 Task: Look for Airbnb options in Ambalavao, Madagascar from 12th December, 2023 to 16th December, 2023 for 8 adults. Place can be private room with 8 bedrooms having 8 beds and 8 bathrooms. Property type can be hotel. Amenities needed are: wifi, TV, free parkinig on premises, gym, breakfast.
Action: Mouse moved to (515, 89)
Screenshot: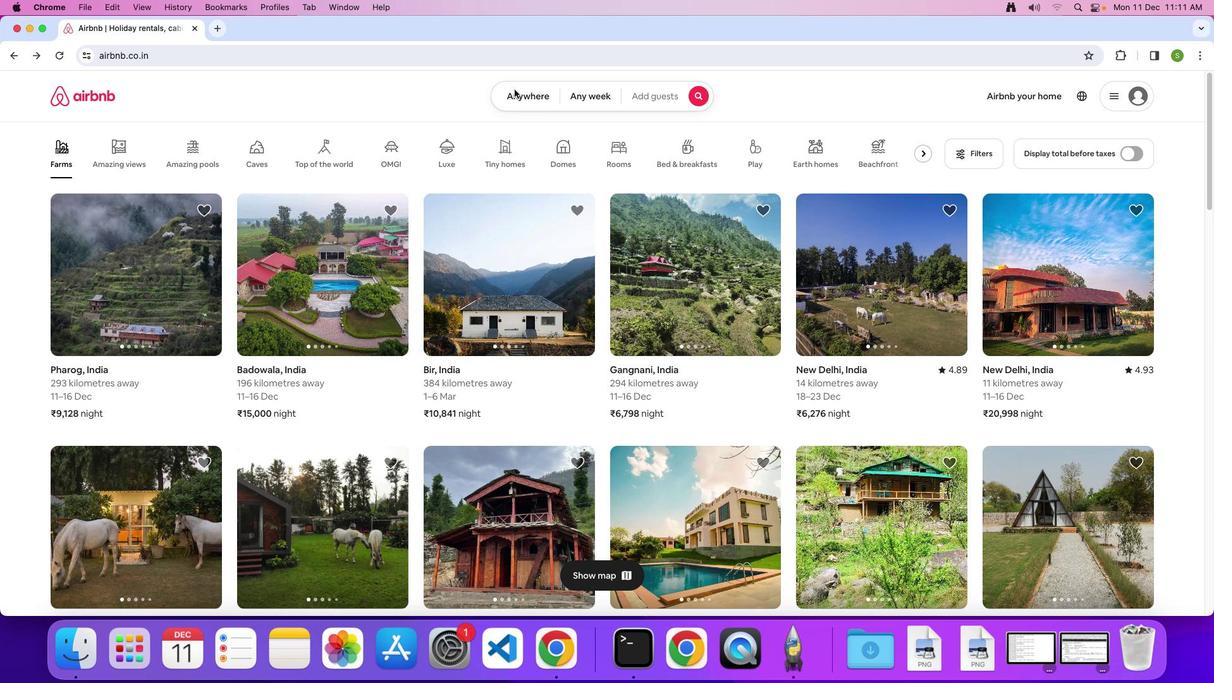 
Action: Mouse pressed left at (515, 89)
Screenshot: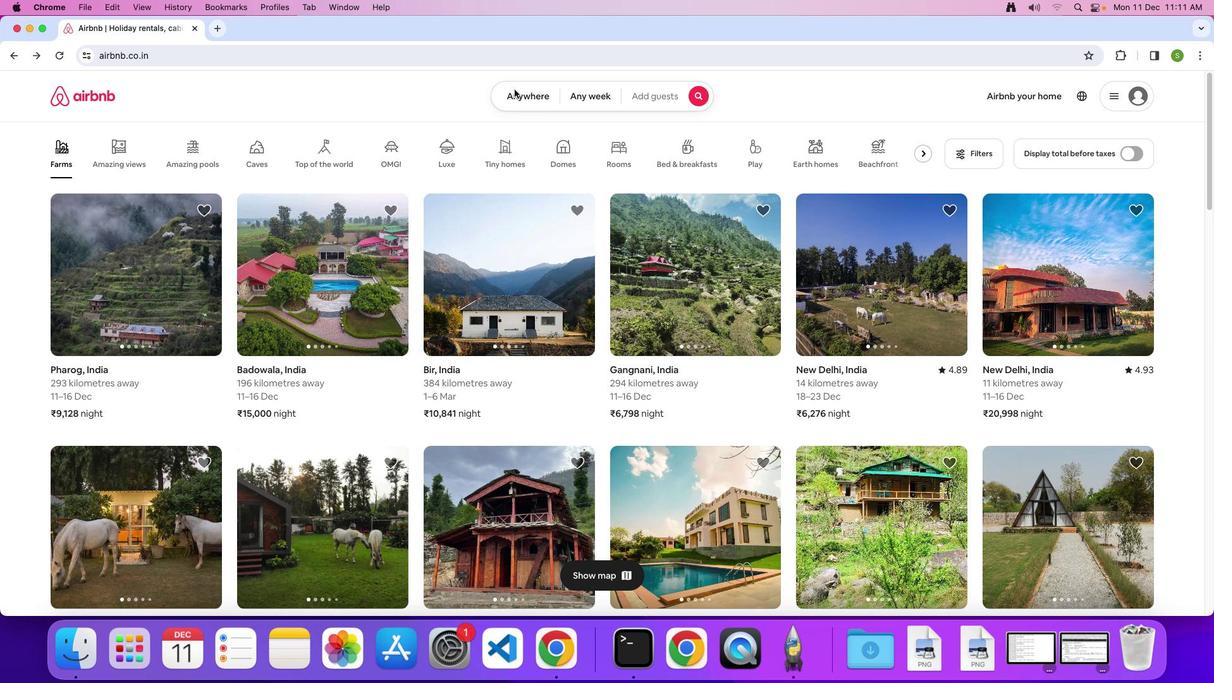 
Action: Mouse moved to (506, 99)
Screenshot: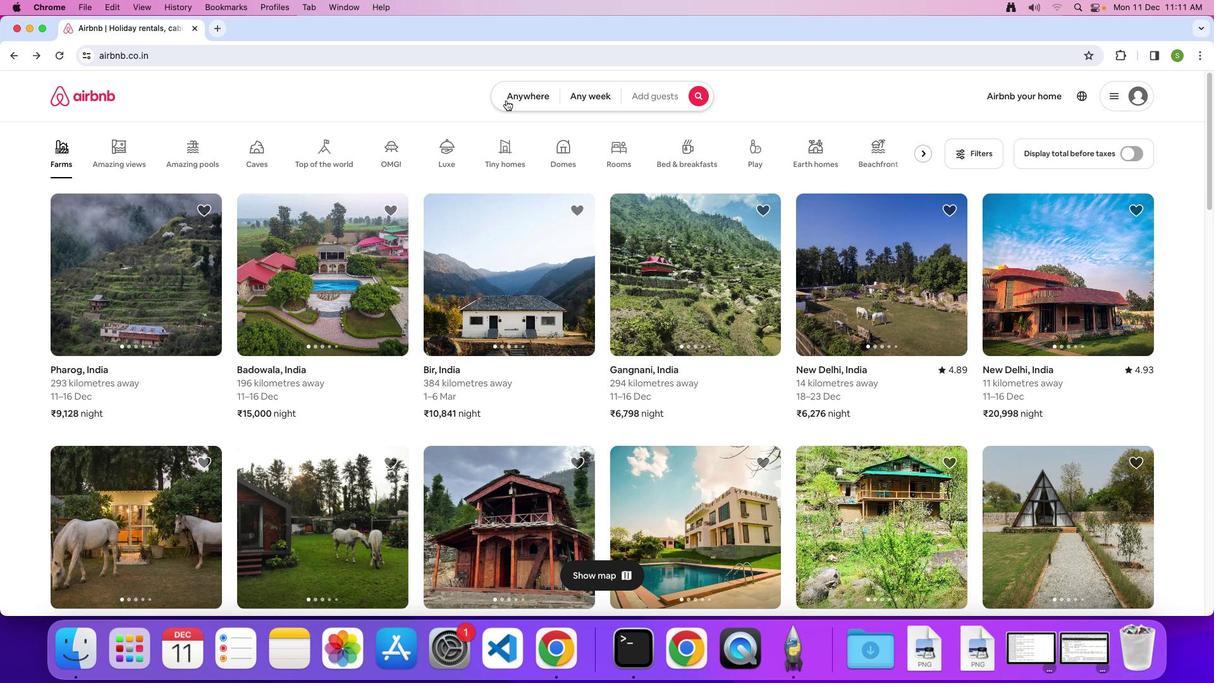 
Action: Mouse pressed left at (506, 99)
Screenshot: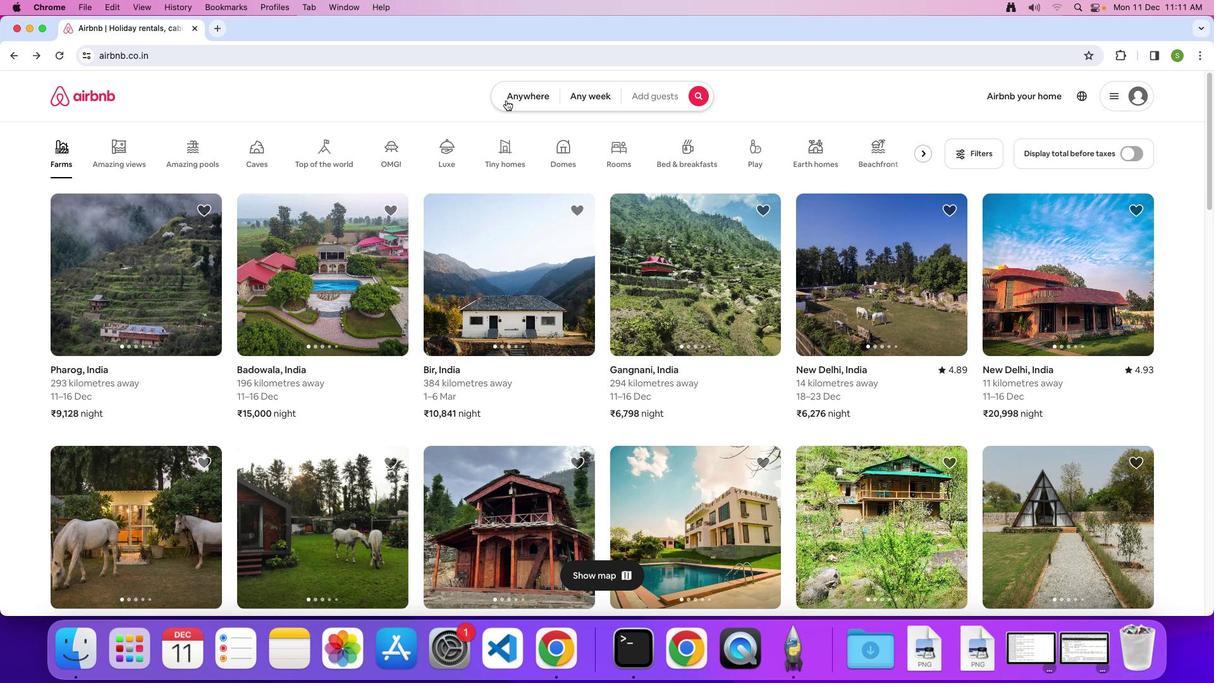 
Action: Mouse moved to (442, 136)
Screenshot: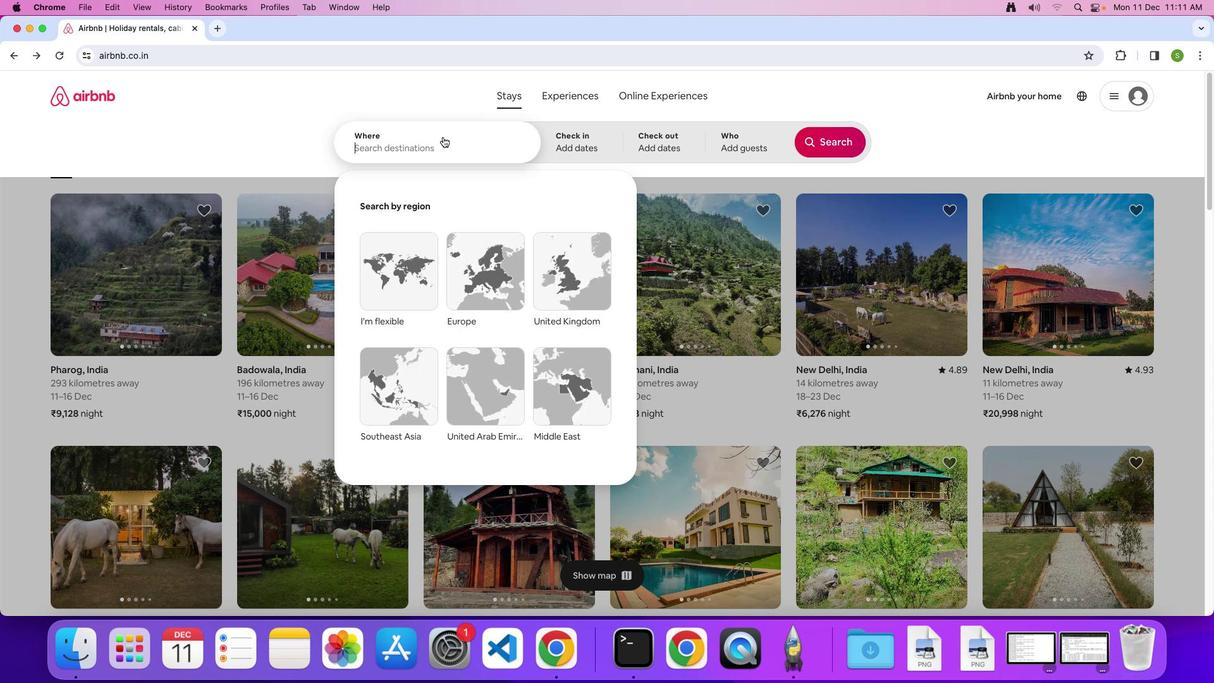 
Action: Mouse pressed left at (442, 136)
Screenshot: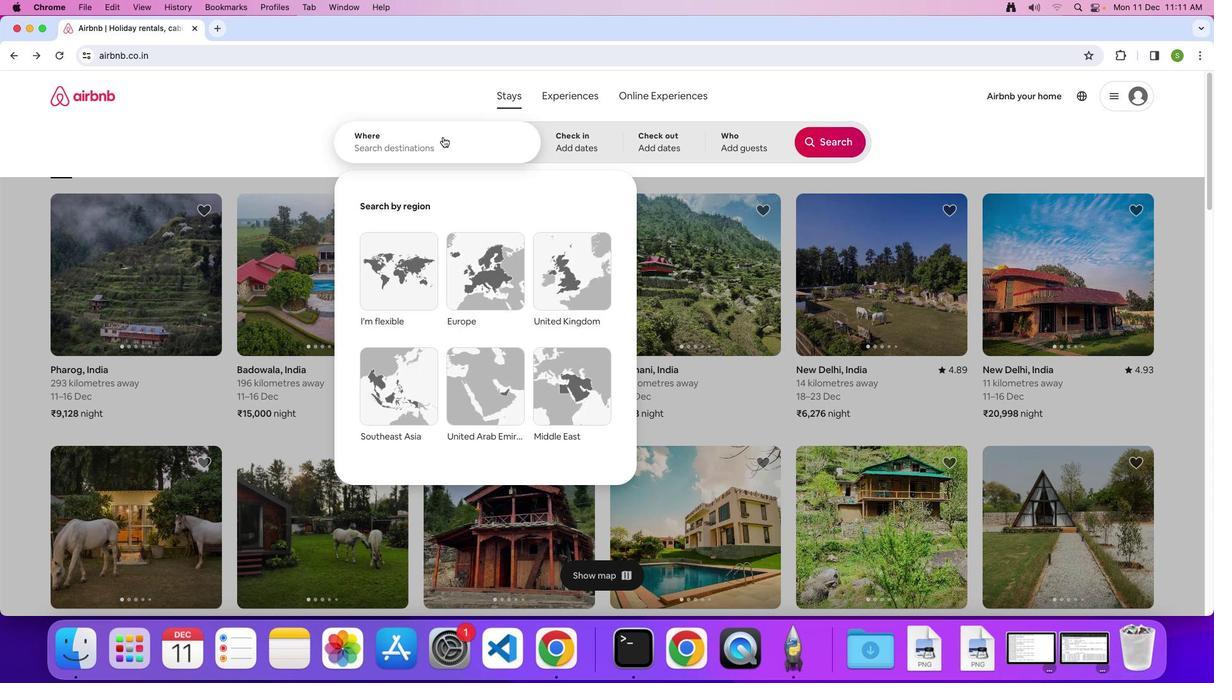 
Action: Key pressed 'A'Key.caps_lock'm''b''a''l''a''v''o'Key.backspace'a''o'','Key.spaceKey.shift'M''a''d''a''g''a''s''c''a''r'Key.enter
Screenshot: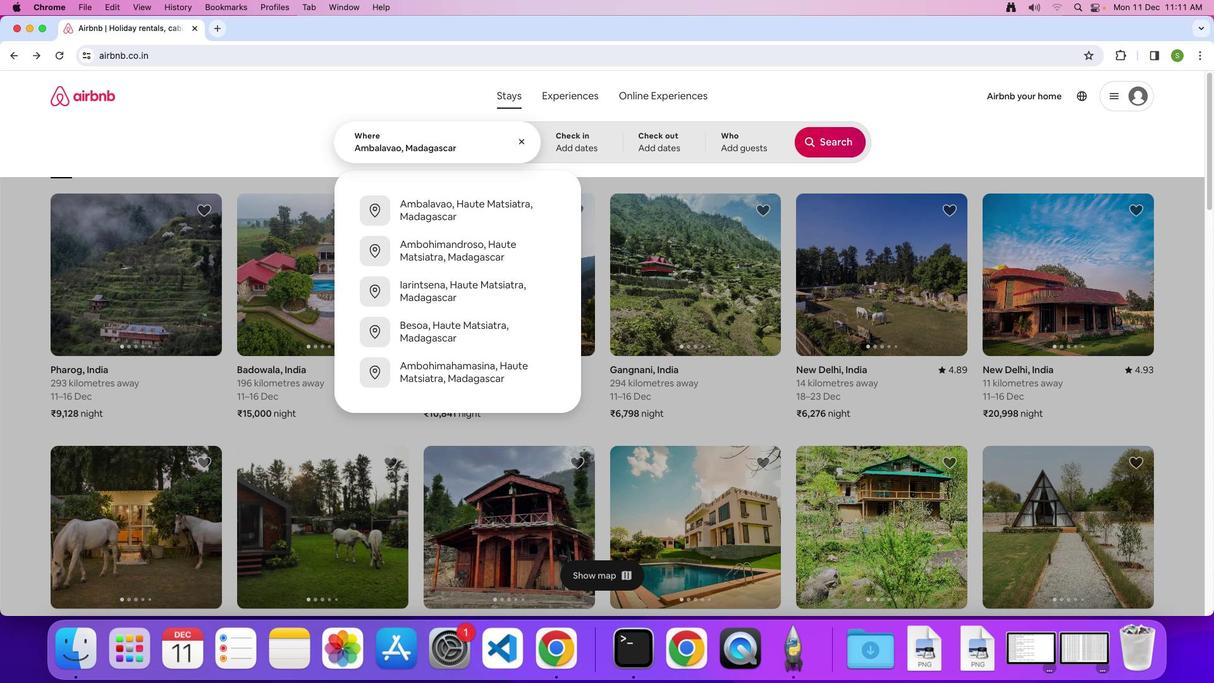 
Action: Mouse moved to (451, 361)
Screenshot: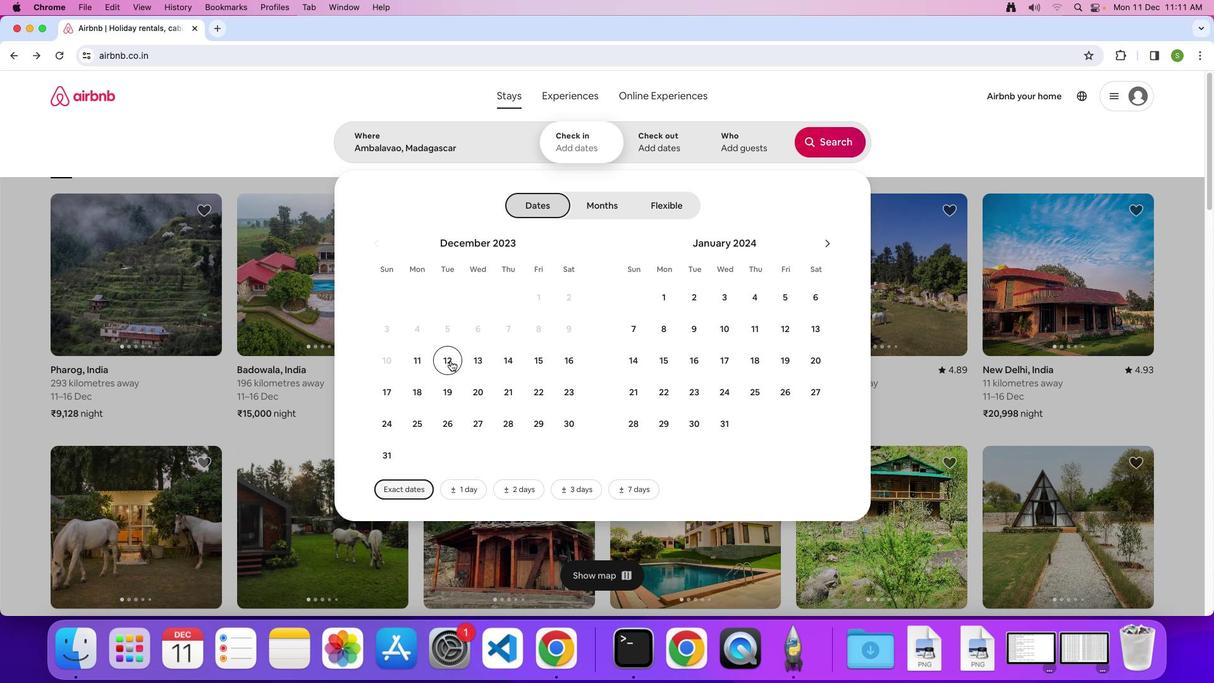 
Action: Mouse pressed left at (451, 361)
Screenshot: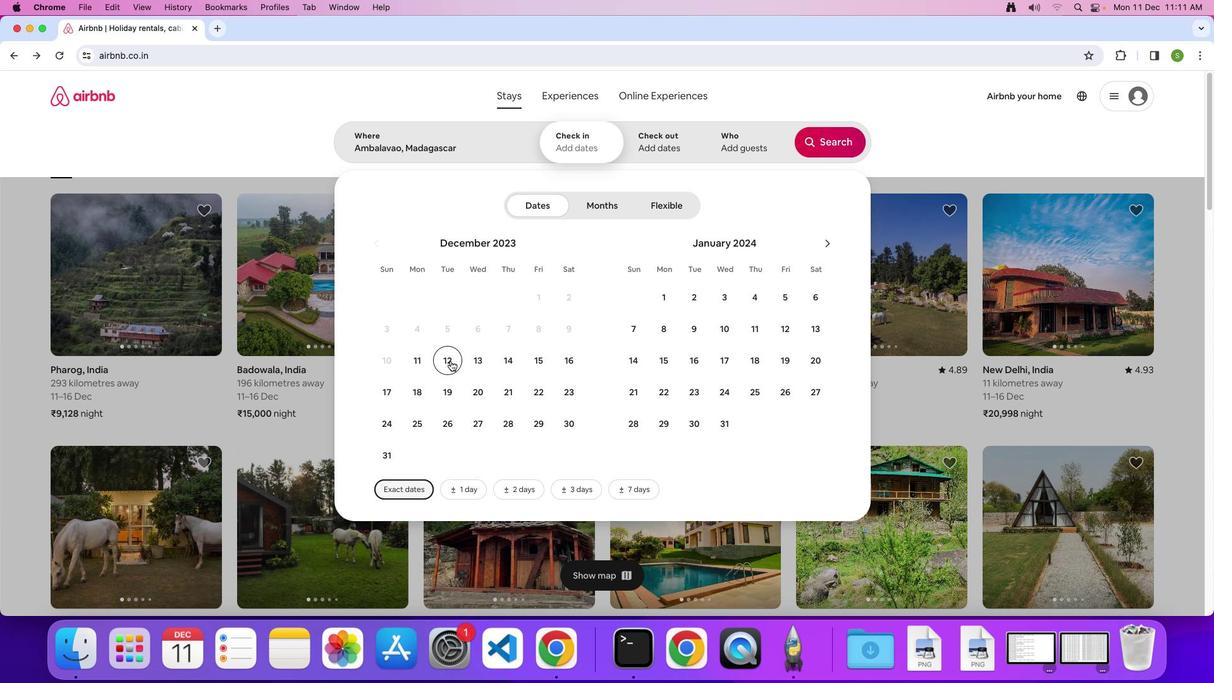 
Action: Mouse moved to (568, 364)
Screenshot: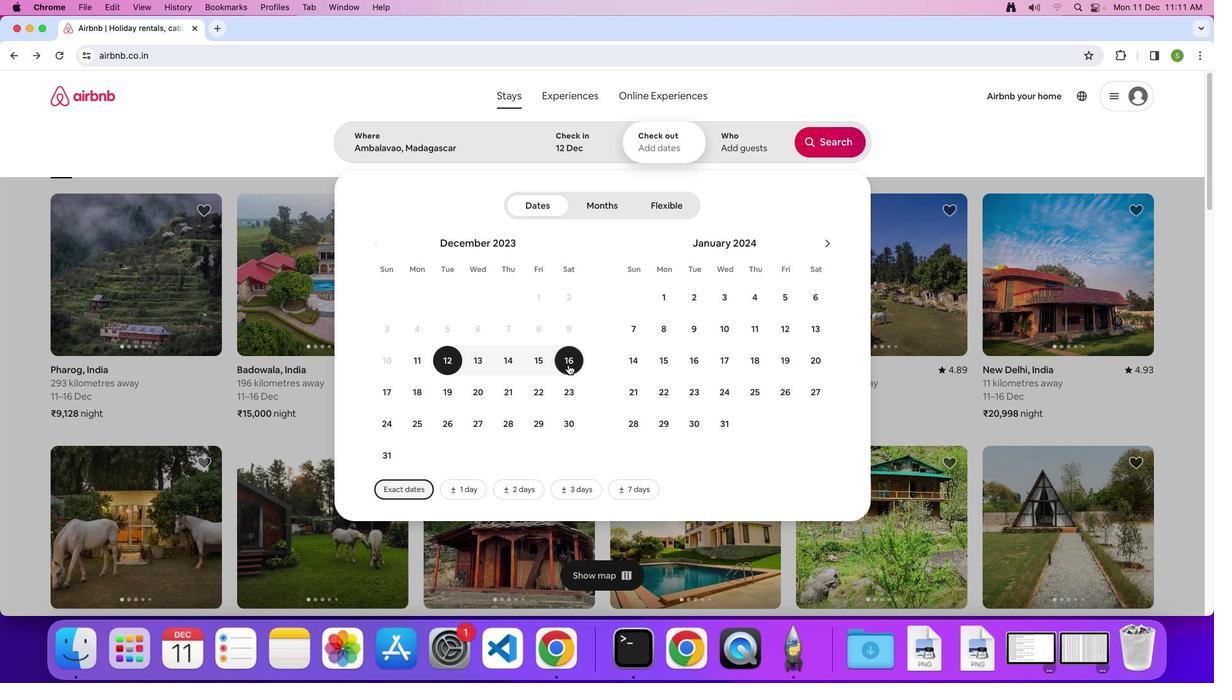 
Action: Mouse pressed left at (568, 364)
Screenshot: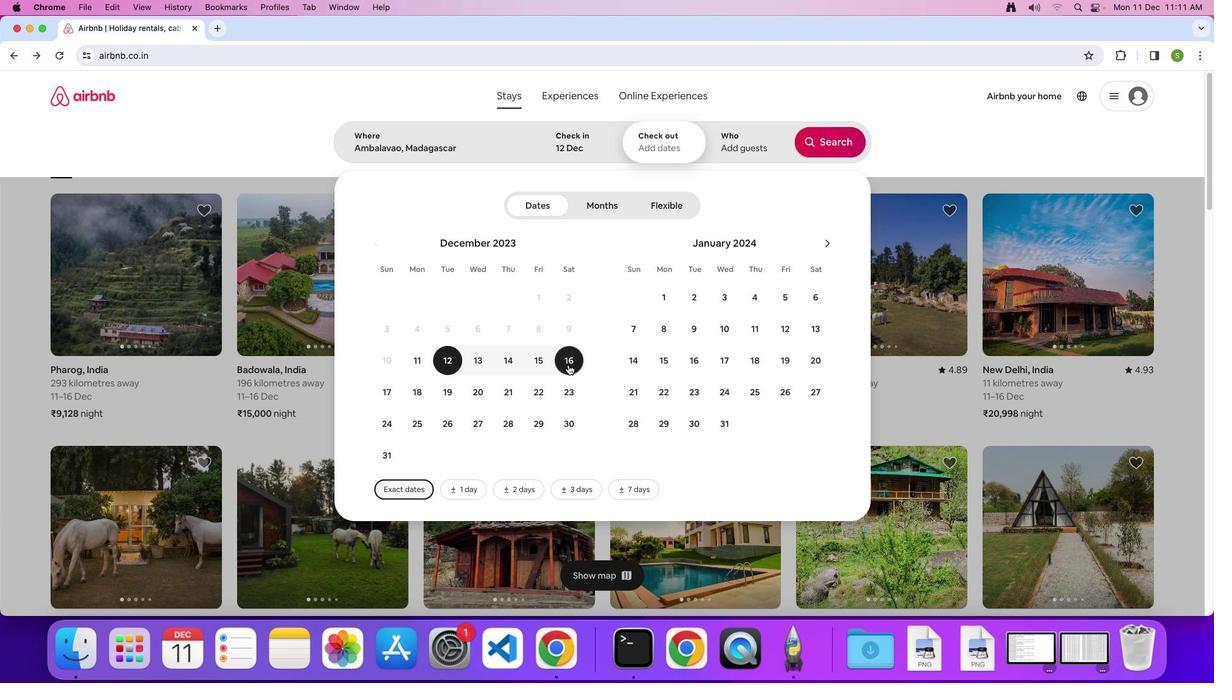 
Action: Mouse moved to (738, 152)
Screenshot: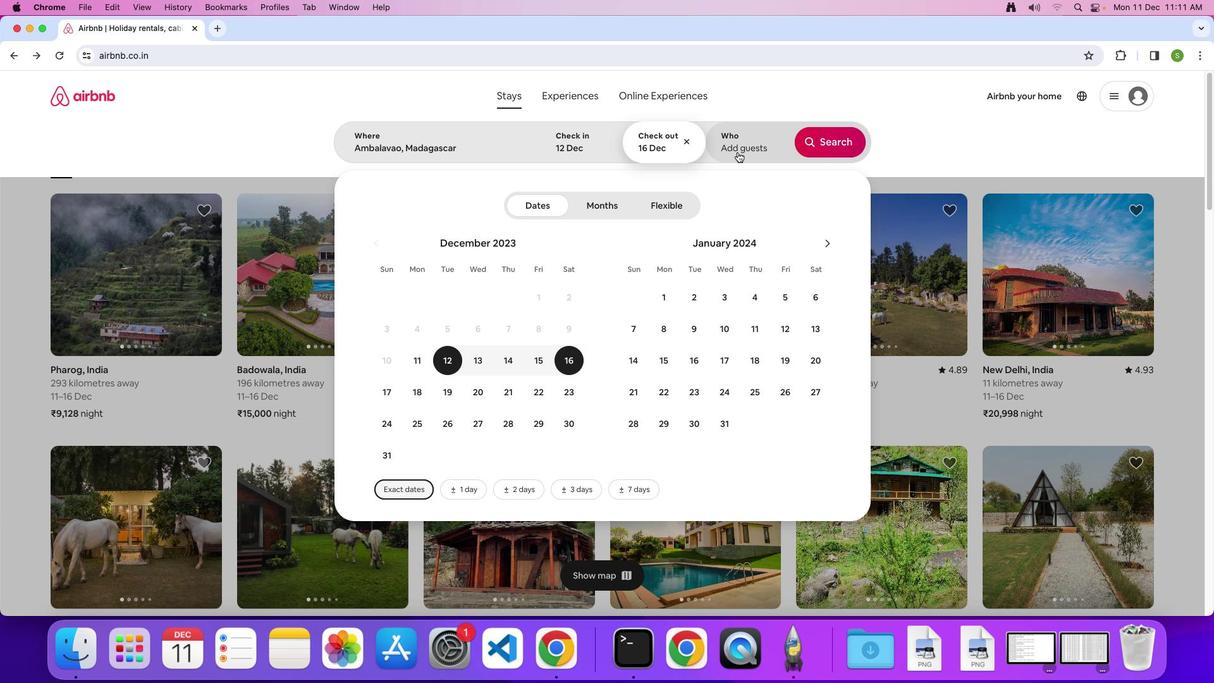 
Action: Mouse pressed left at (738, 152)
Screenshot: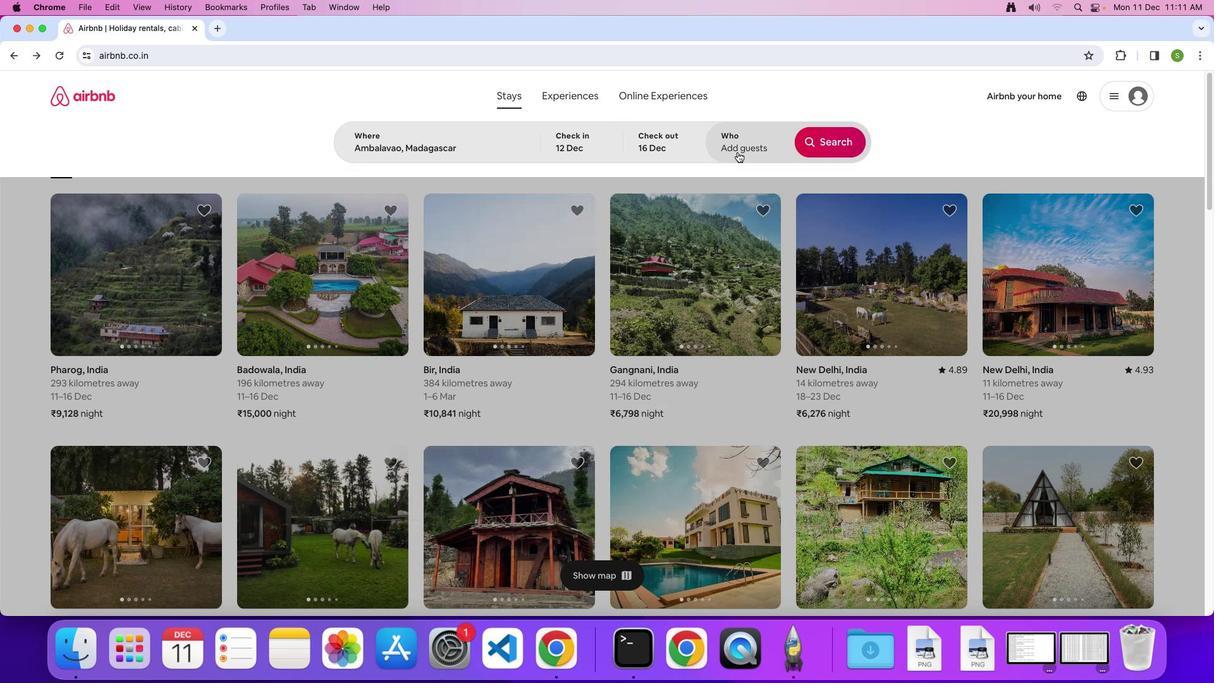 
Action: Mouse moved to (830, 205)
Screenshot: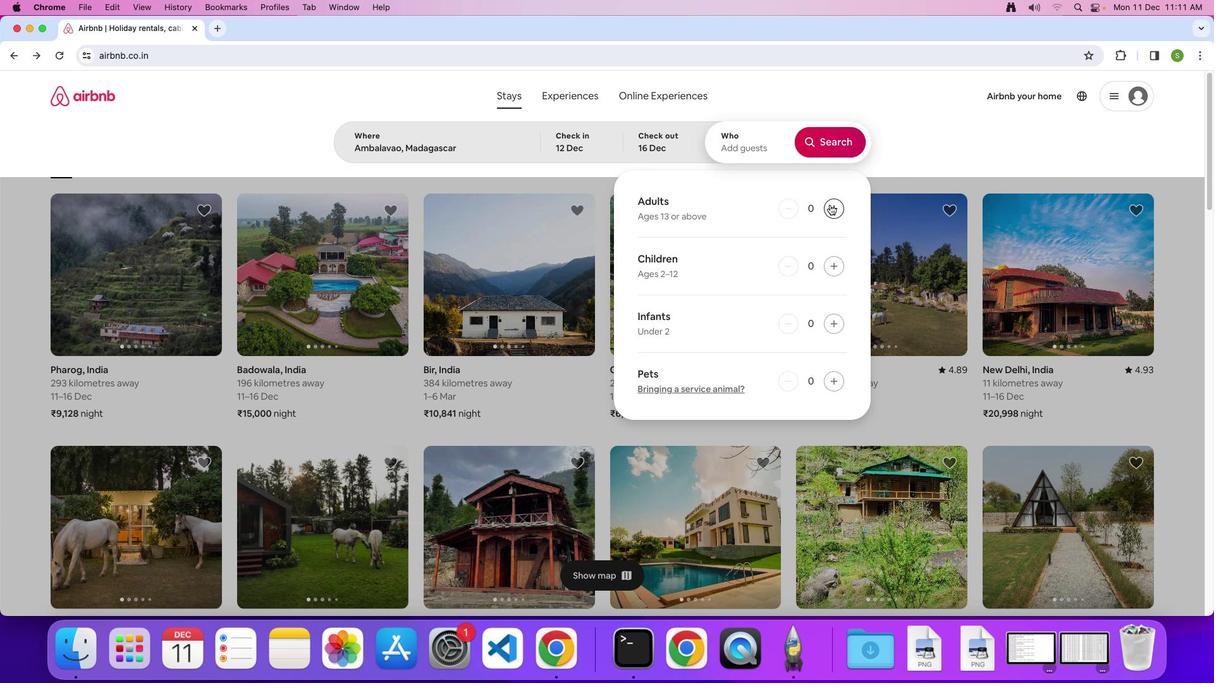 
Action: Mouse pressed left at (830, 205)
Screenshot: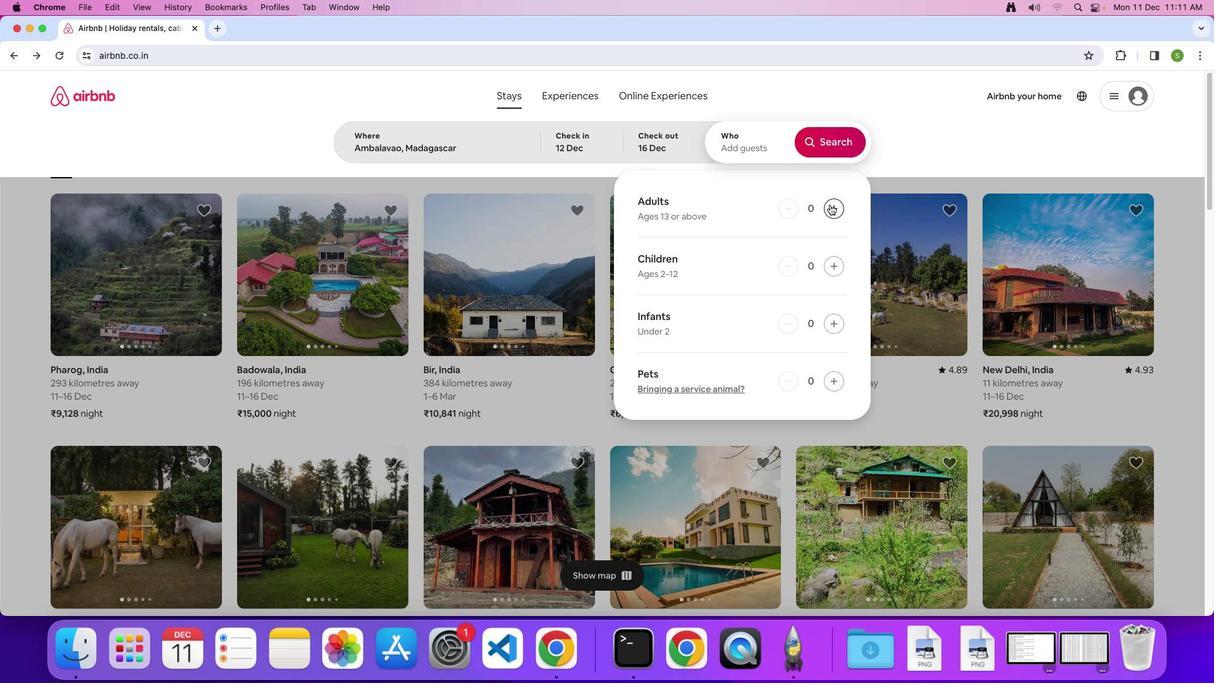 
Action: Mouse pressed left at (830, 205)
Screenshot: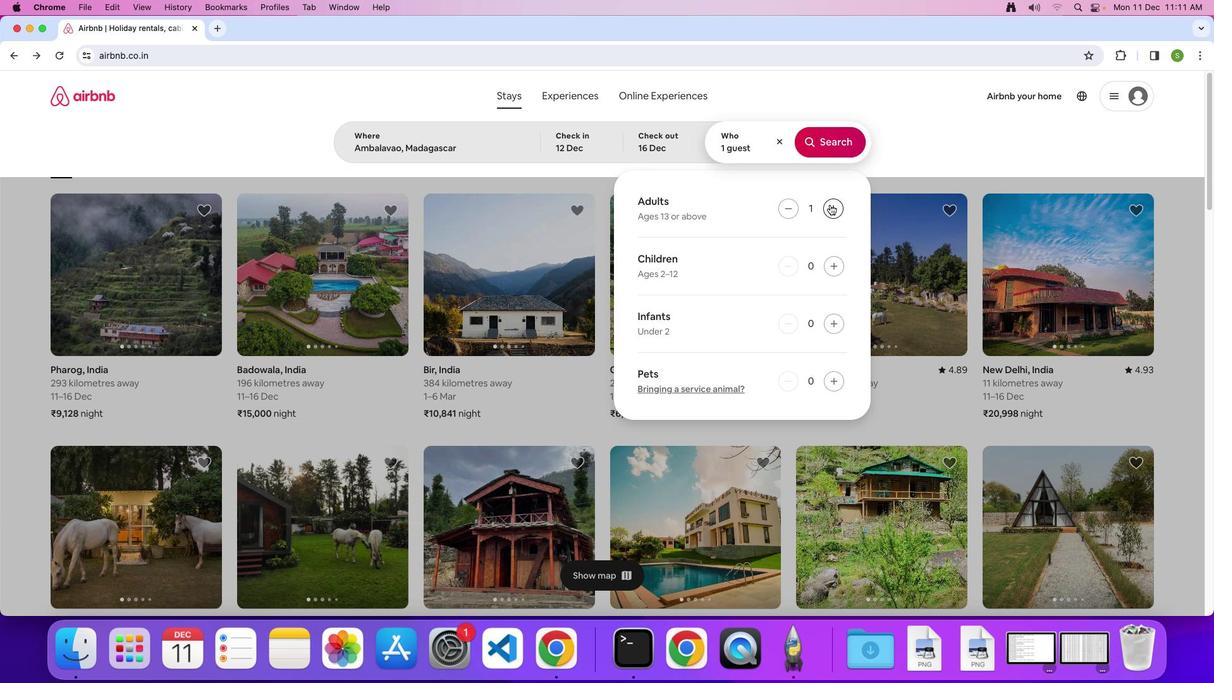 
Action: Mouse pressed left at (830, 205)
Screenshot: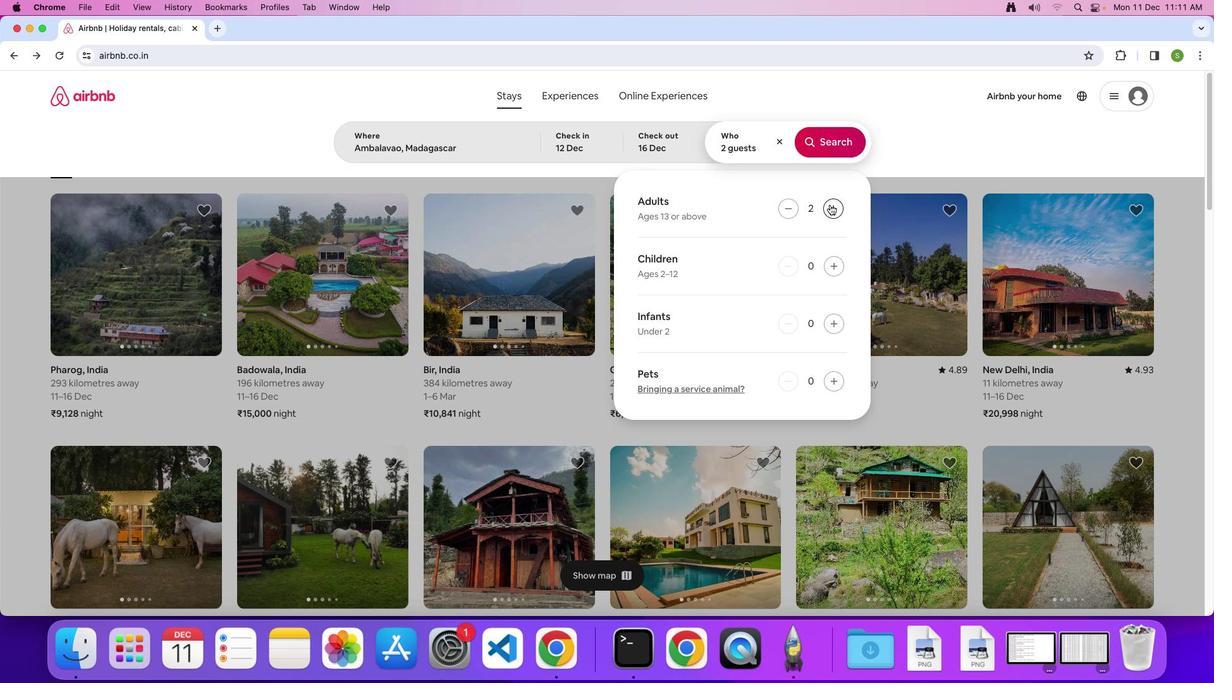 
Action: Mouse pressed left at (830, 205)
Screenshot: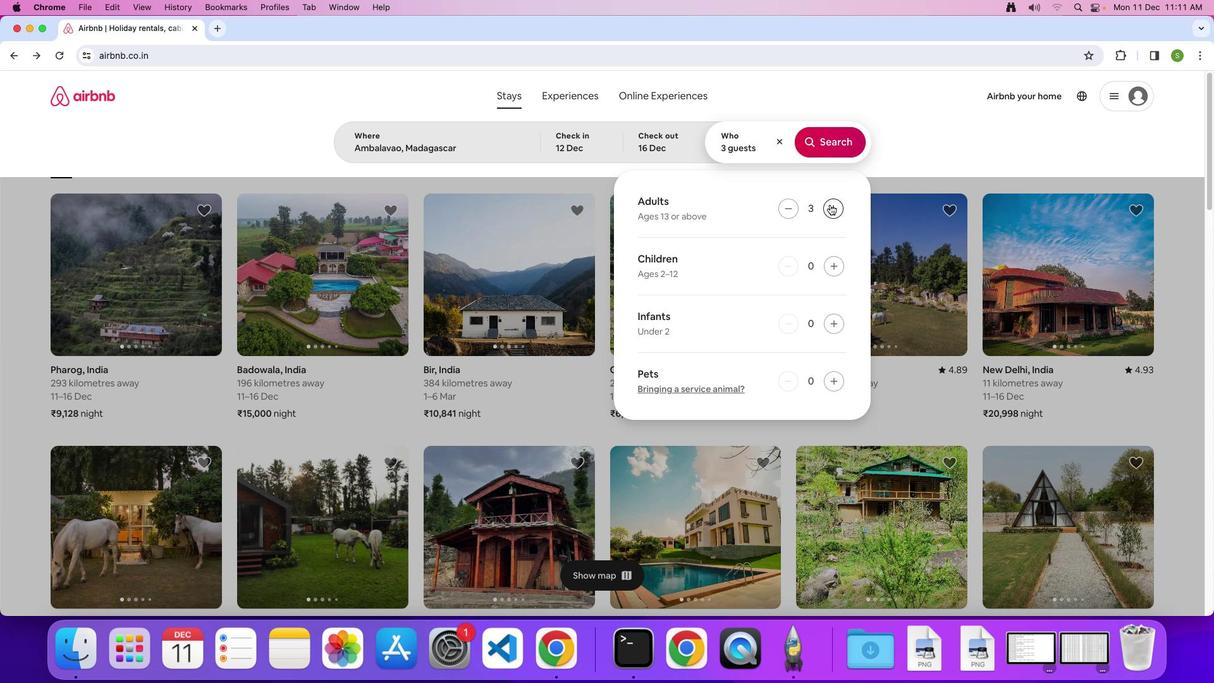 
Action: Mouse pressed left at (830, 205)
Screenshot: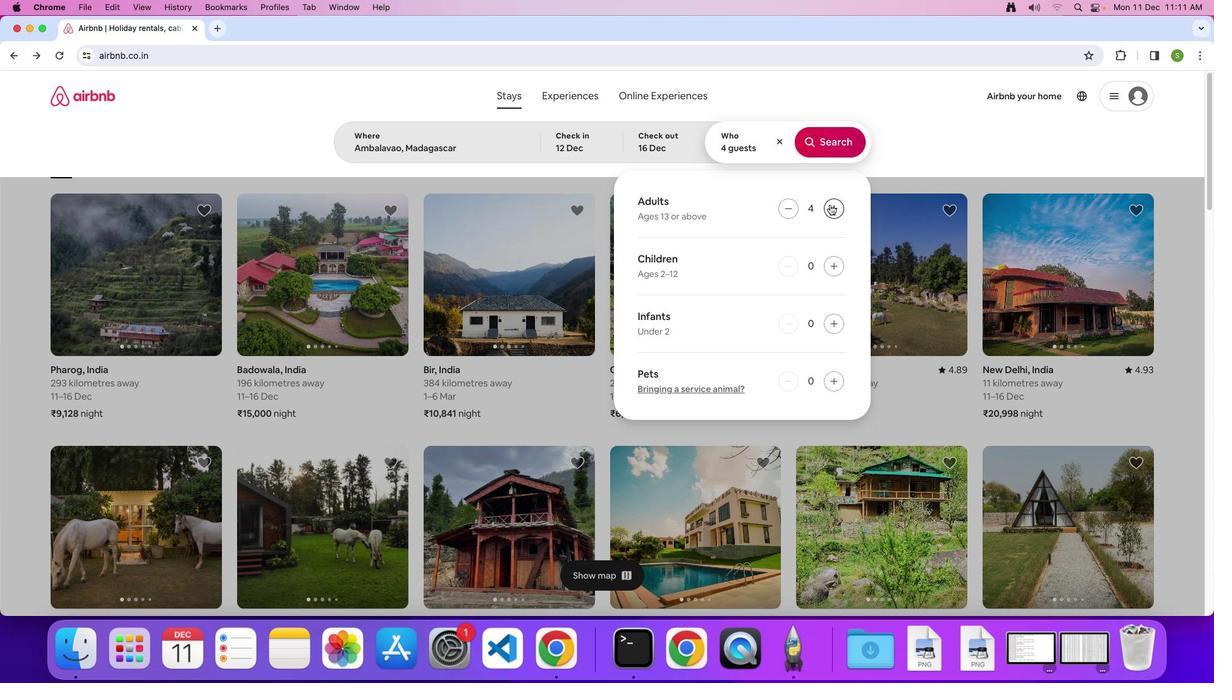
Action: Mouse pressed left at (830, 205)
Screenshot: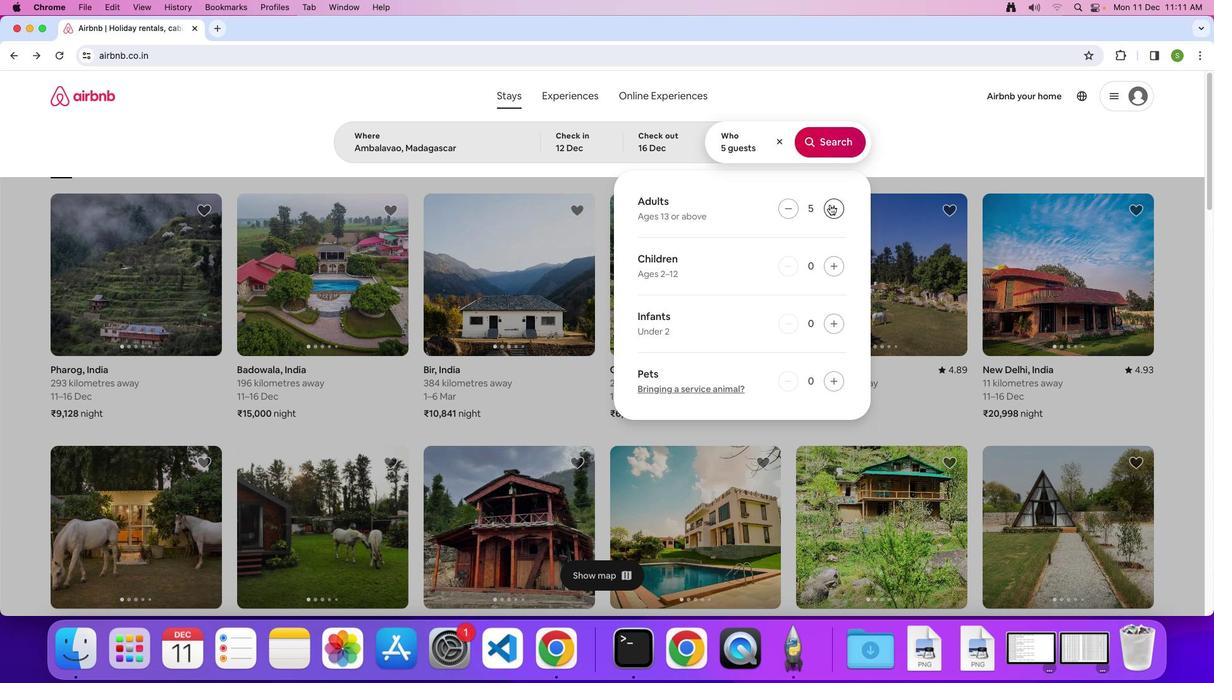 
Action: Mouse pressed left at (830, 205)
Screenshot: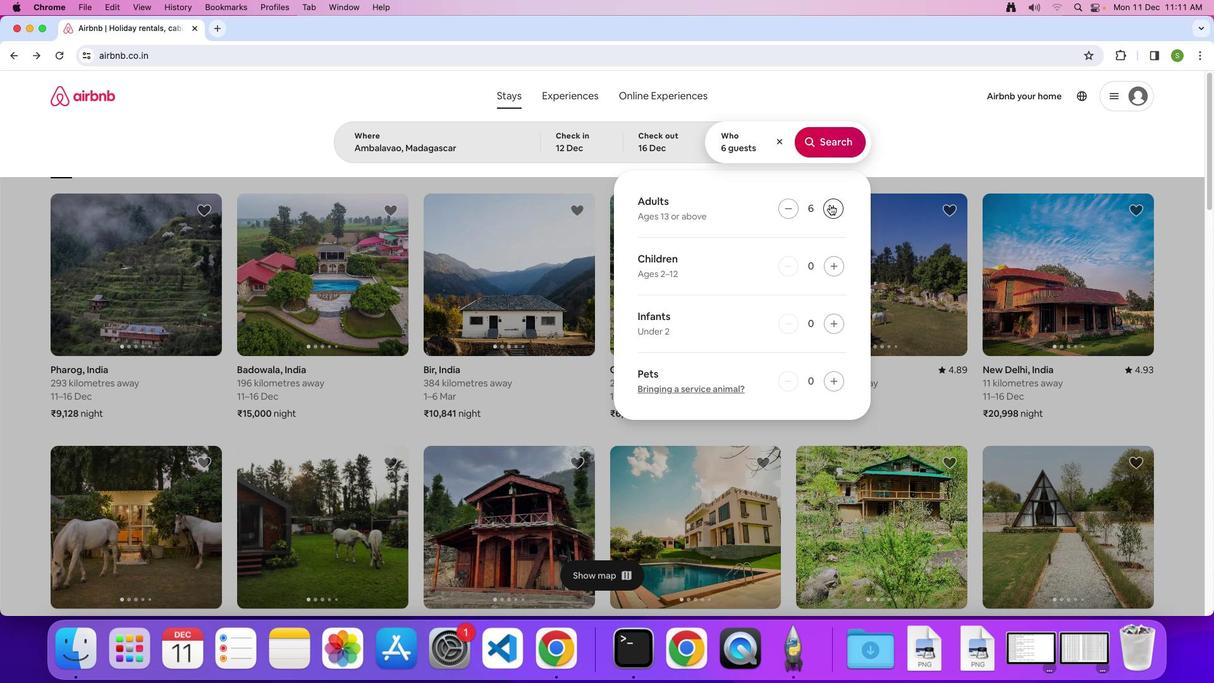 
Action: Mouse pressed left at (830, 205)
Screenshot: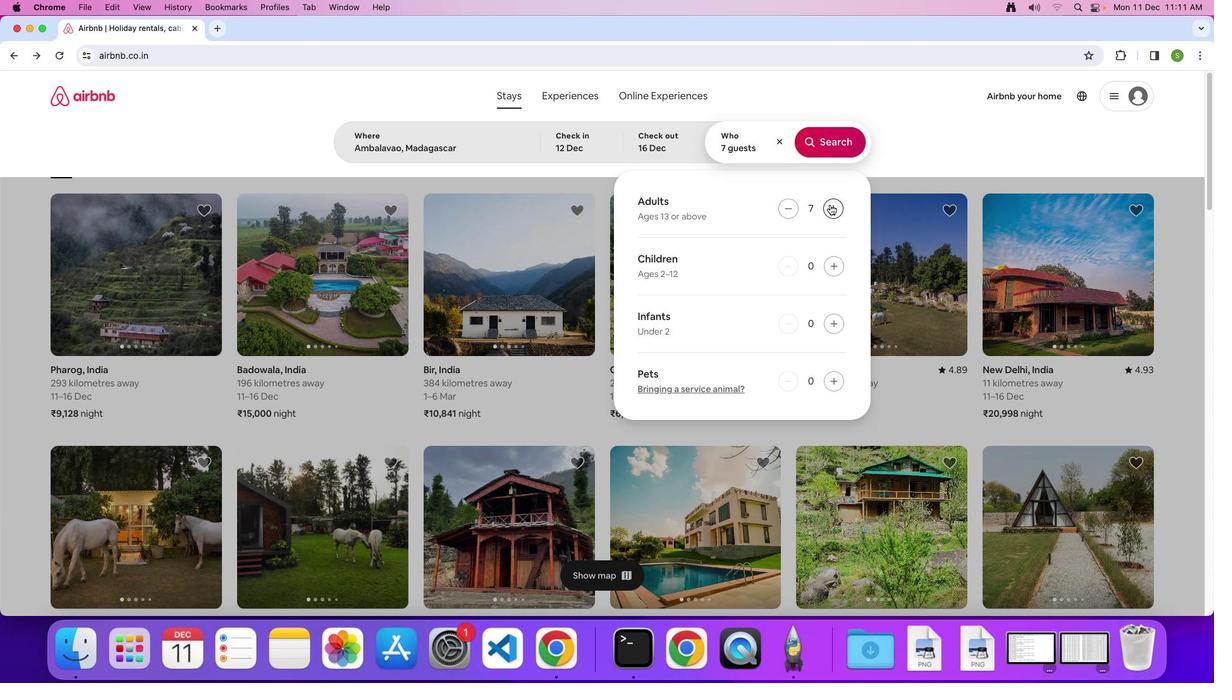 
Action: Mouse moved to (832, 153)
Screenshot: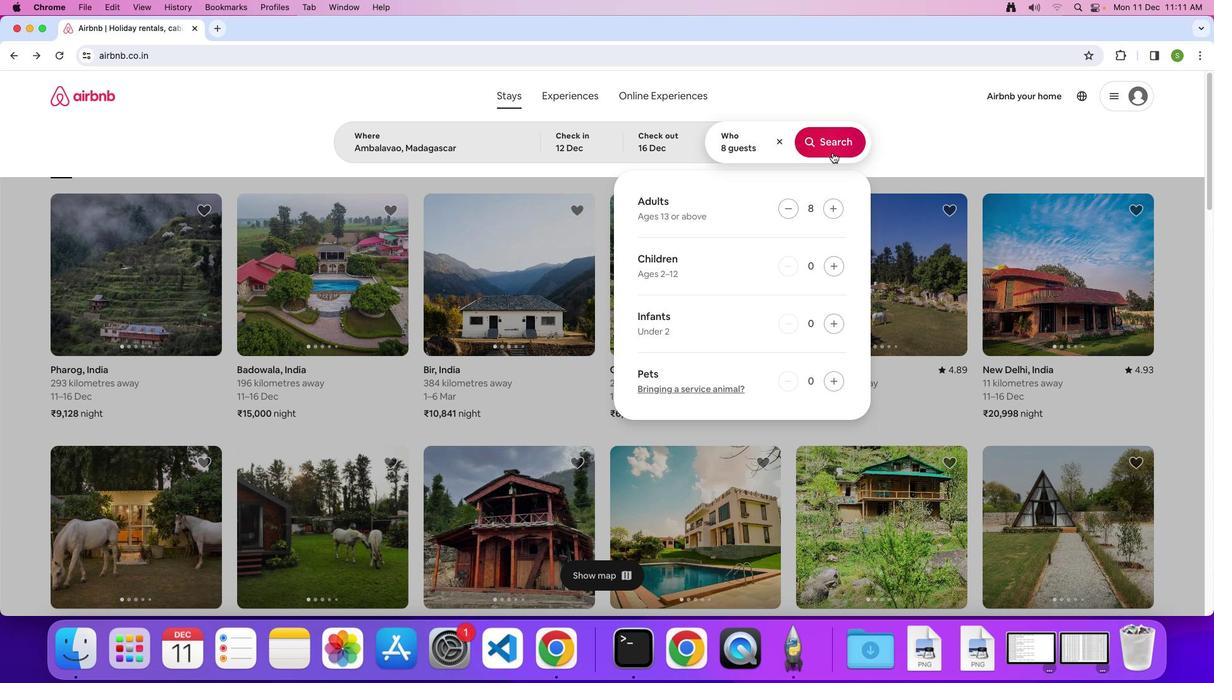 
Action: Mouse pressed left at (832, 153)
Screenshot: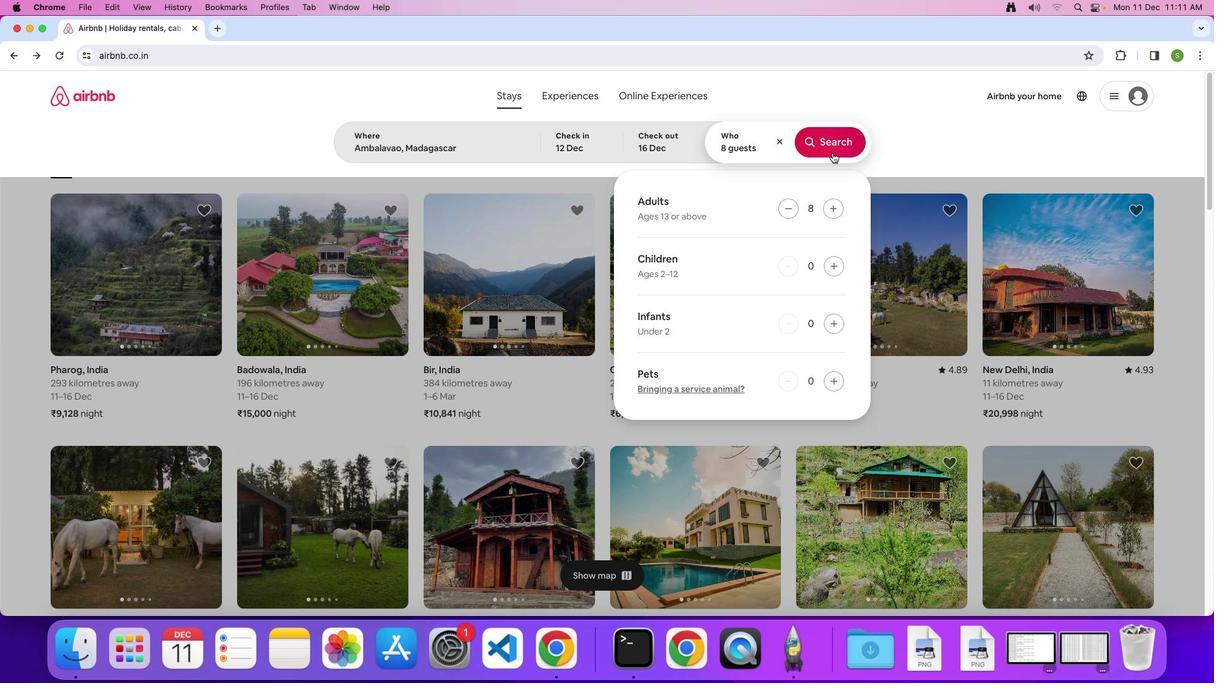 
Action: Mouse moved to (1000, 149)
Screenshot: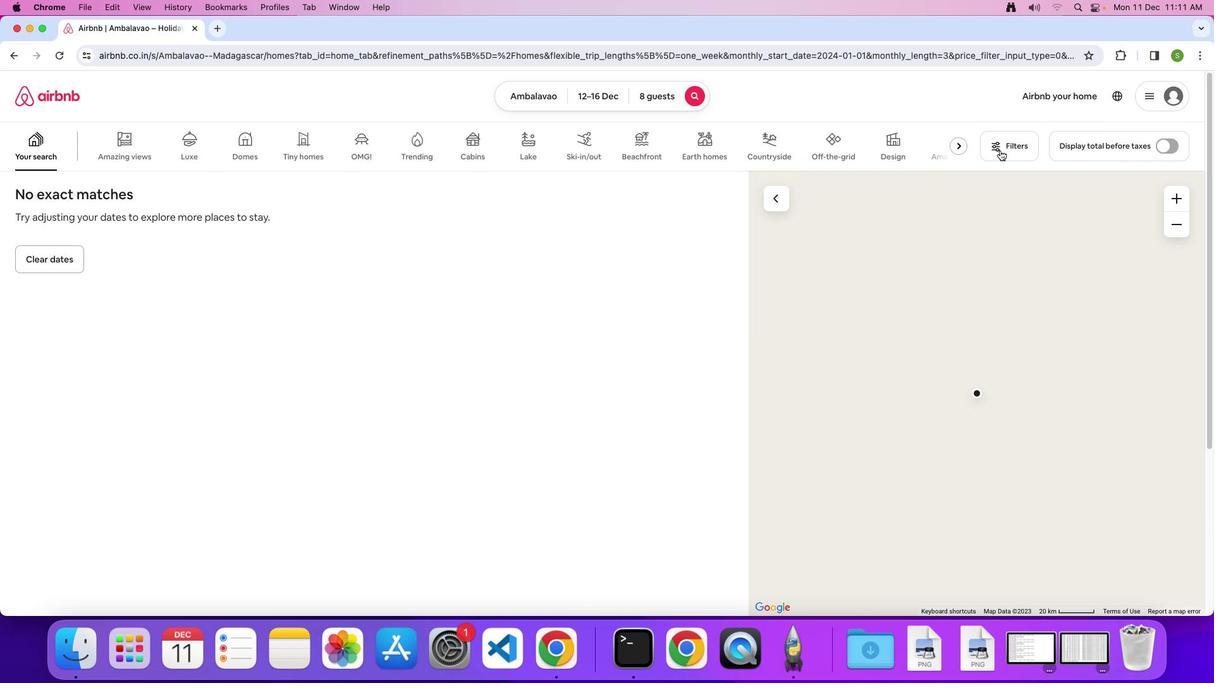 
Action: Mouse pressed left at (1000, 149)
Screenshot: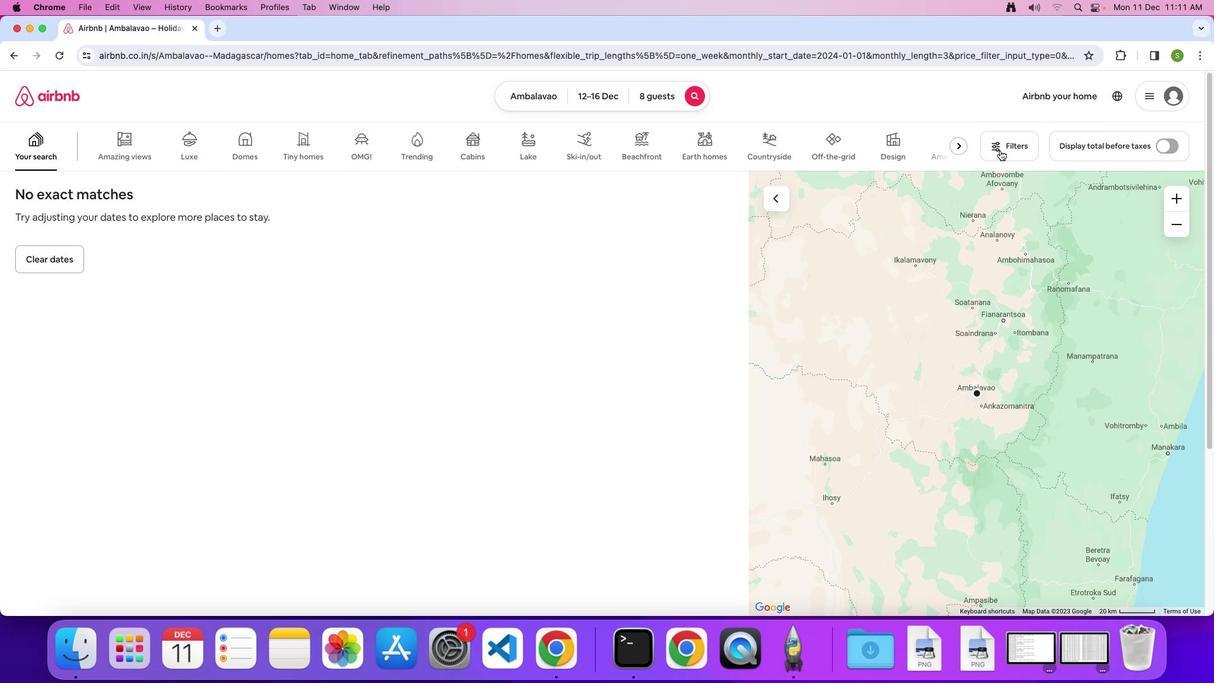 
Action: Mouse moved to (625, 421)
Screenshot: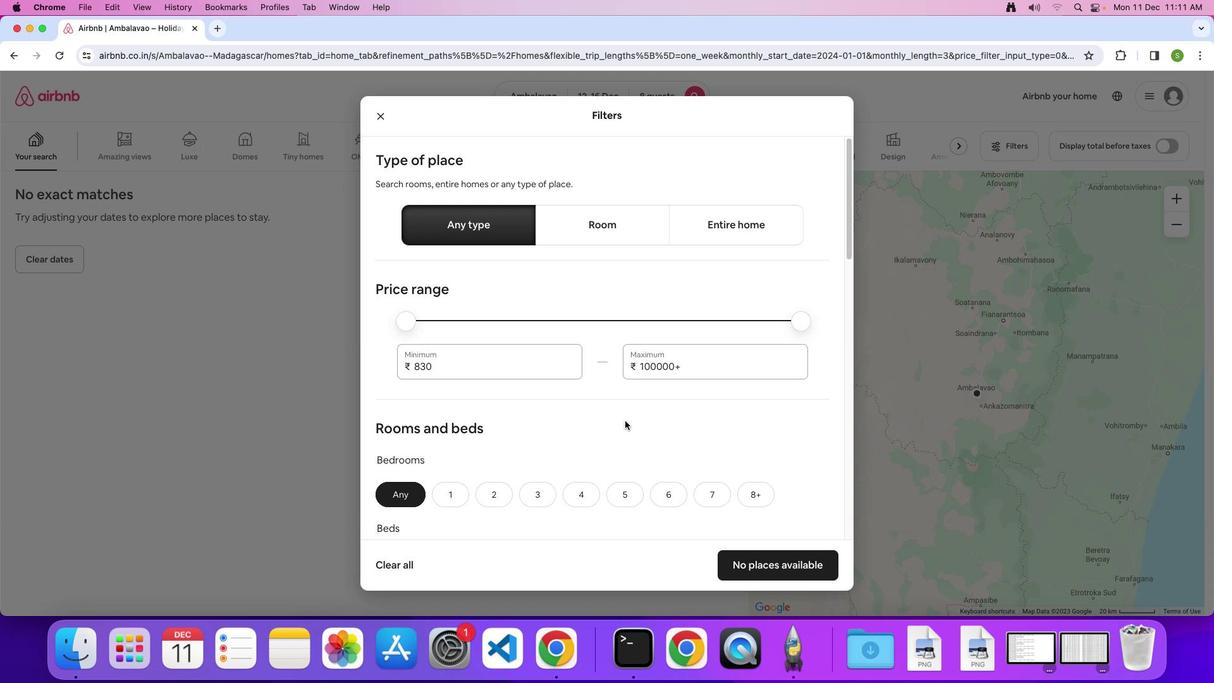 
Action: Mouse scrolled (625, 421) with delta (0, 0)
Screenshot: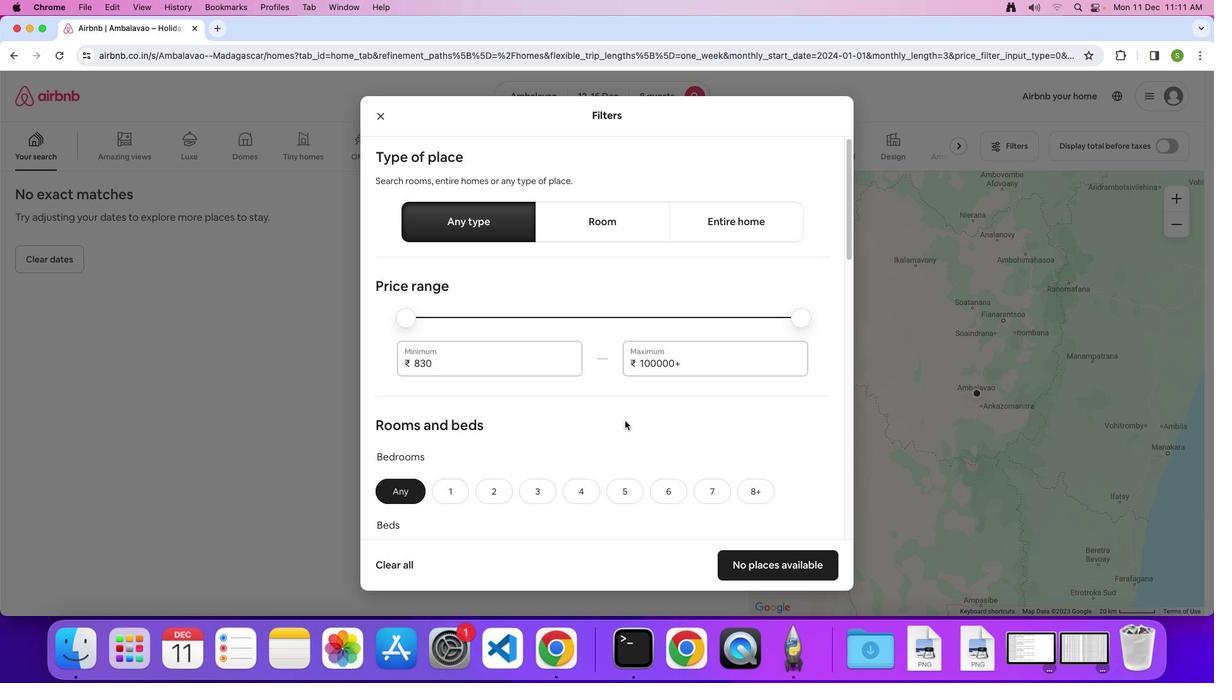 
Action: Mouse scrolled (625, 421) with delta (0, 0)
Screenshot: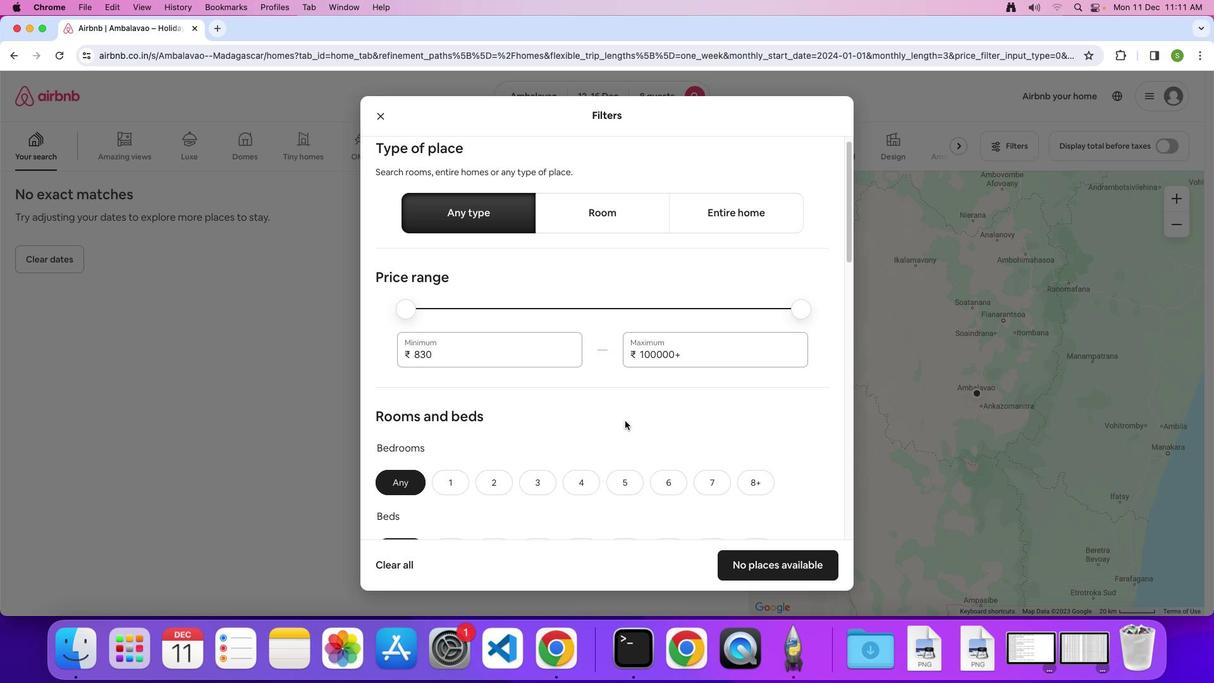 
Action: Mouse scrolled (625, 421) with delta (0, 0)
Screenshot: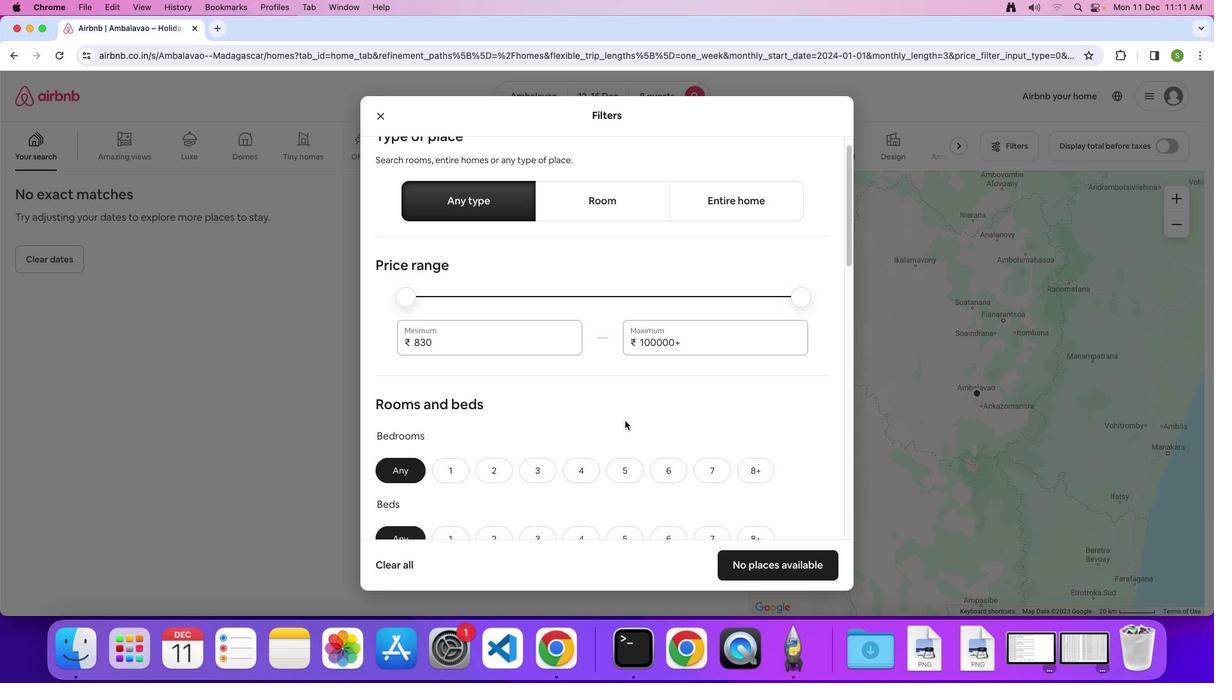 
Action: Mouse scrolled (625, 421) with delta (0, 0)
Screenshot: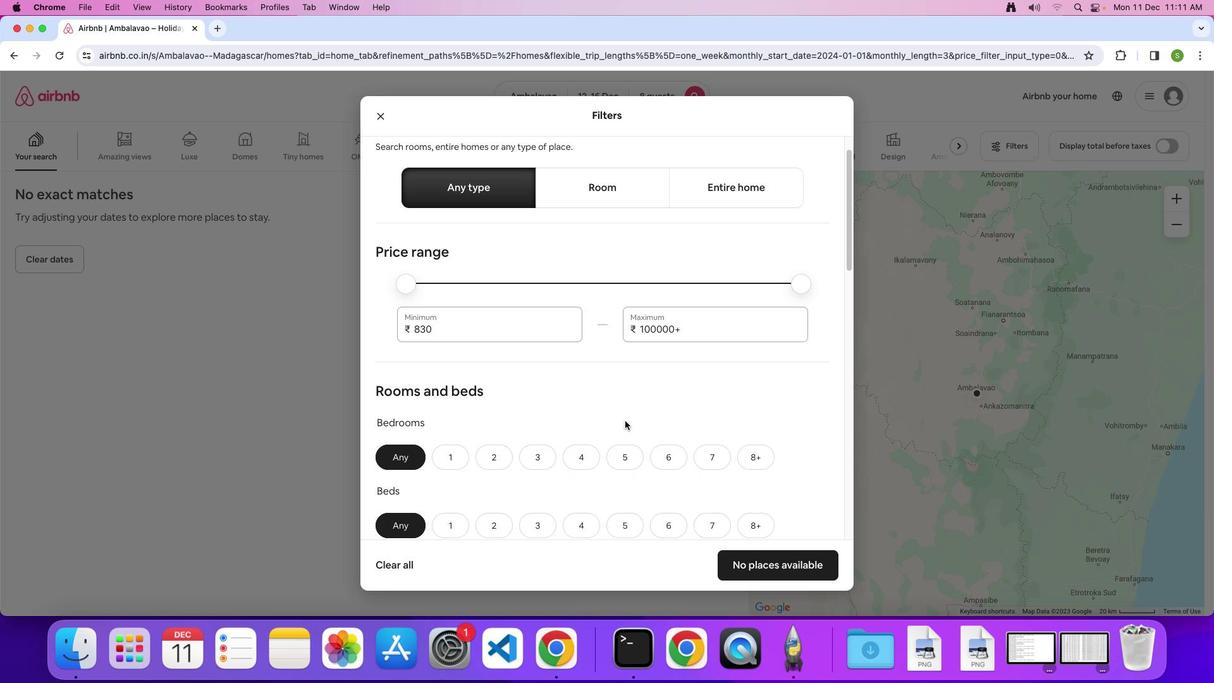 
Action: Mouse scrolled (625, 421) with delta (0, 0)
Screenshot: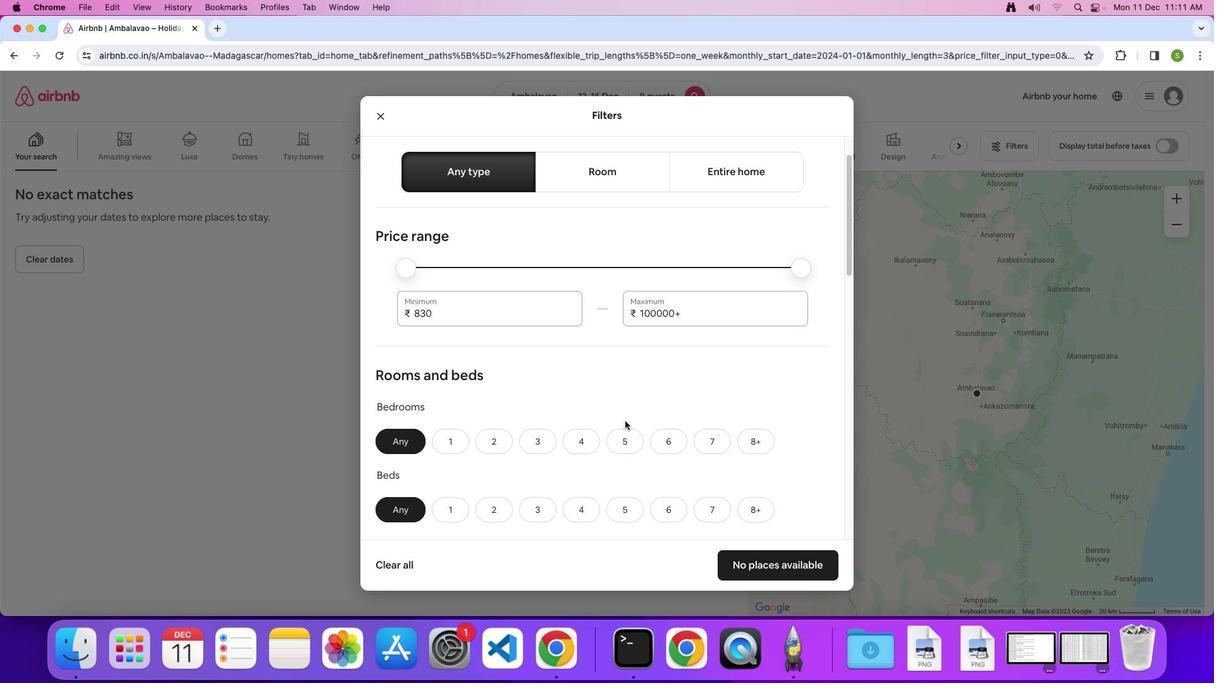 
Action: Mouse scrolled (625, 421) with delta (0, 0)
Screenshot: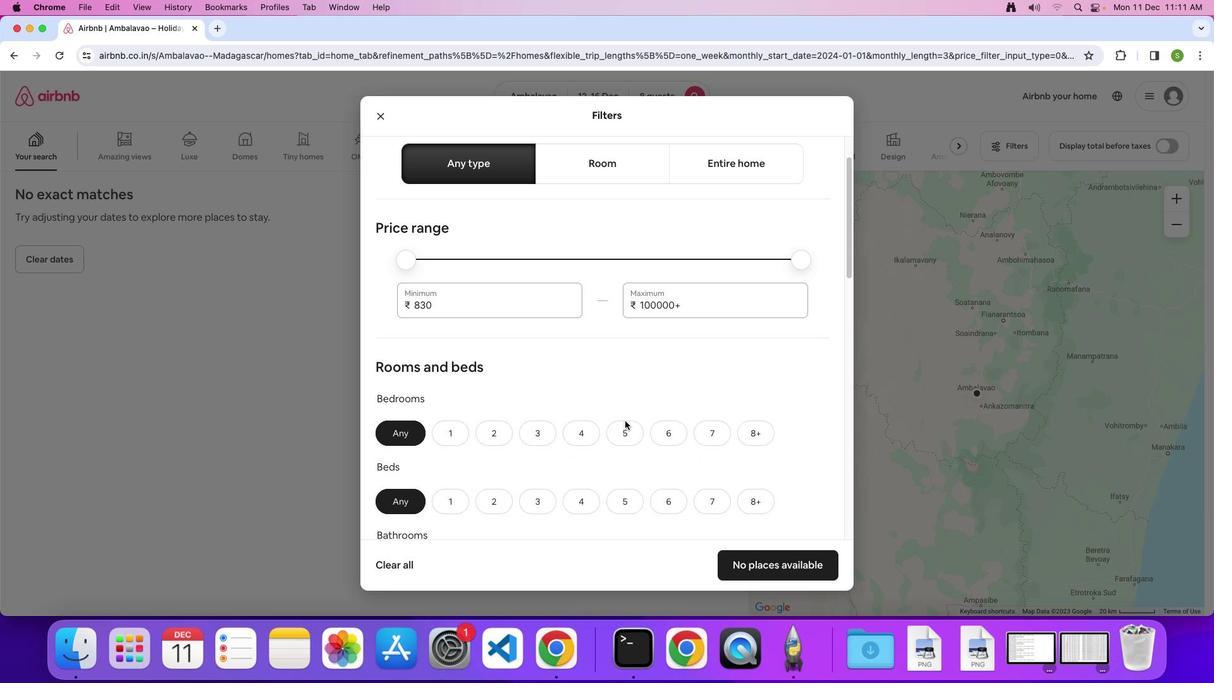 
Action: Mouse scrolled (625, 421) with delta (0, 0)
Screenshot: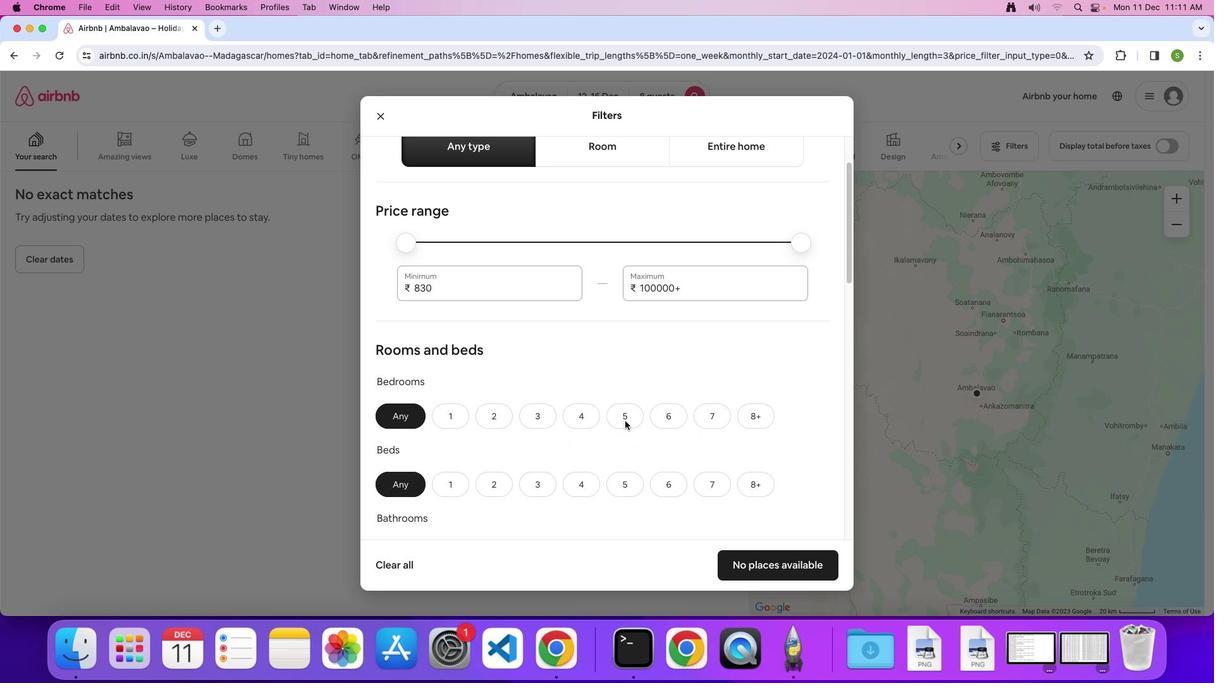 
Action: Mouse scrolled (625, 421) with delta (0, 0)
Screenshot: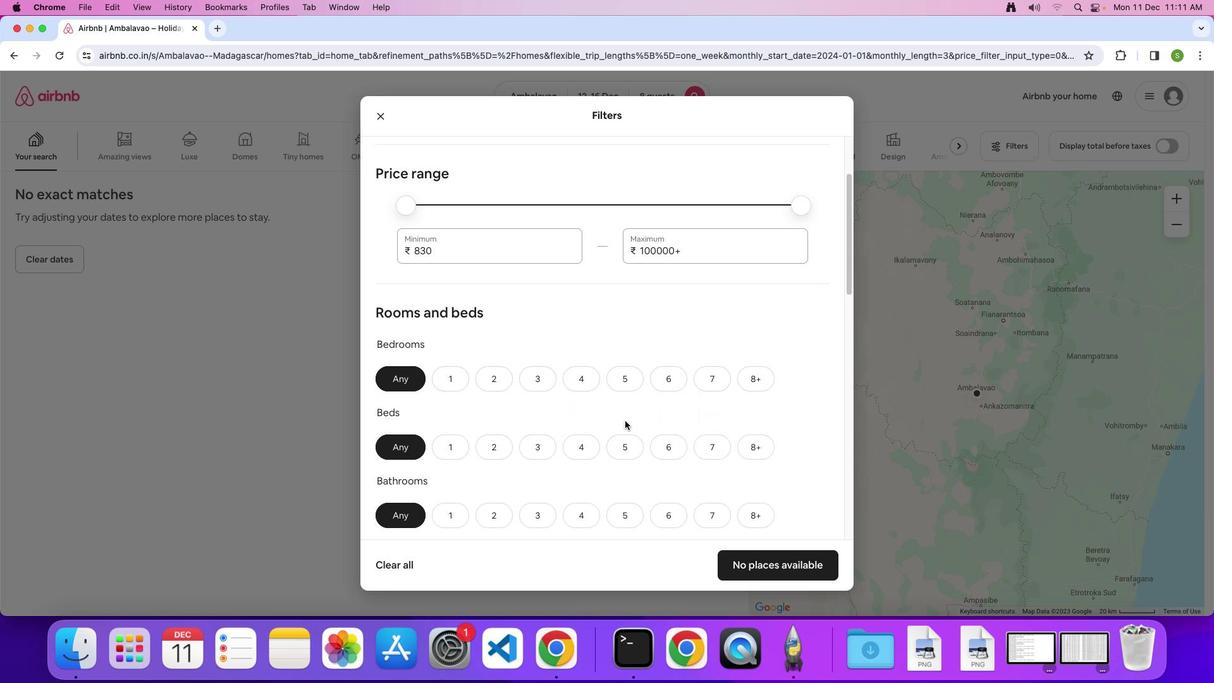 
Action: Mouse scrolled (625, 421) with delta (0, -1)
Screenshot: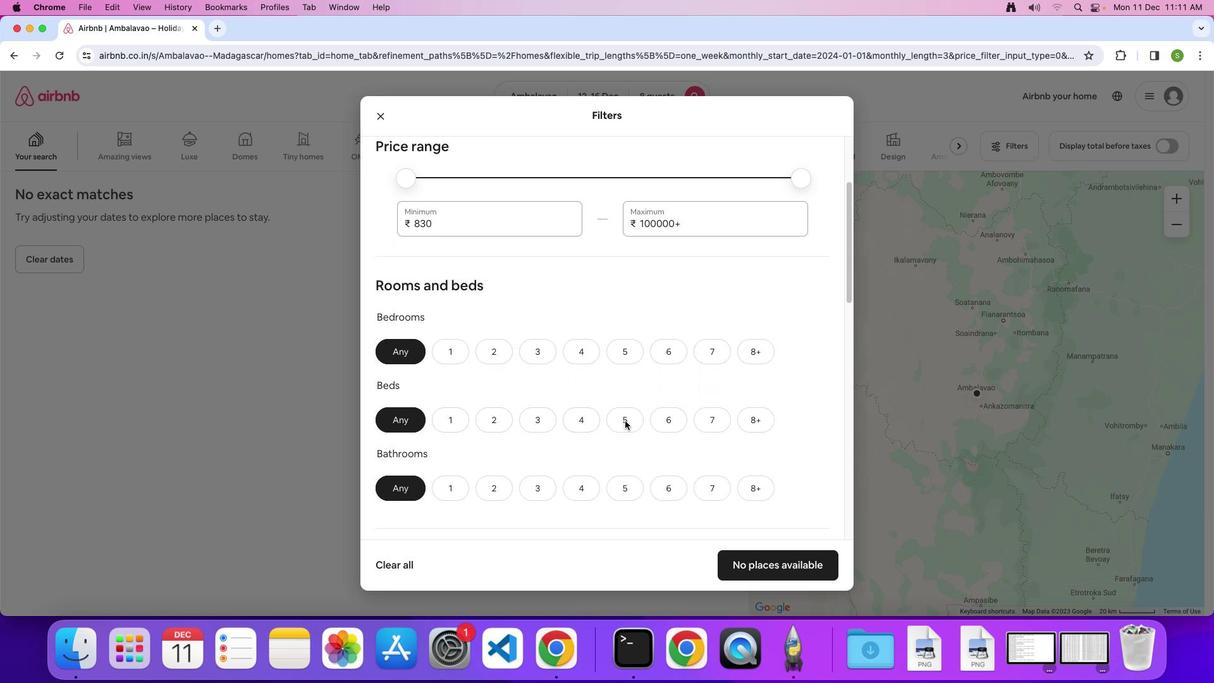 
Action: Mouse scrolled (625, 421) with delta (0, 0)
Screenshot: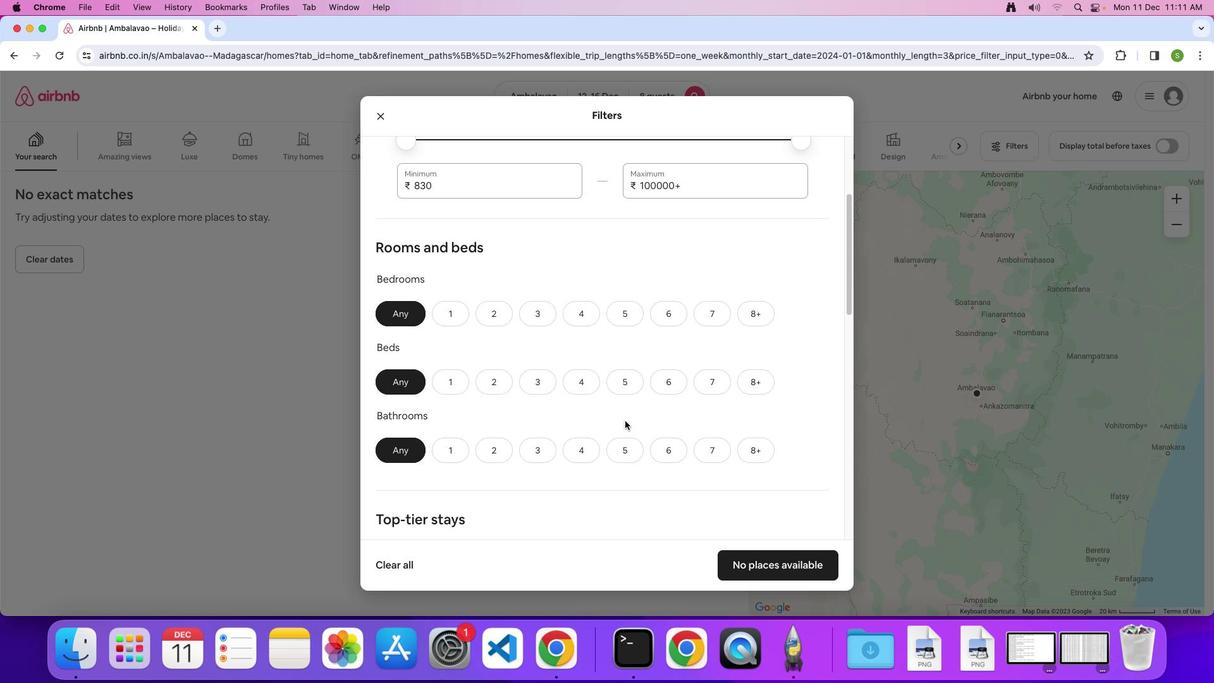 
Action: Mouse scrolled (625, 421) with delta (0, 0)
Screenshot: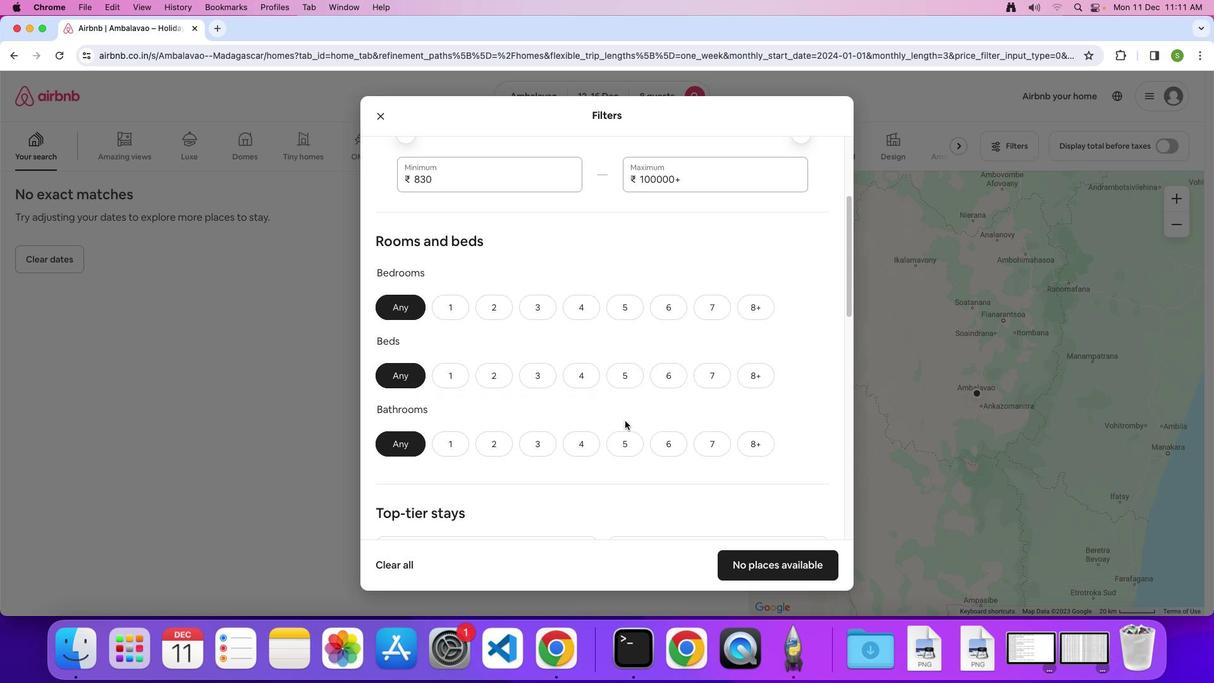 
Action: Mouse scrolled (625, 421) with delta (0, 0)
Screenshot: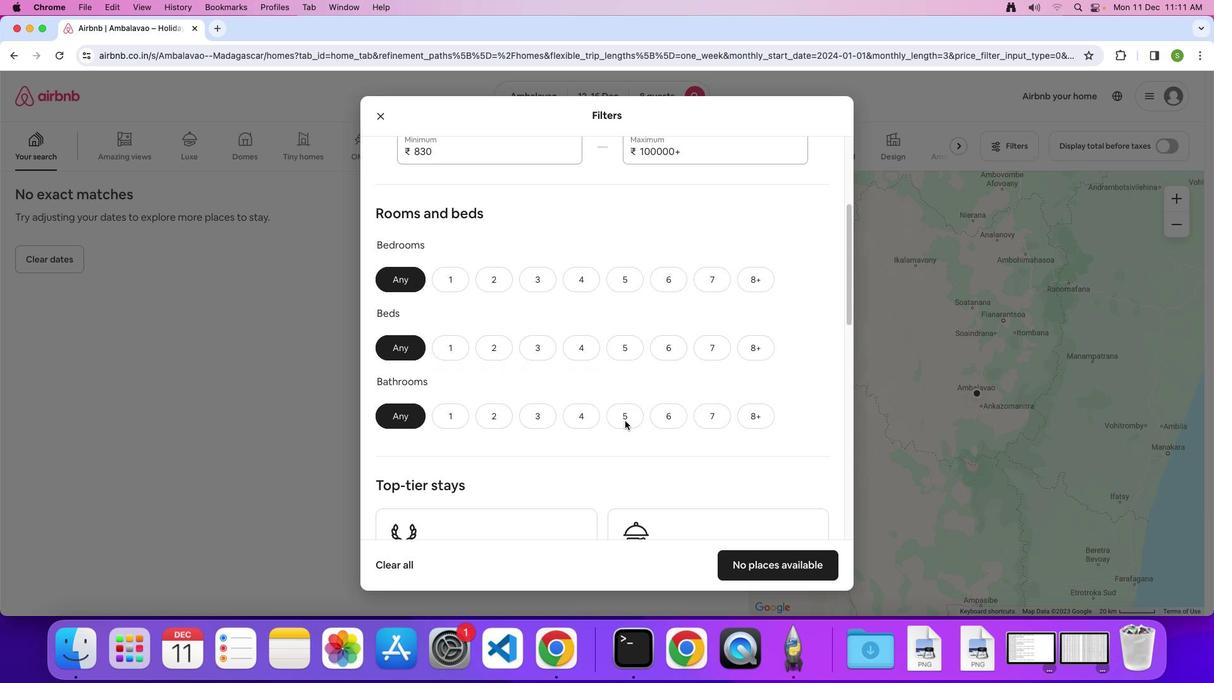 
Action: Mouse scrolled (625, 421) with delta (0, 0)
Screenshot: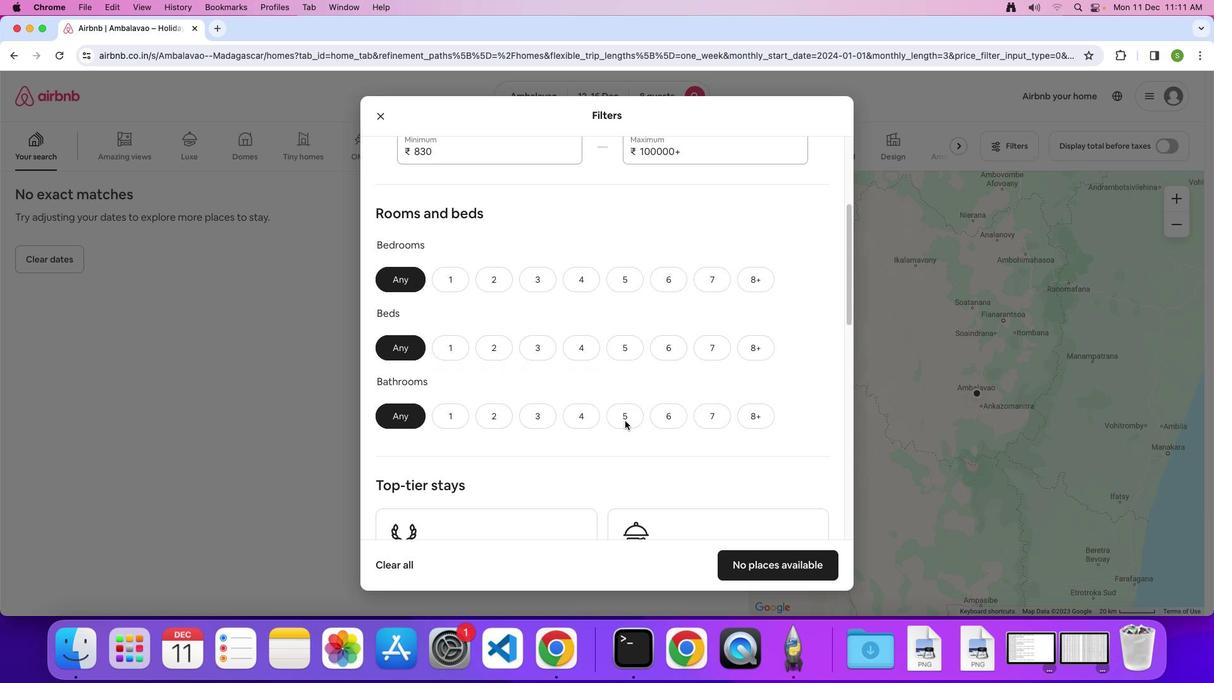 
Action: Mouse scrolled (625, 421) with delta (0, 0)
Screenshot: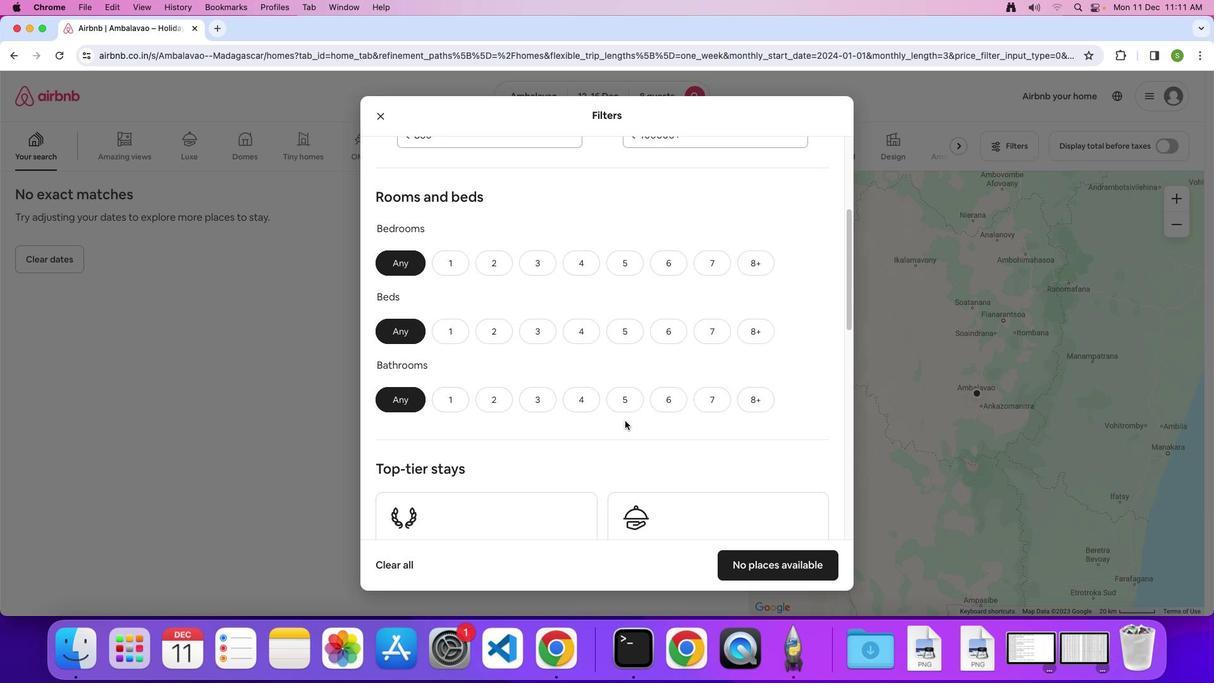 
Action: Mouse scrolled (625, 421) with delta (0, 0)
Screenshot: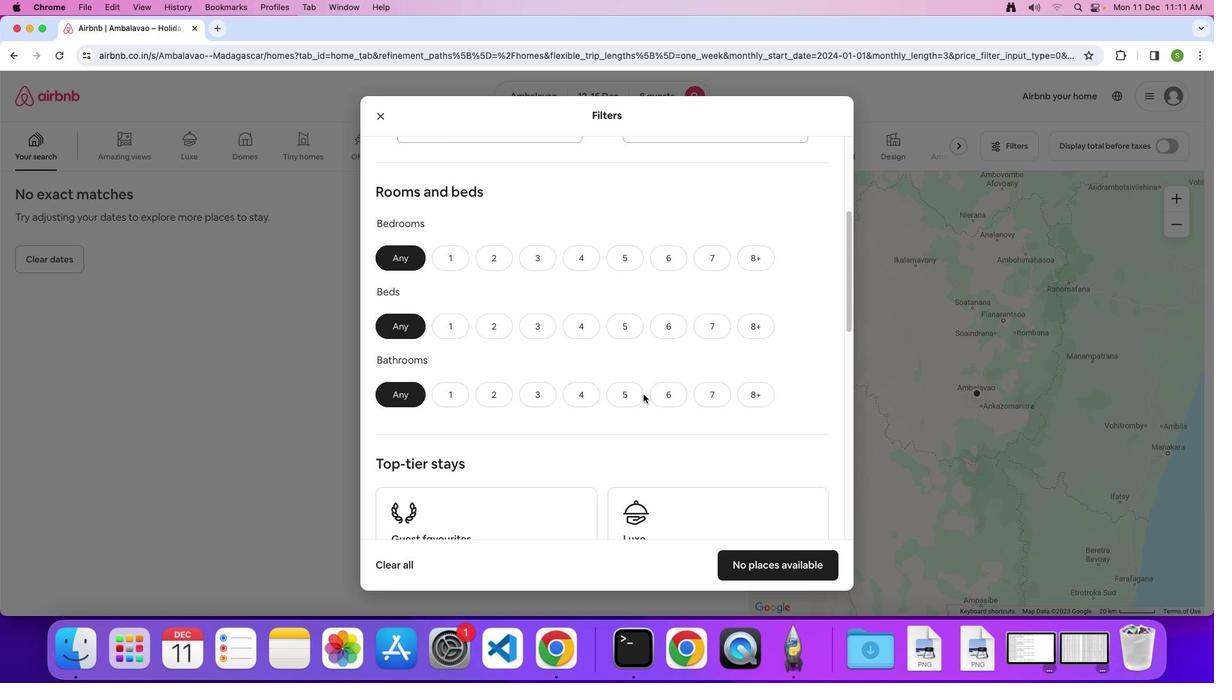 
Action: Mouse moved to (765, 255)
Screenshot: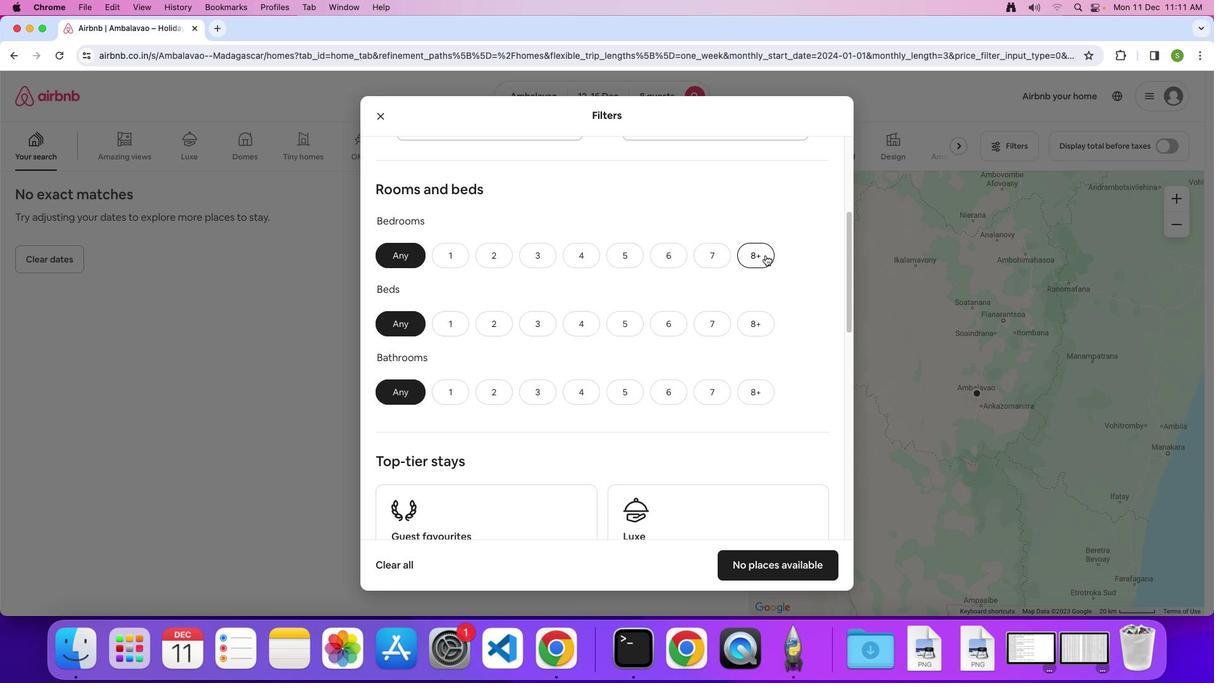 
Action: Mouse pressed left at (765, 255)
Screenshot: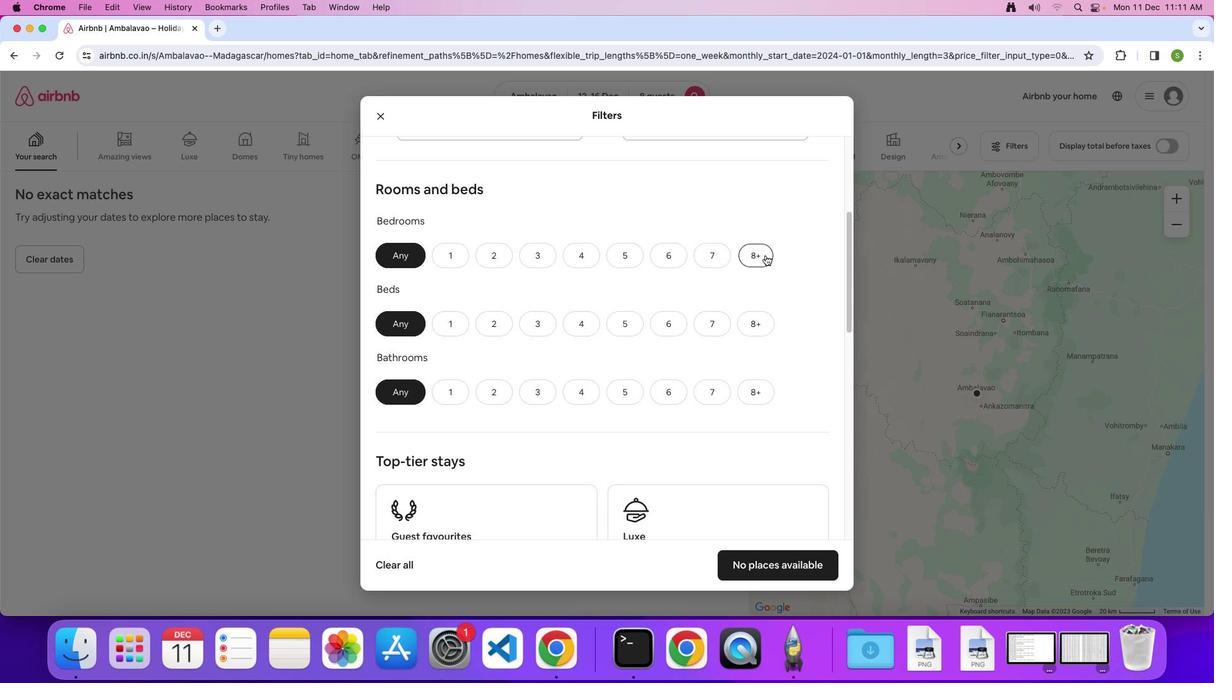
Action: Mouse moved to (752, 317)
Screenshot: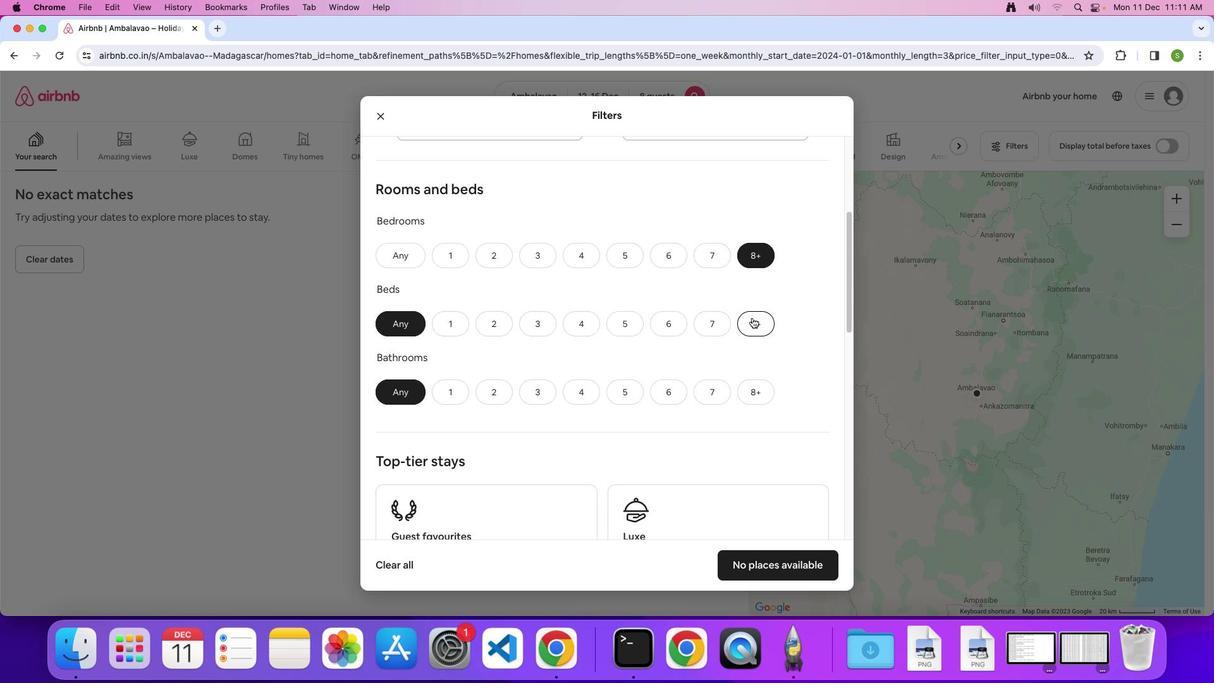 
Action: Mouse pressed left at (752, 317)
Screenshot: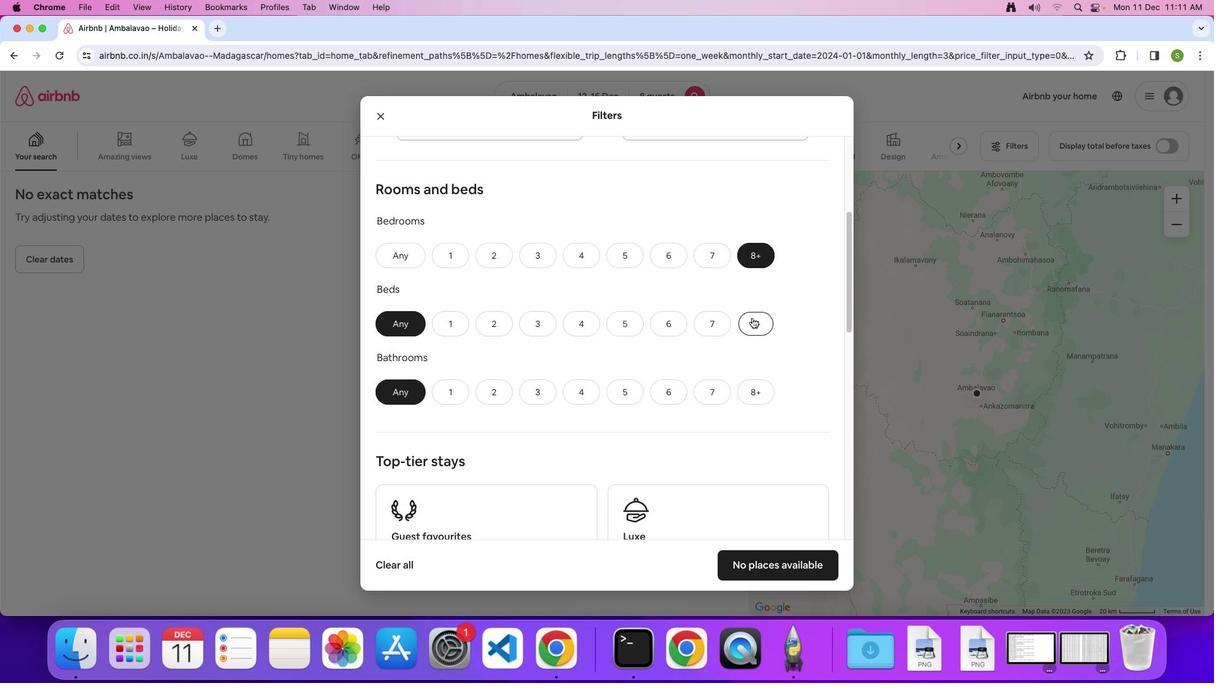 
Action: Mouse moved to (751, 385)
Screenshot: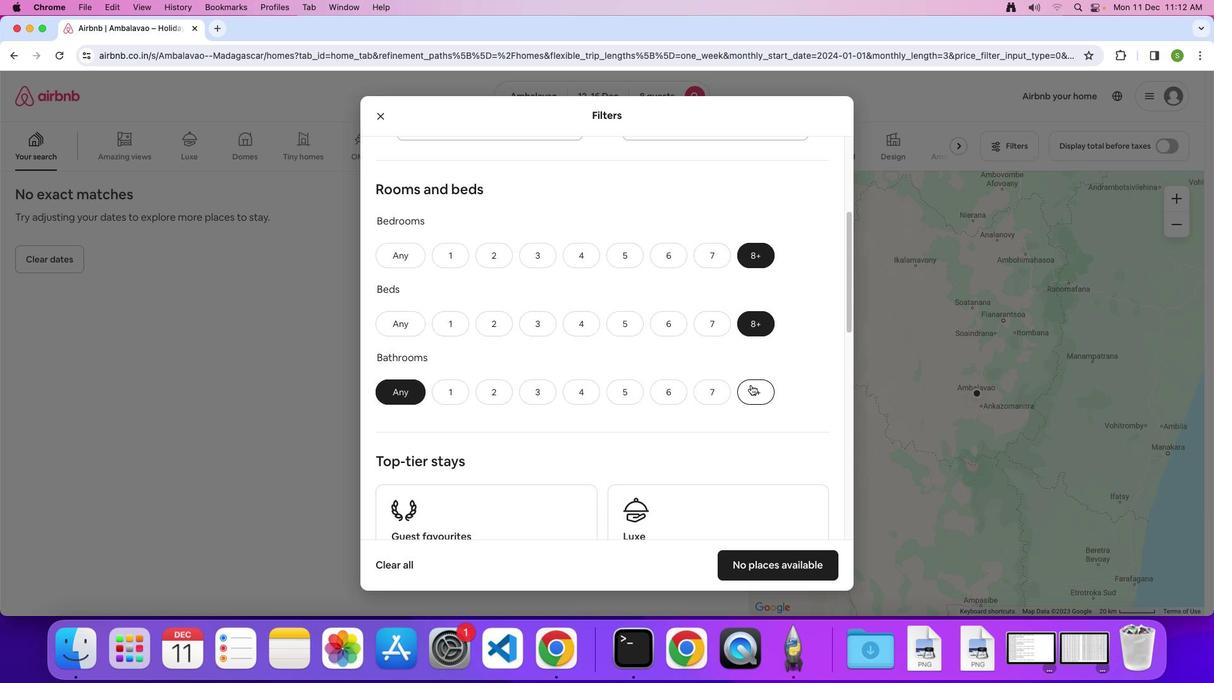 
Action: Mouse pressed left at (751, 385)
Screenshot: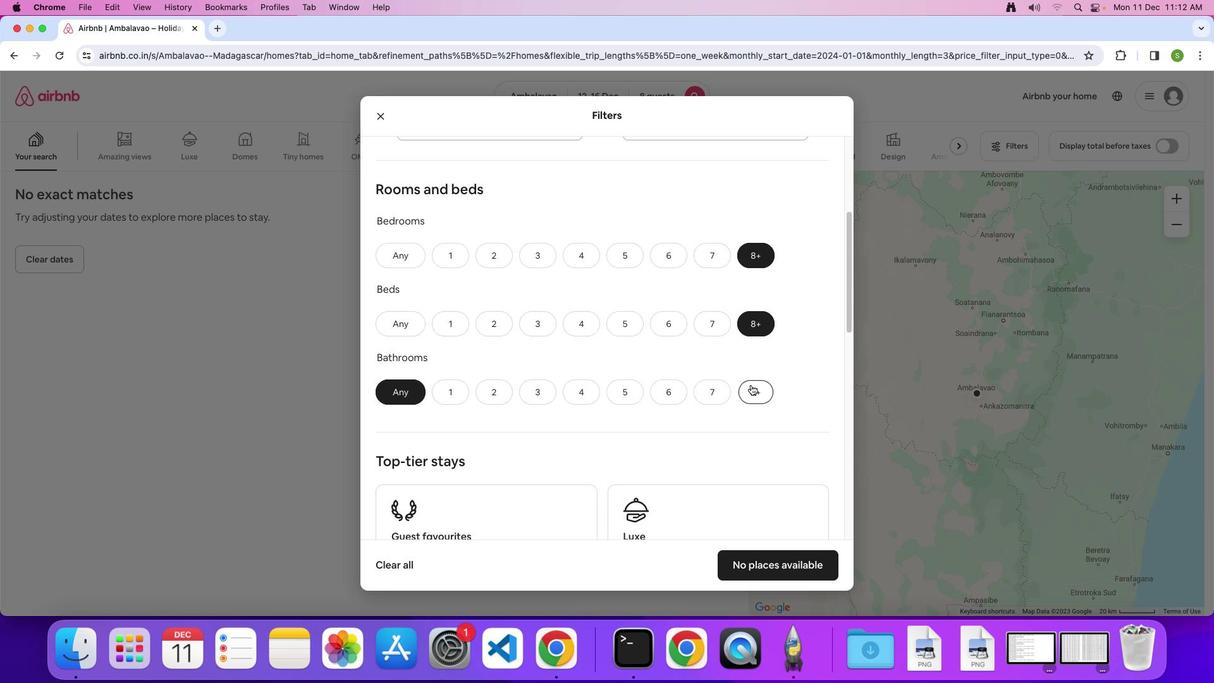 
Action: Mouse moved to (670, 388)
Screenshot: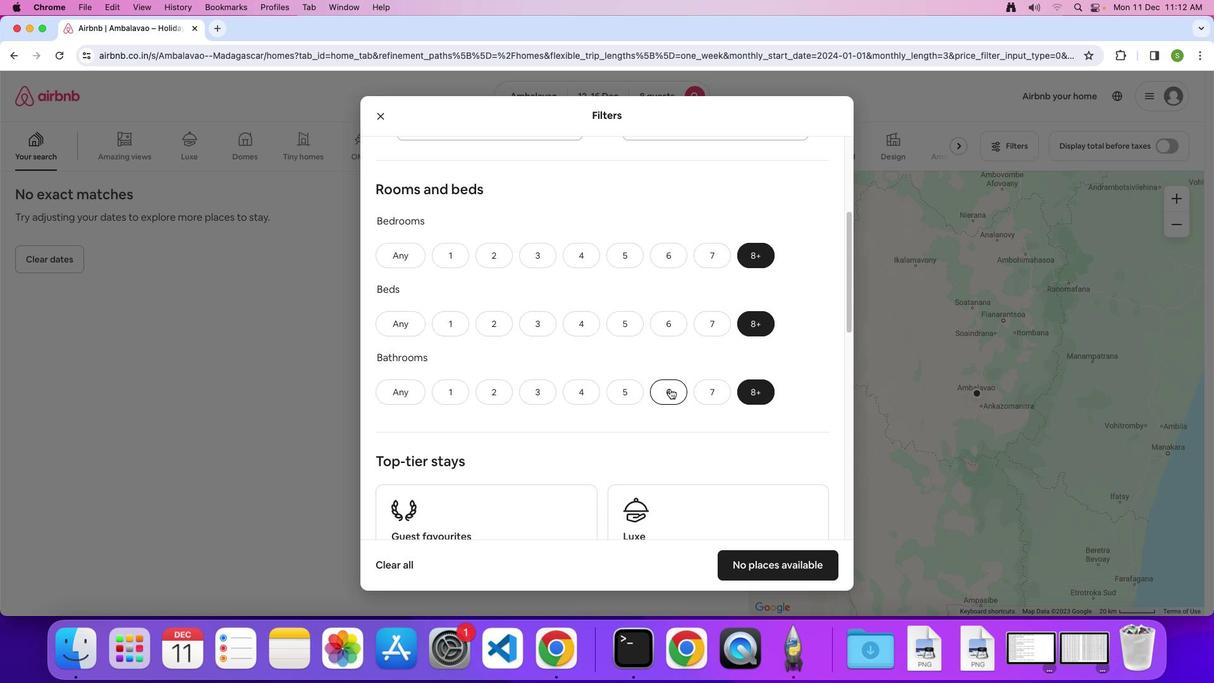 
Action: Mouse scrolled (670, 388) with delta (0, 0)
Screenshot: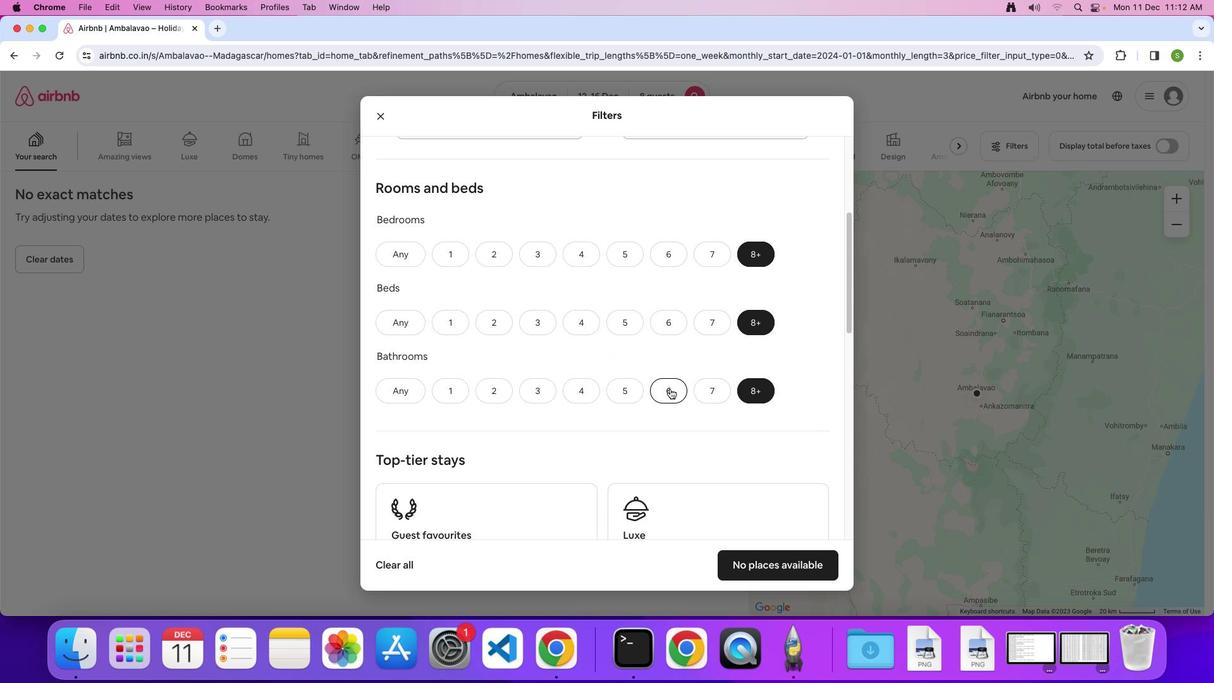 
Action: Mouse scrolled (670, 388) with delta (0, 0)
Screenshot: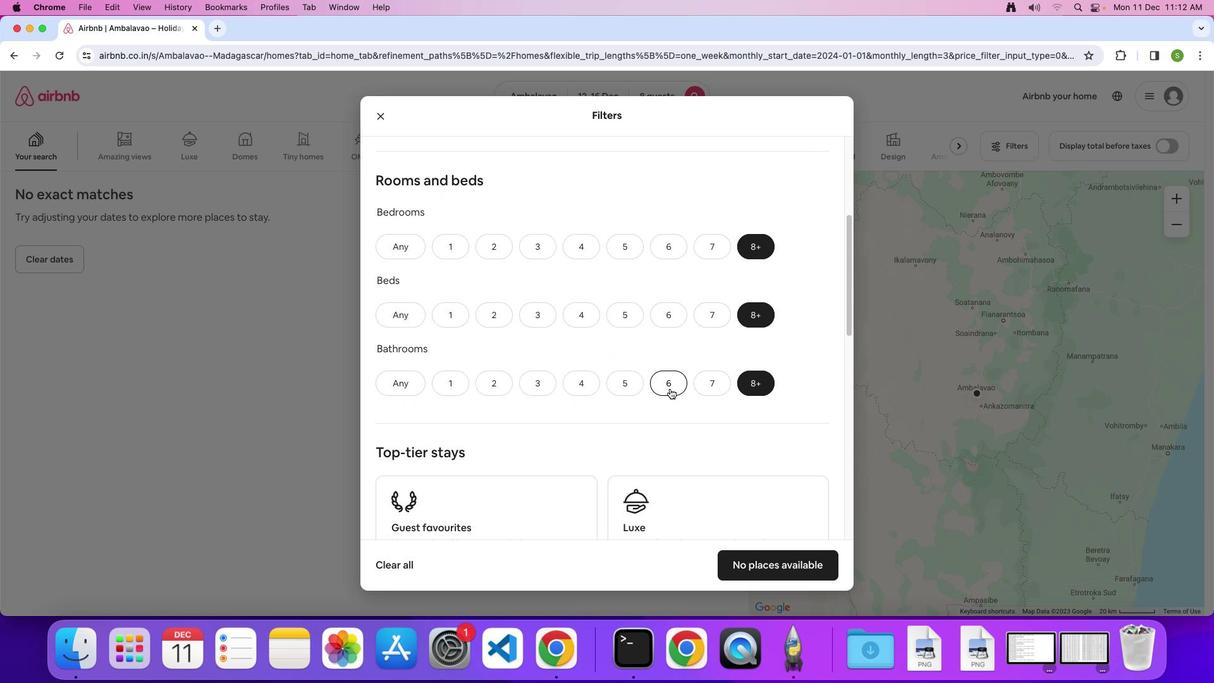 
Action: Mouse scrolled (670, 388) with delta (0, 0)
Screenshot: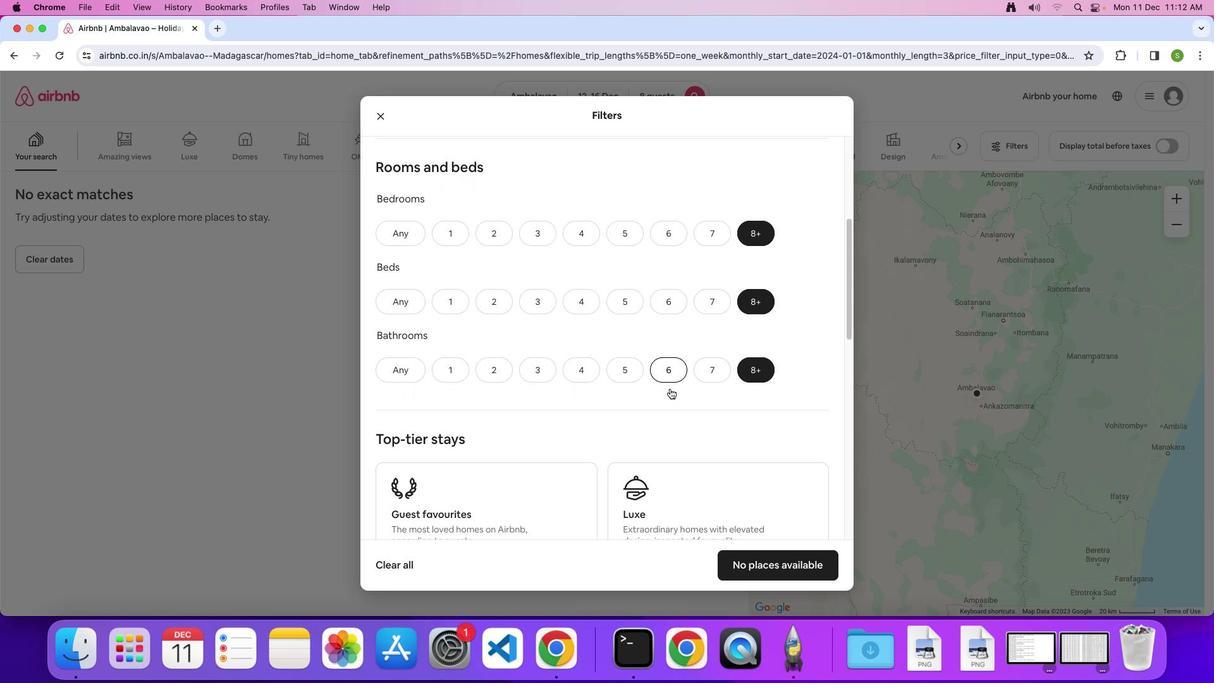 
Action: Mouse scrolled (670, 388) with delta (0, 0)
Screenshot: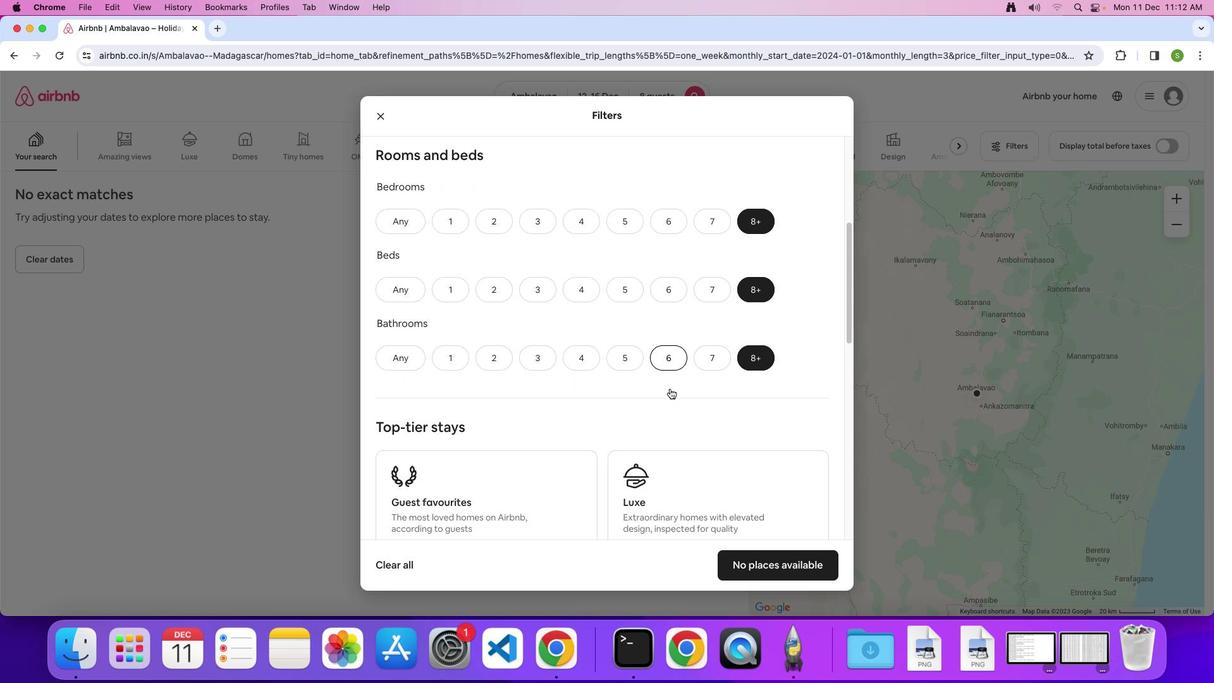 
Action: Mouse scrolled (670, 388) with delta (0, -1)
Screenshot: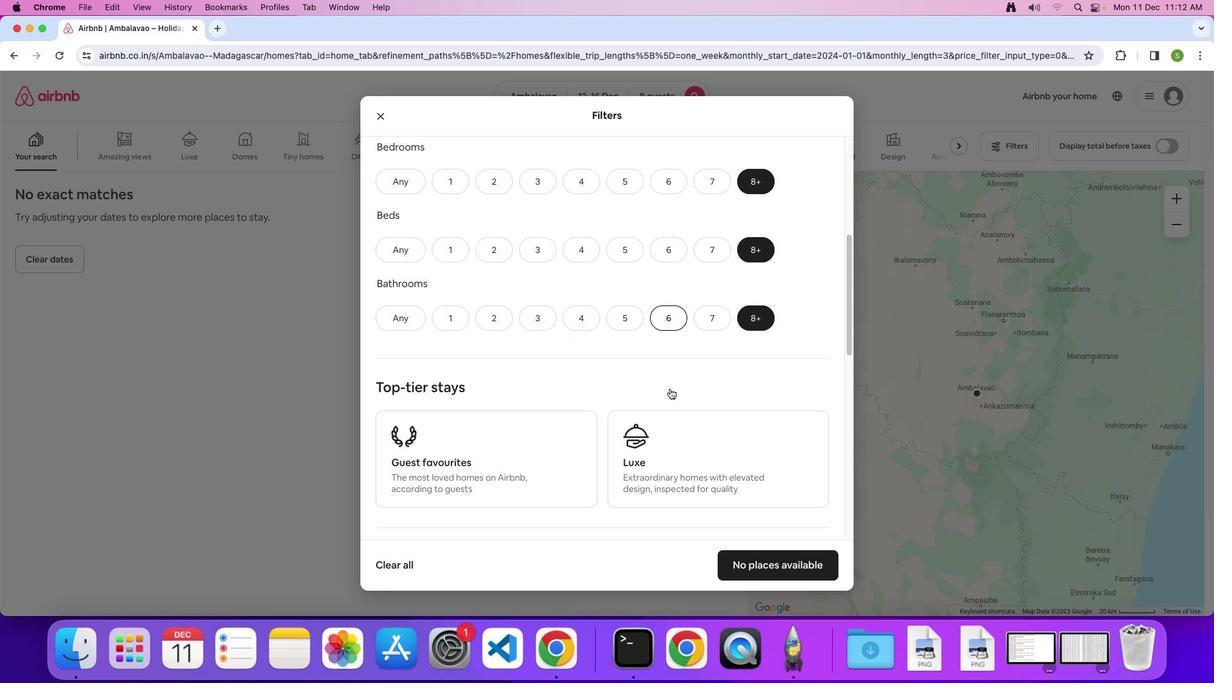 
Action: Mouse scrolled (670, 388) with delta (0, 0)
Screenshot: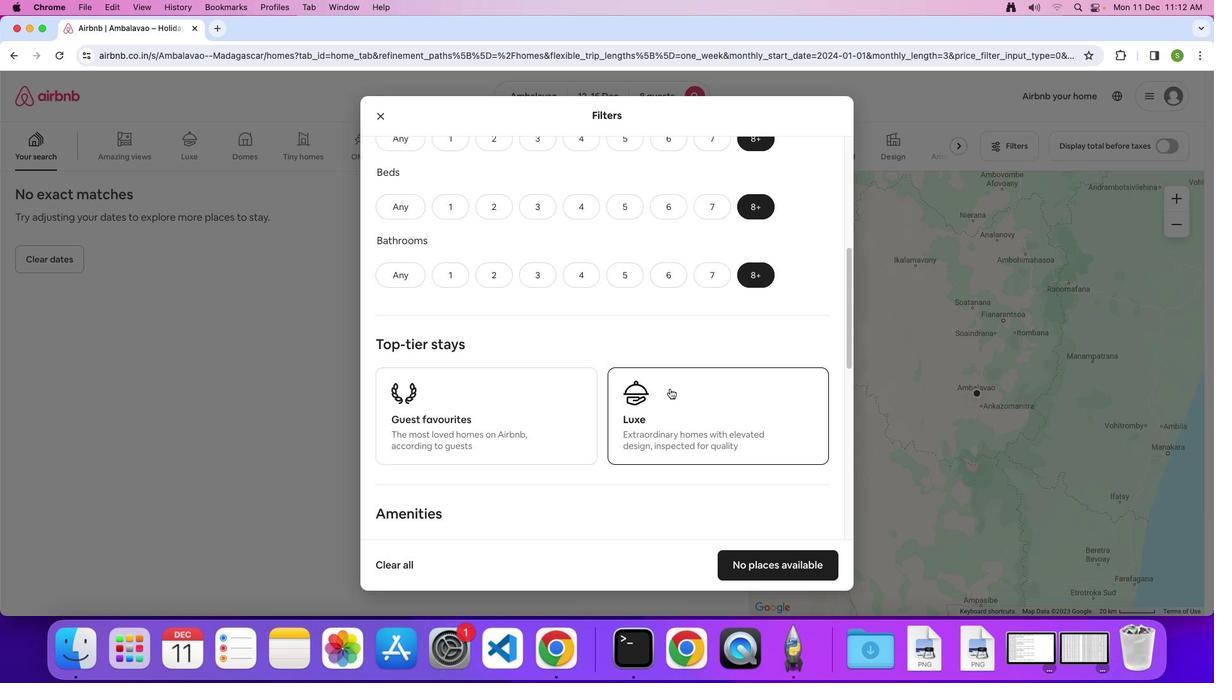 
Action: Mouse scrolled (670, 388) with delta (0, 0)
Screenshot: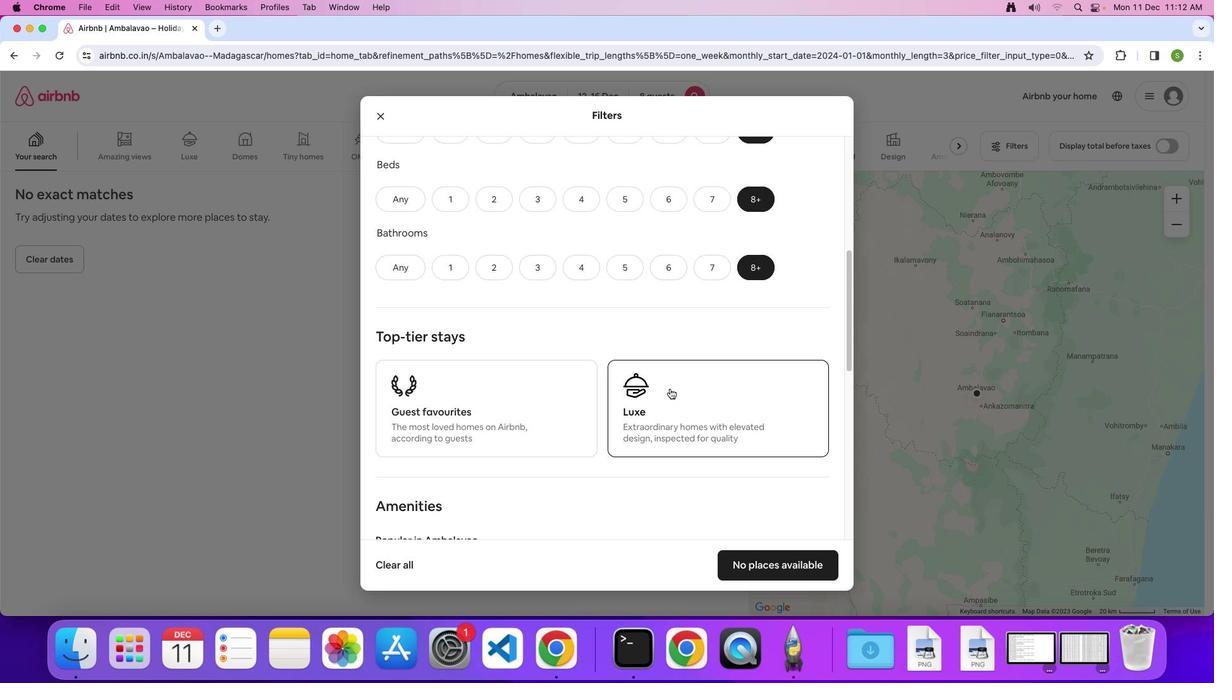 
Action: Mouse scrolled (670, 388) with delta (0, 0)
Screenshot: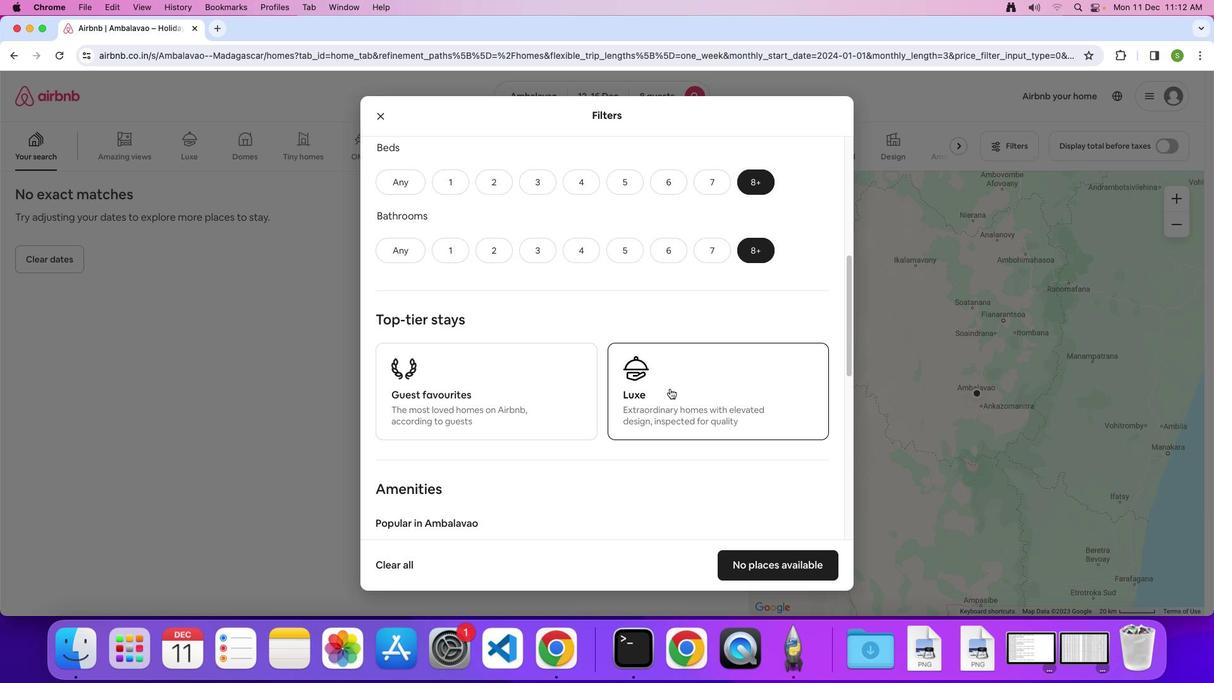 
Action: Mouse scrolled (670, 388) with delta (0, 0)
Screenshot: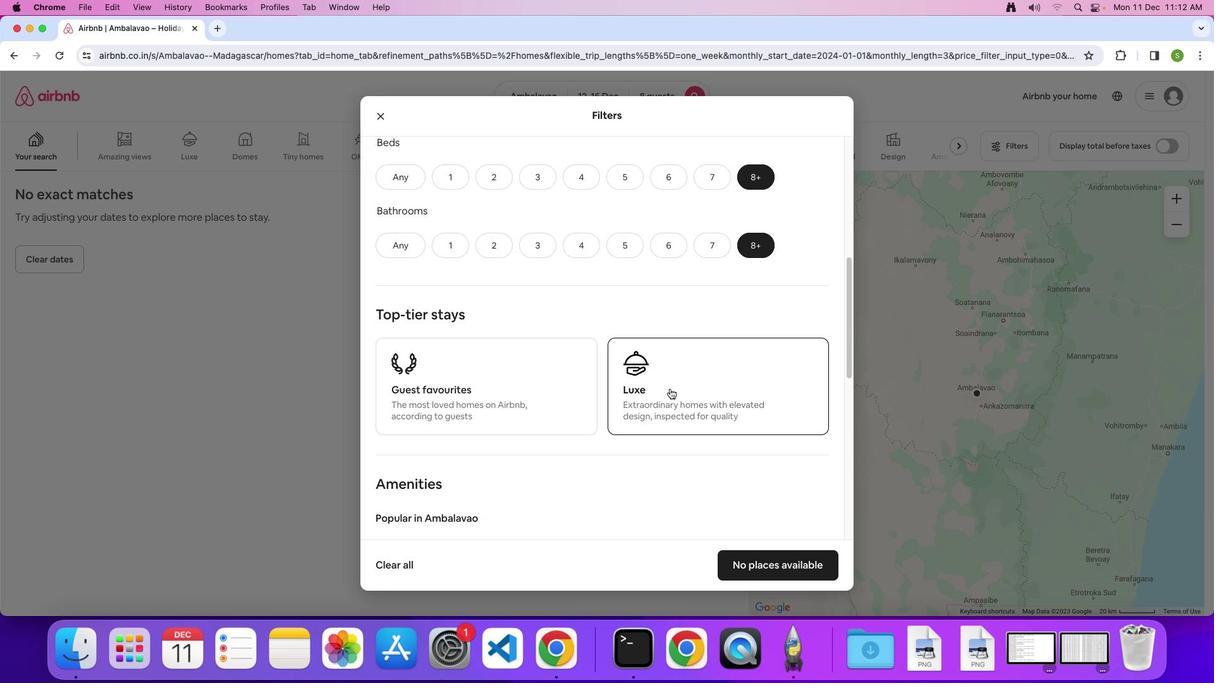 
Action: Mouse scrolled (670, 388) with delta (0, 0)
Screenshot: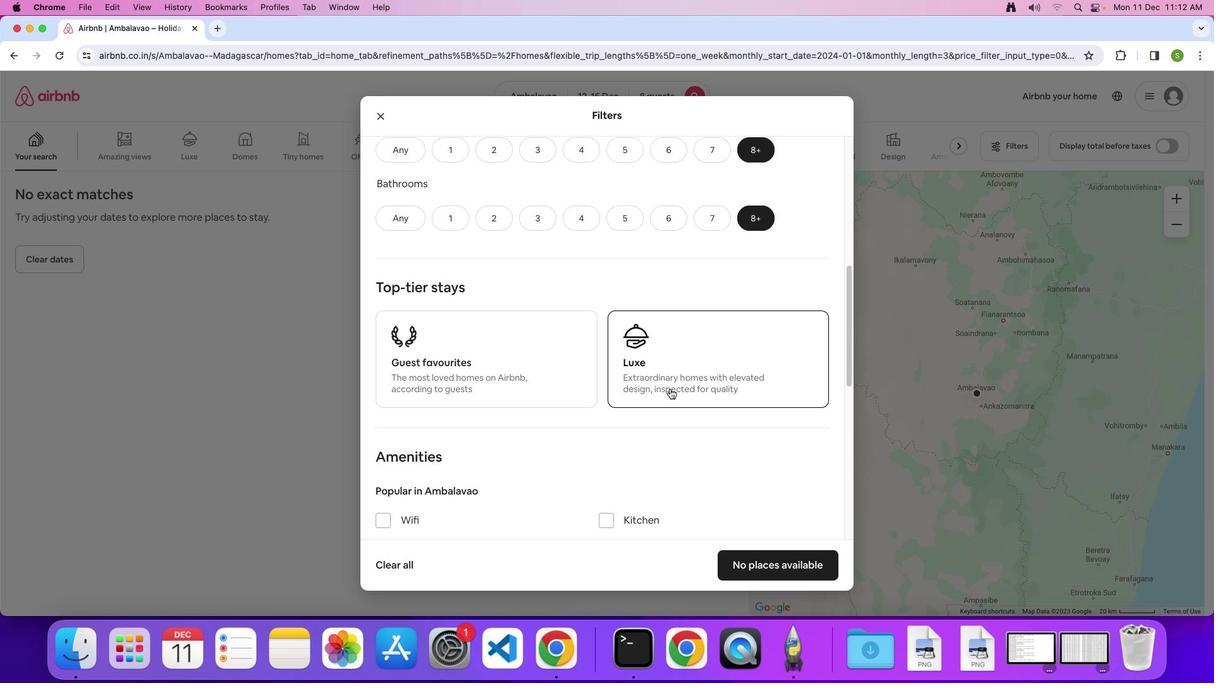 
Action: Mouse scrolled (670, 388) with delta (0, 0)
Screenshot: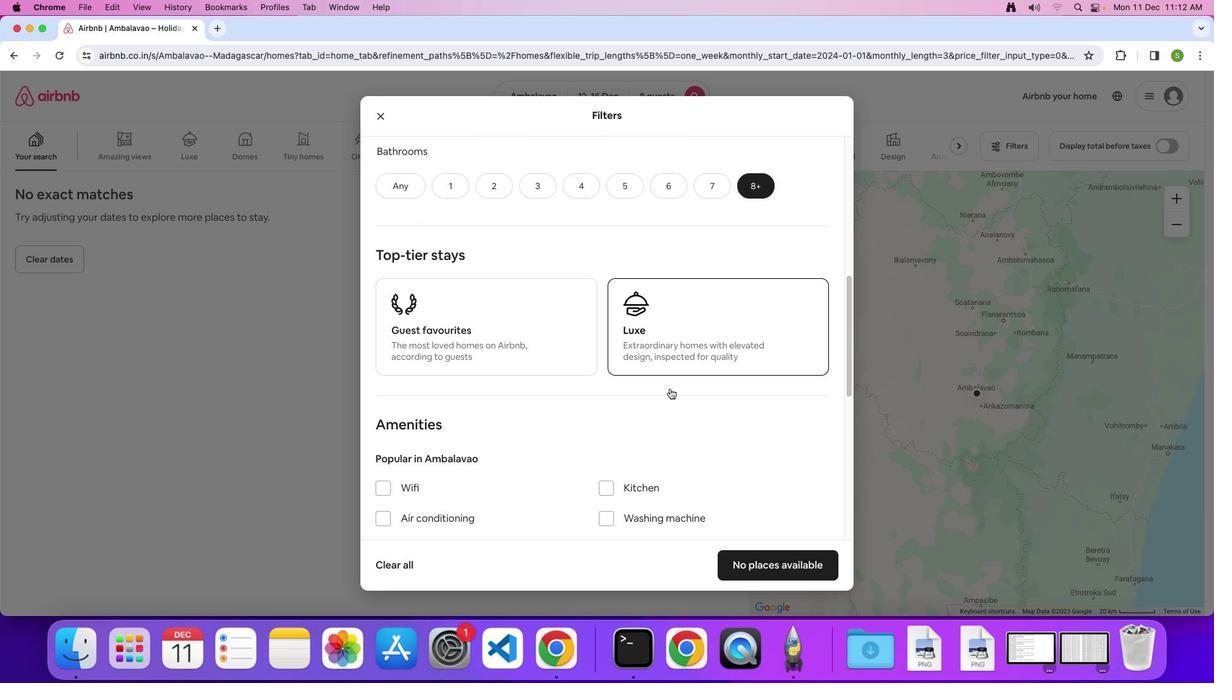 
Action: Mouse scrolled (670, 388) with delta (0, 0)
Screenshot: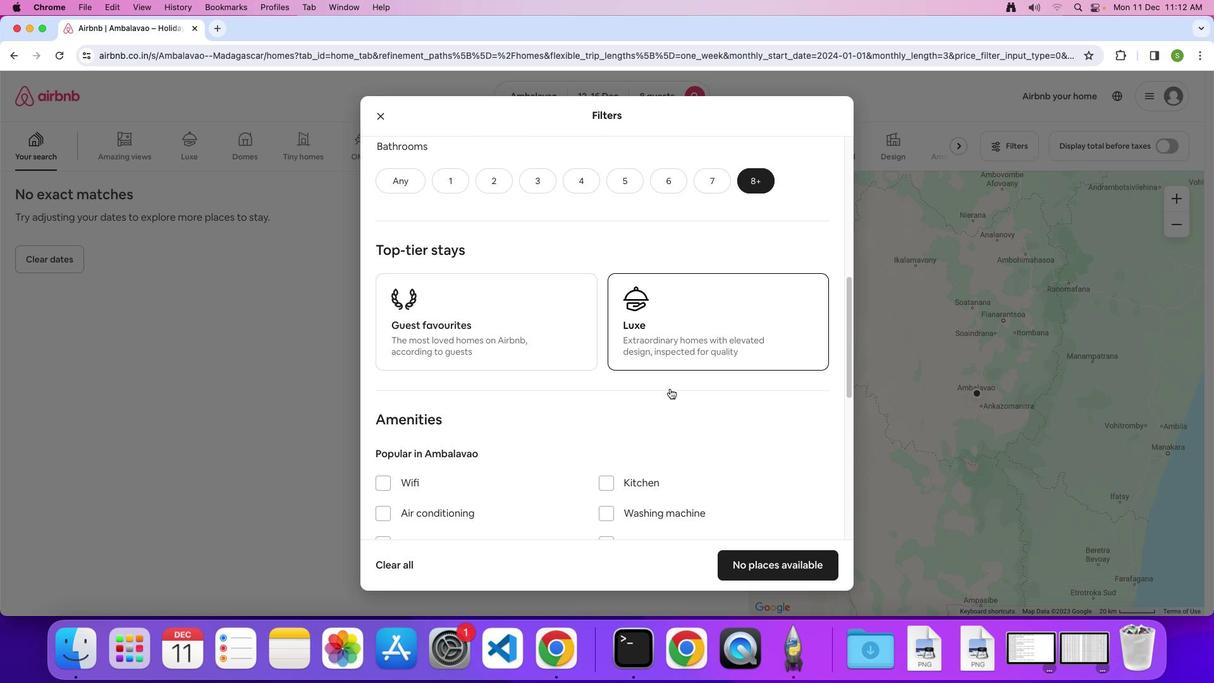 
Action: Mouse scrolled (670, 388) with delta (0, 0)
Screenshot: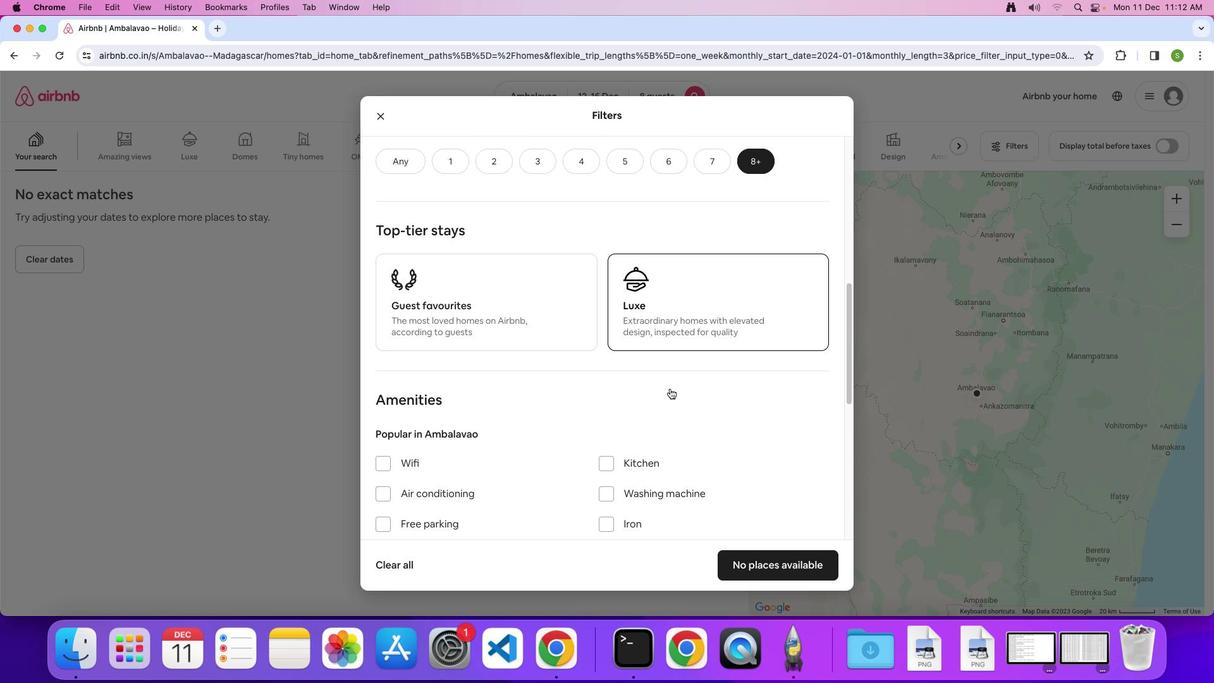 
Action: Mouse scrolled (670, 388) with delta (0, 0)
Screenshot: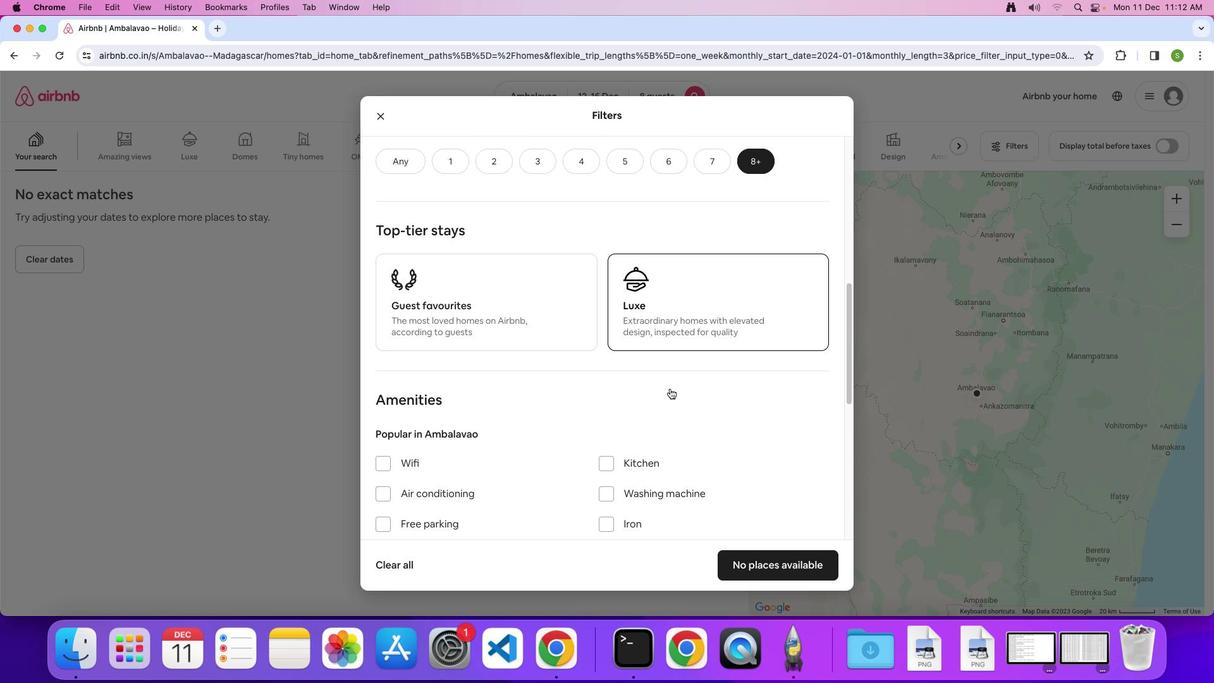 
Action: Mouse moved to (670, 386)
Screenshot: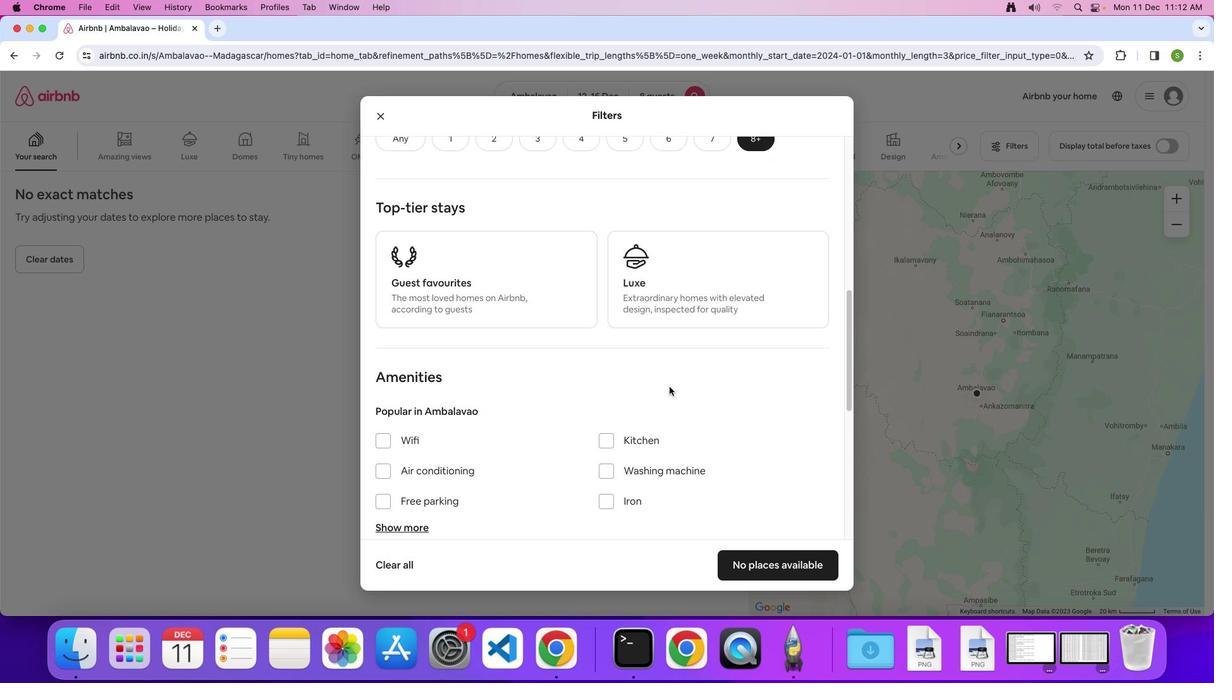 
Action: Mouse scrolled (670, 386) with delta (0, 0)
Screenshot: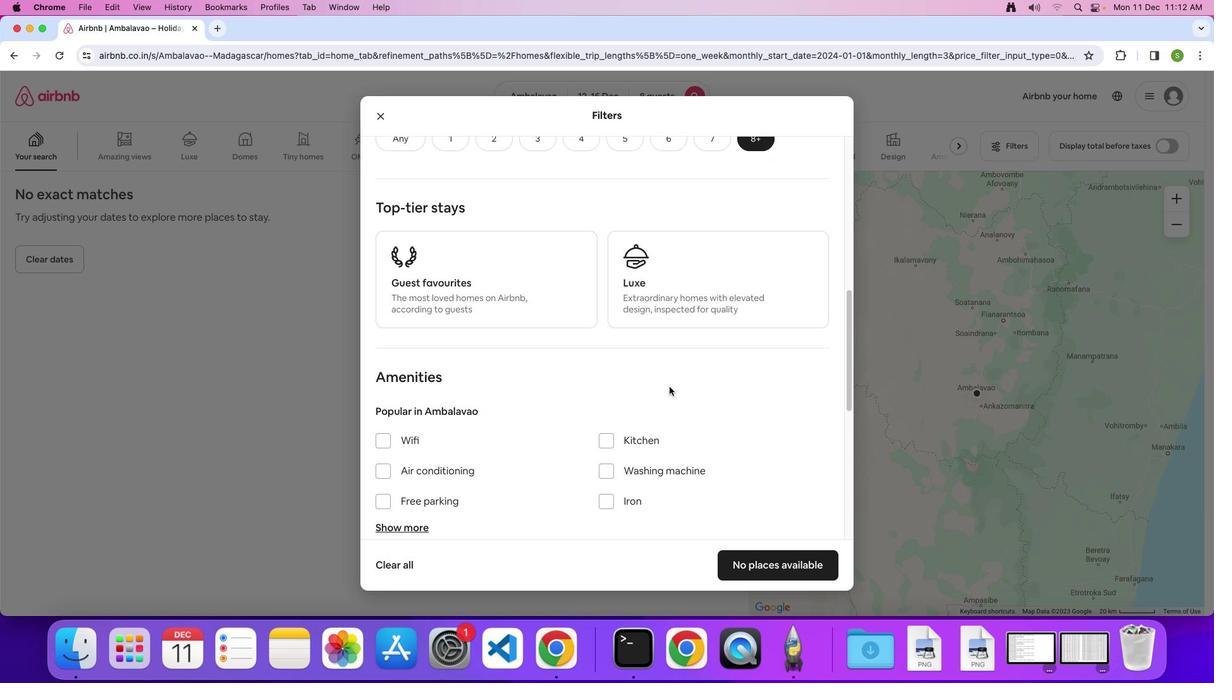 
Action: Mouse scrolled (670, 386) with delta (0, 0)
Screenshot: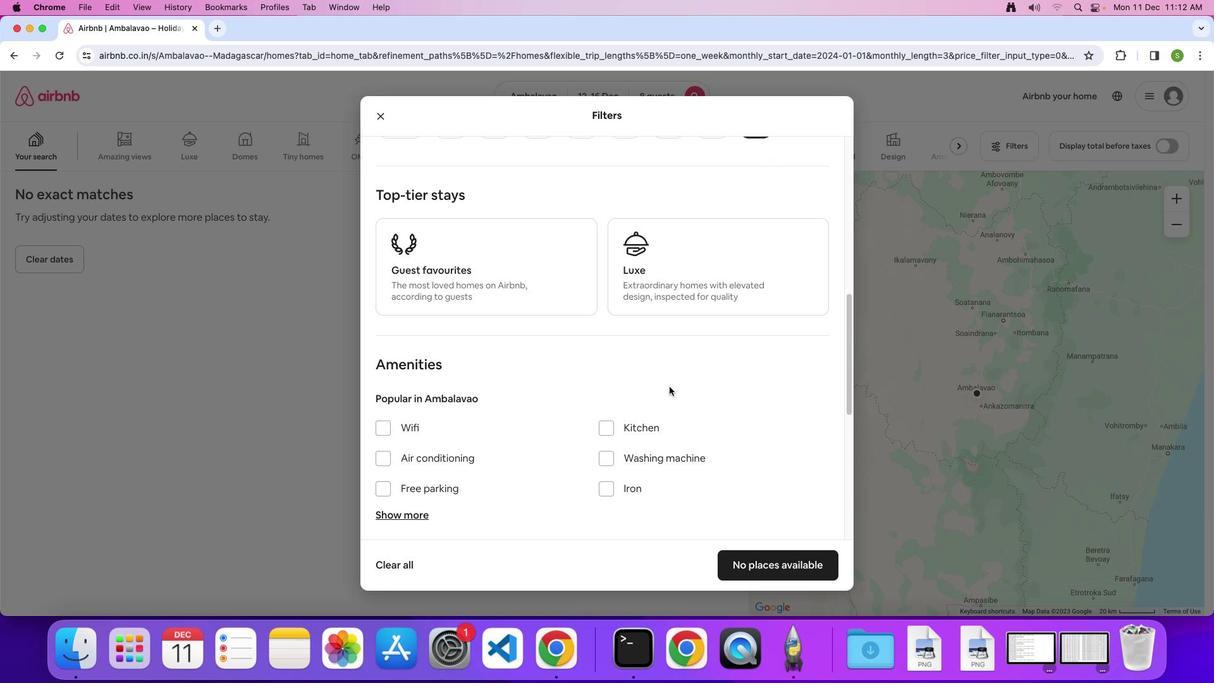 
Action: Mouse moved to (670, 386)
Screenshot: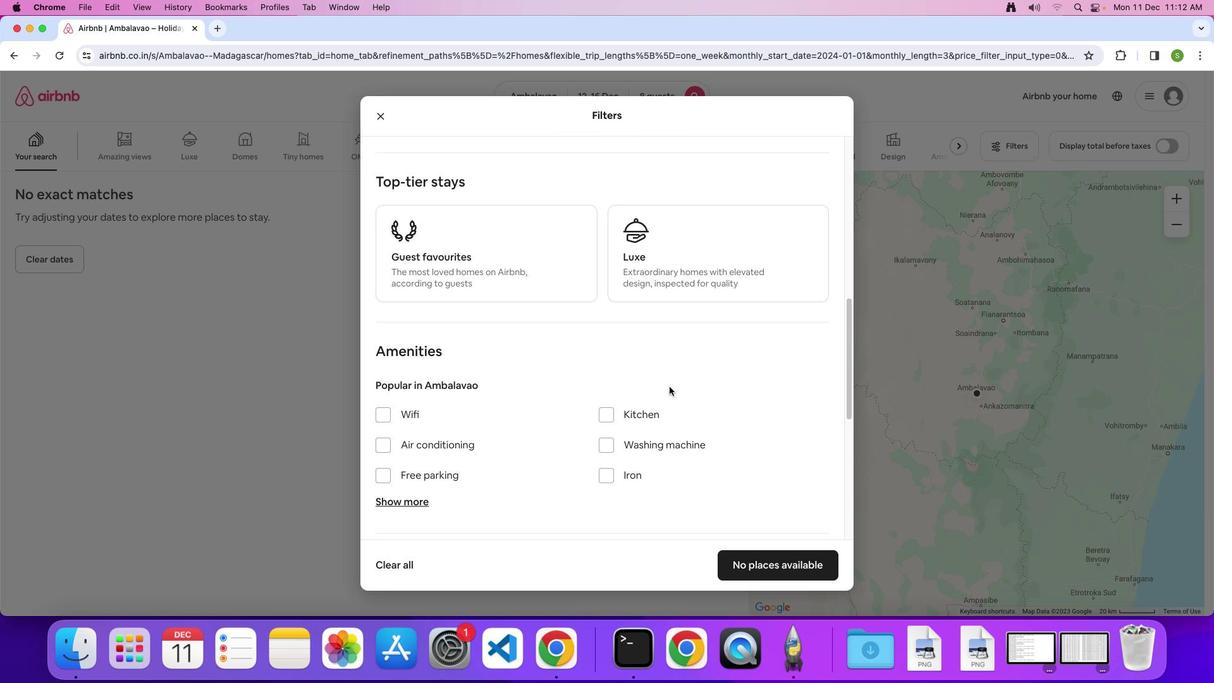 
Action: Mouse scrolled (670, 386) with delta (0, -1)
Screenshot: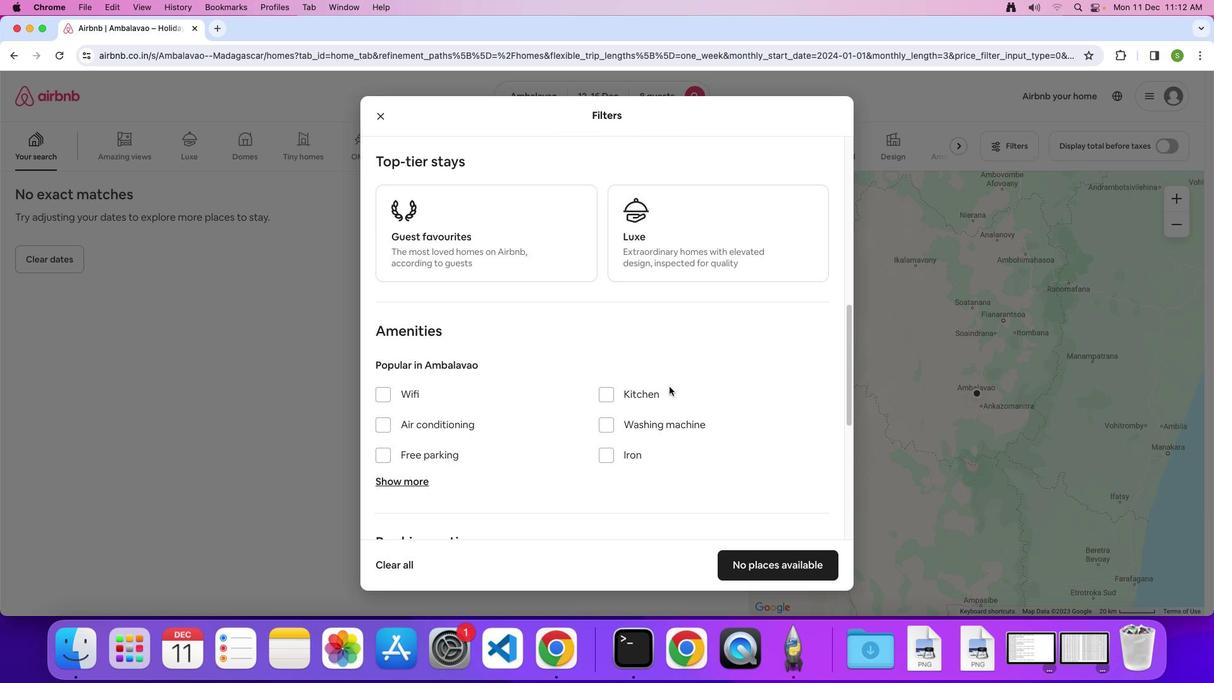 
Action: Mouse scrolled (670, 386) with delta (0, 0)
Screenshot: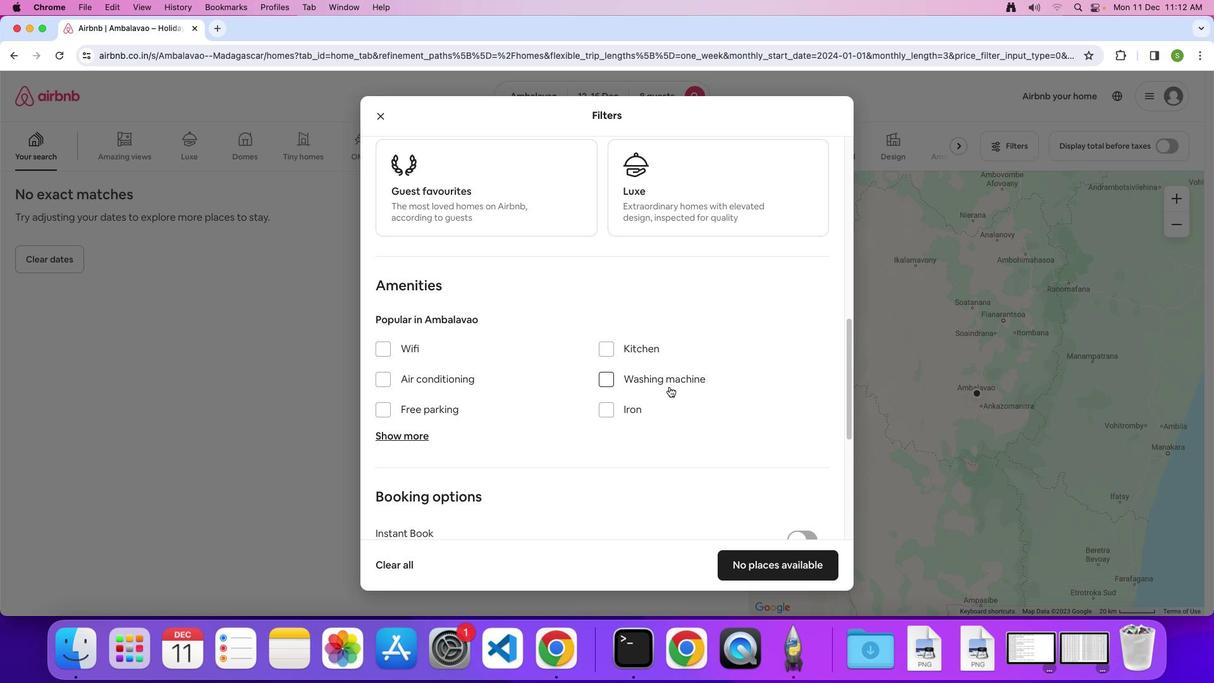 
Action: Mouse scrolled (670, 386) with delta (0, 0)
Screenshot: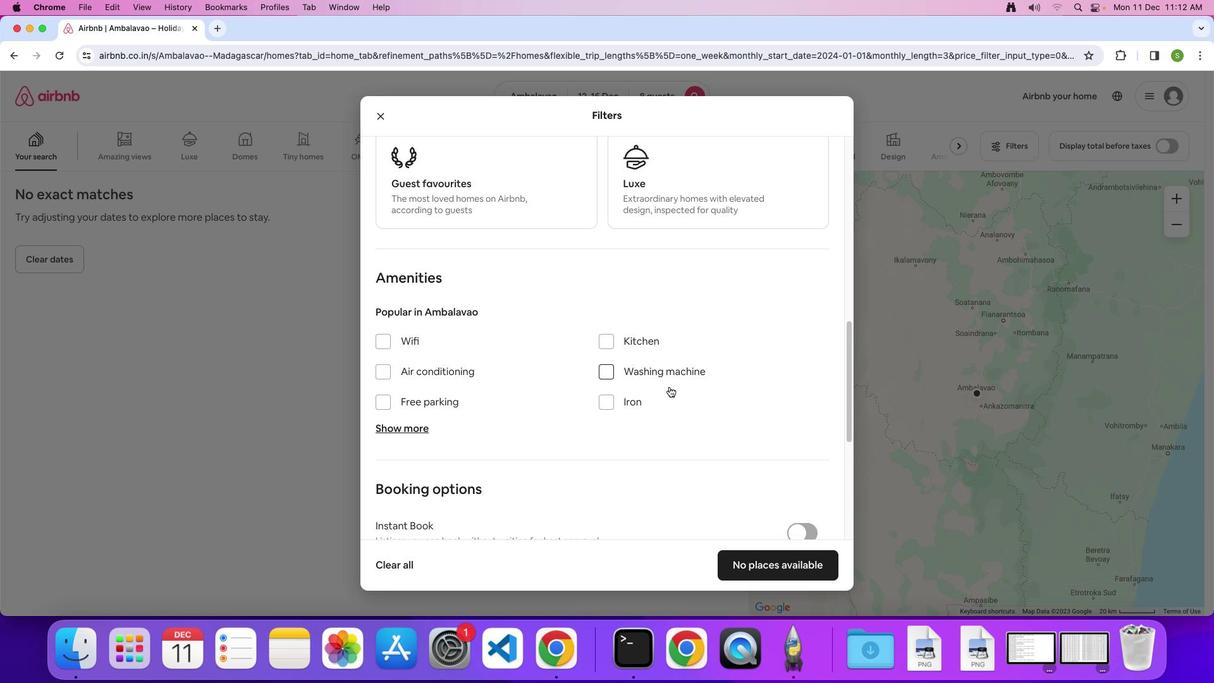 
Action: Mouse scrolled (670, 386) with delta (0, 0)
Screenshot: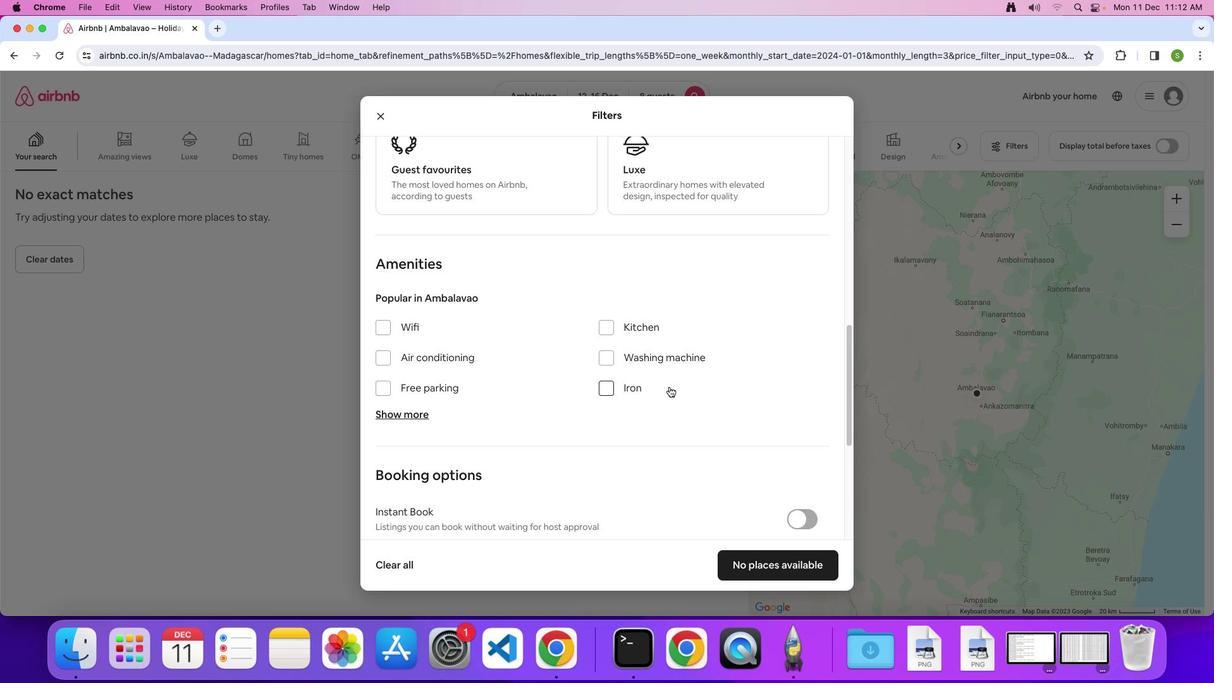 
Action: Mouse scrolled (670, 386) with delta (0, 0)
Screenshot: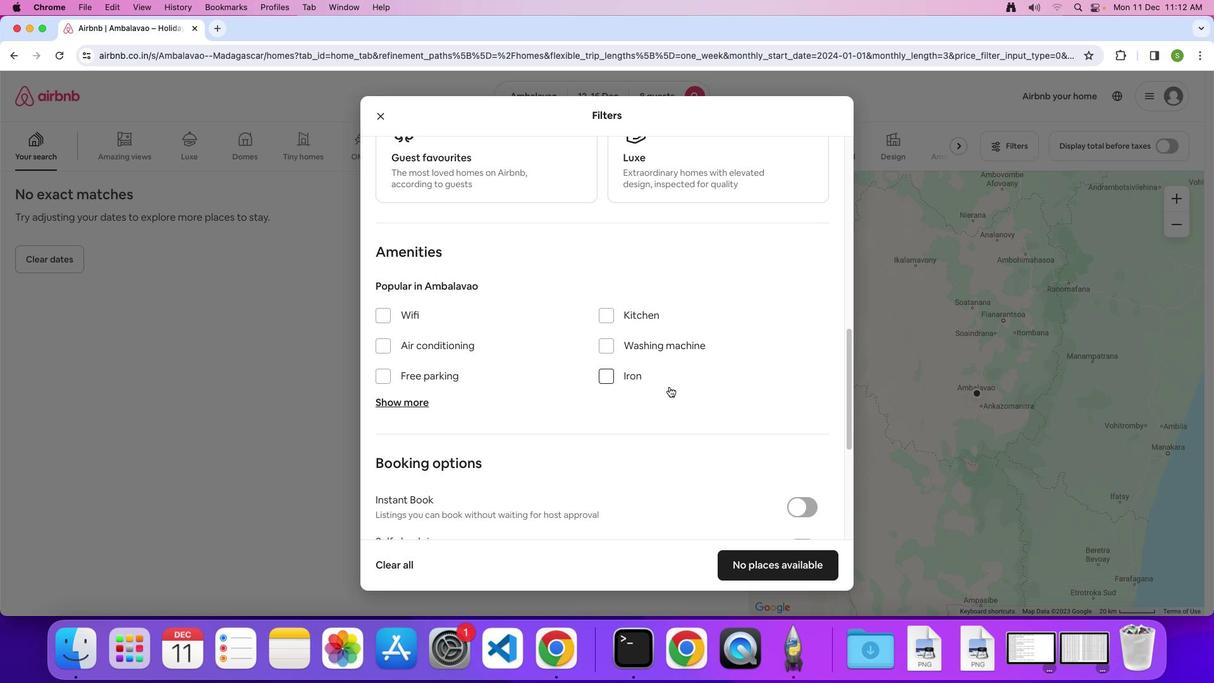 
Action: Mouse moved to (385, 307)
Screenshot: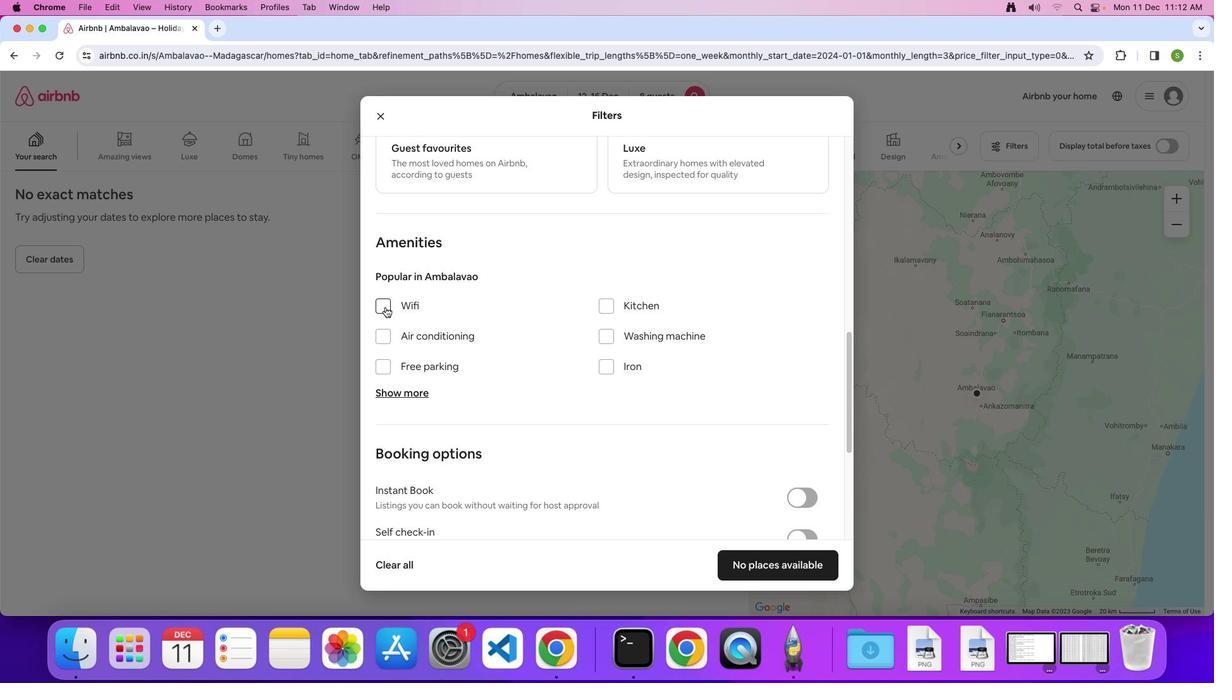 
Action: Mouse pressed left at (385, 307)
Screenshot: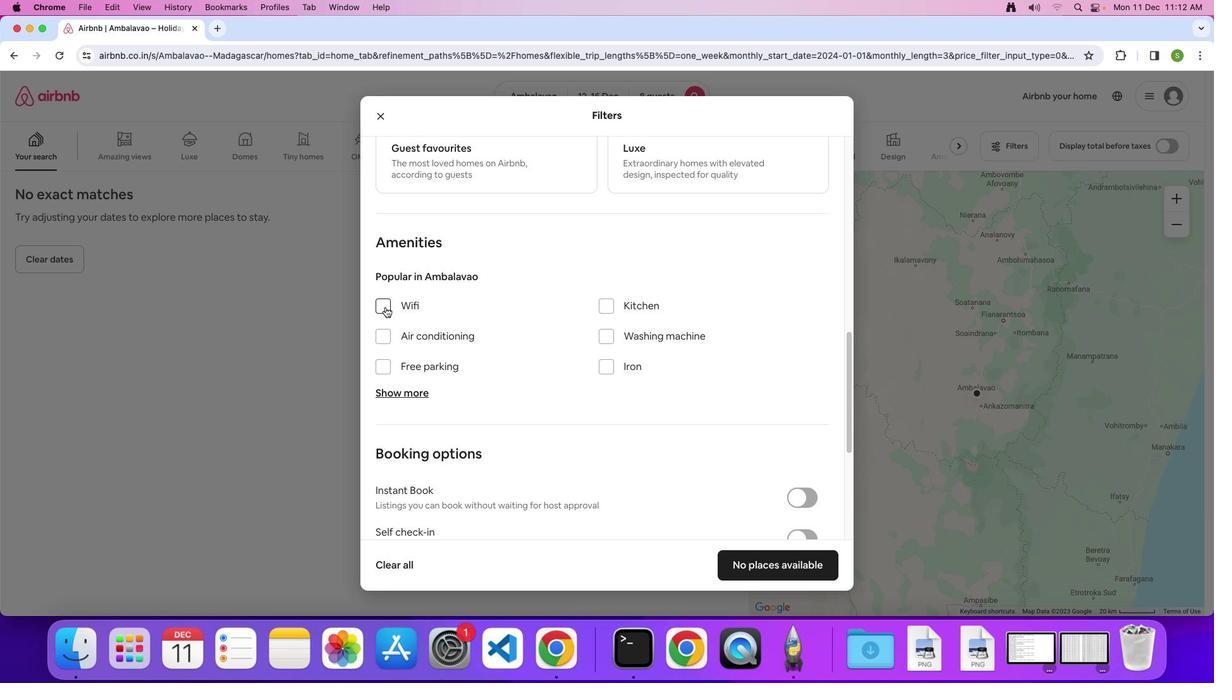 
Action: Mouse moved to (380, 365)
Screenshot: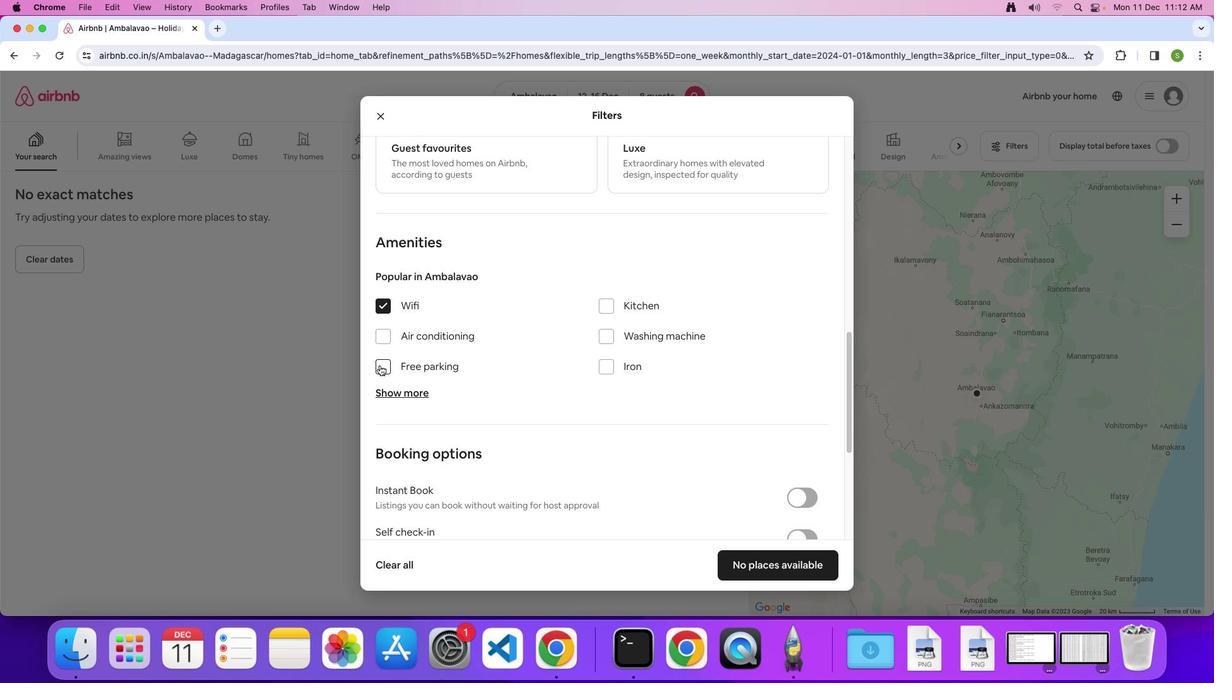 
Action: Mouse pressed left at (380, 365)
Screenshot: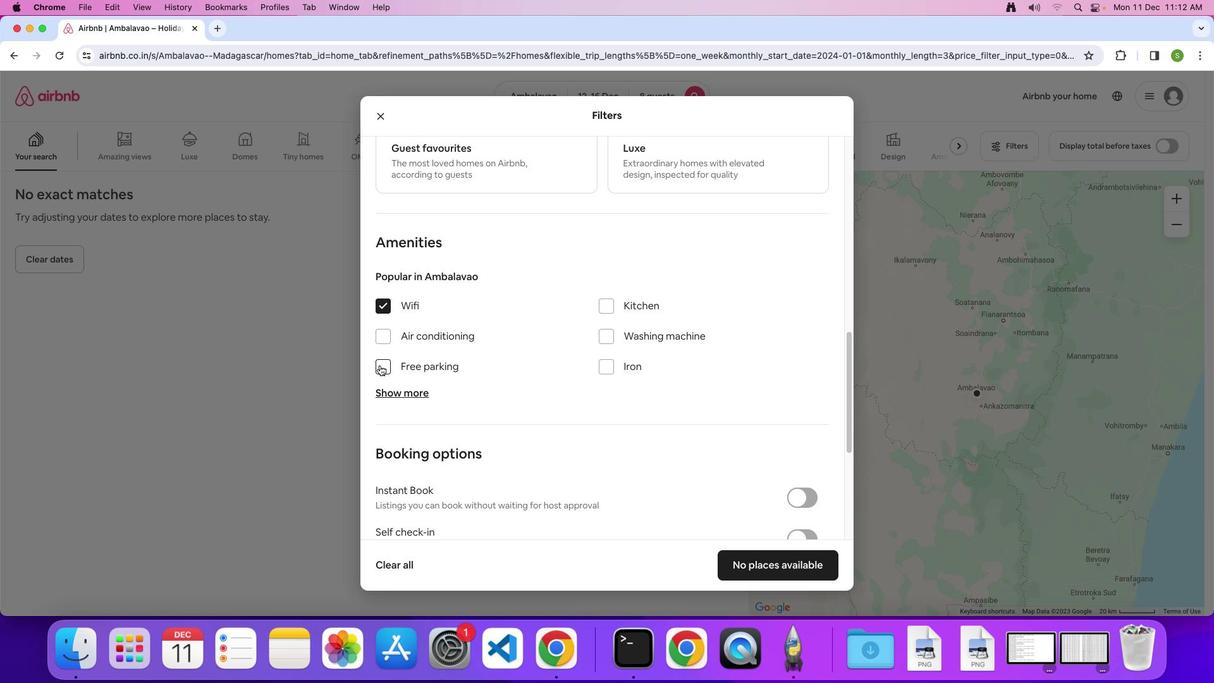 
Action: Mouse moved to (387, 393)
Screenshot: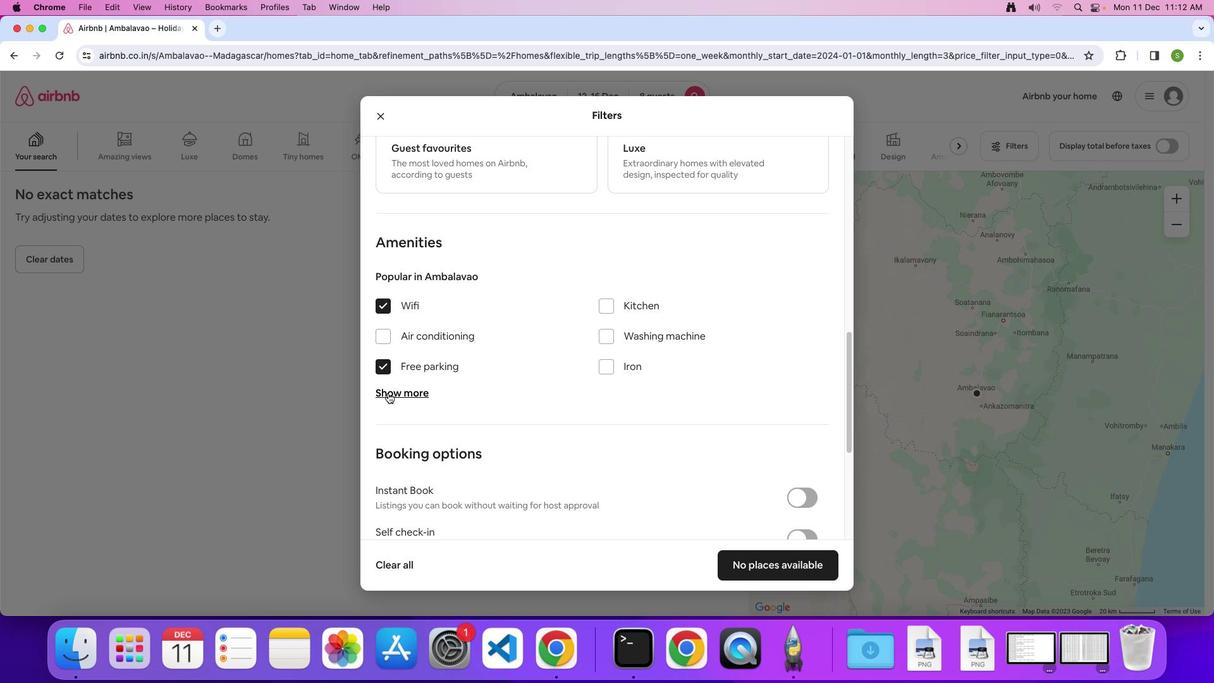 
Action: Mouse pressed left at (387, 393)
Screenshot: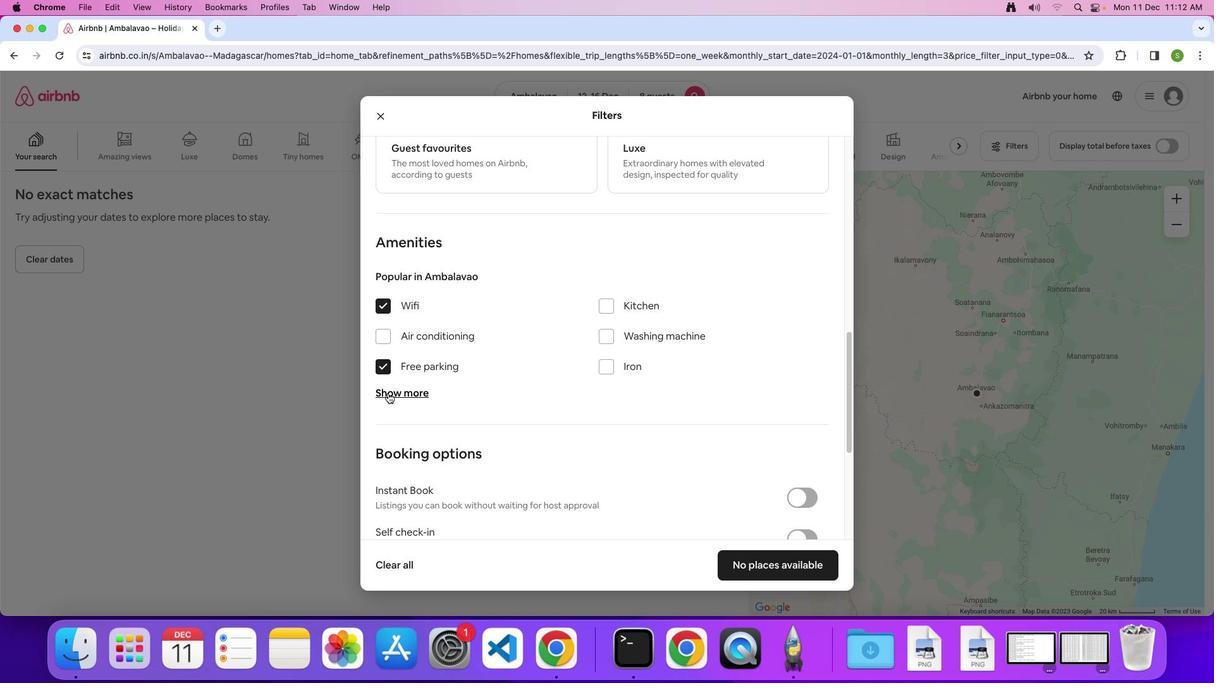 
Action: Mouse moved to (622, 385)
Screenshot: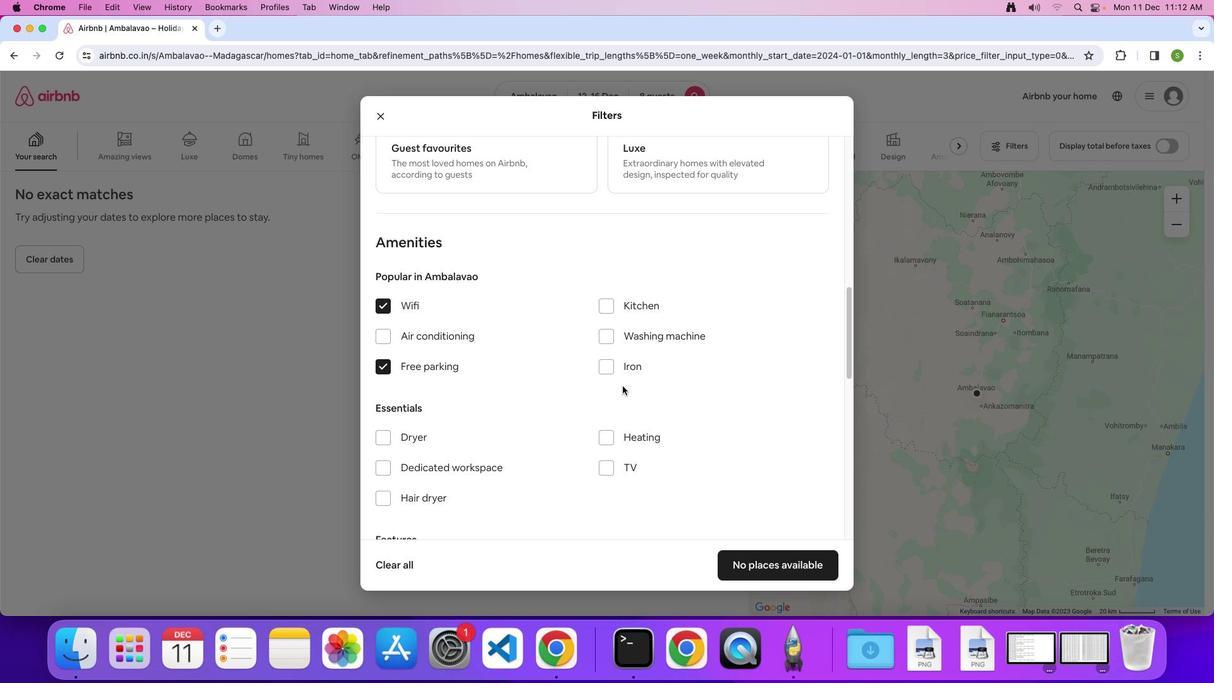 
Action: Mouse scrolled (622, 385) with delta (0, 0)
Screenshot: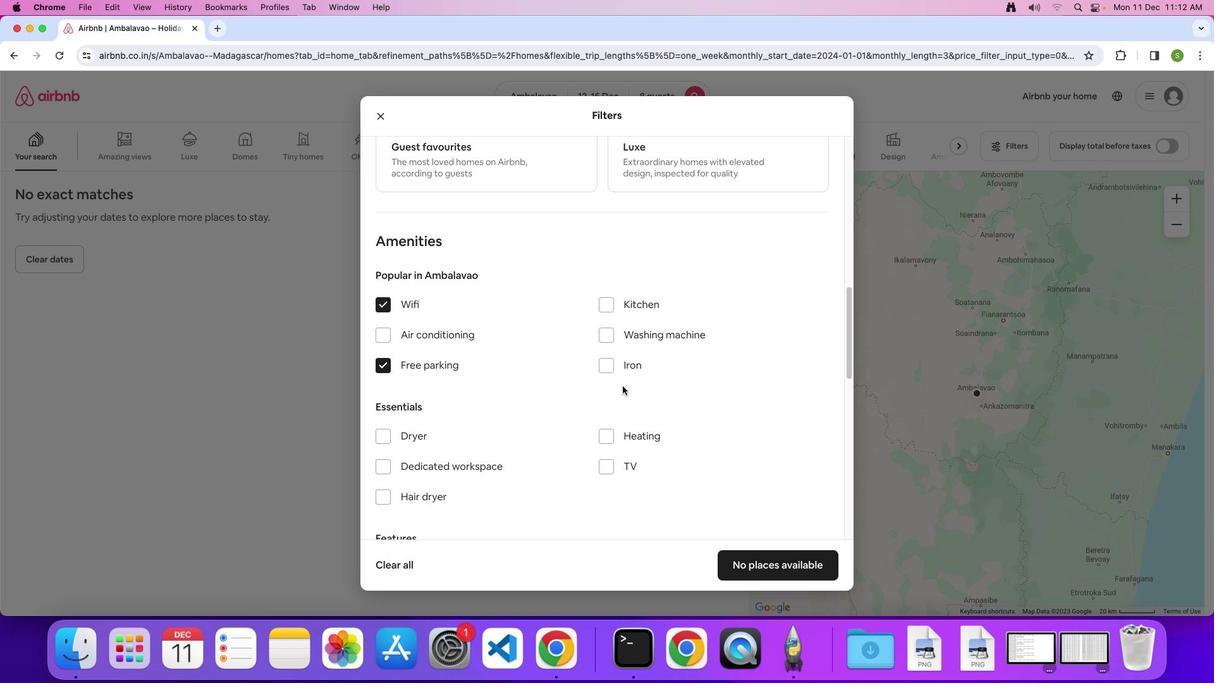 
Action: Mouse scrolled (622, 385) with delta (0, 0)
Screenshot: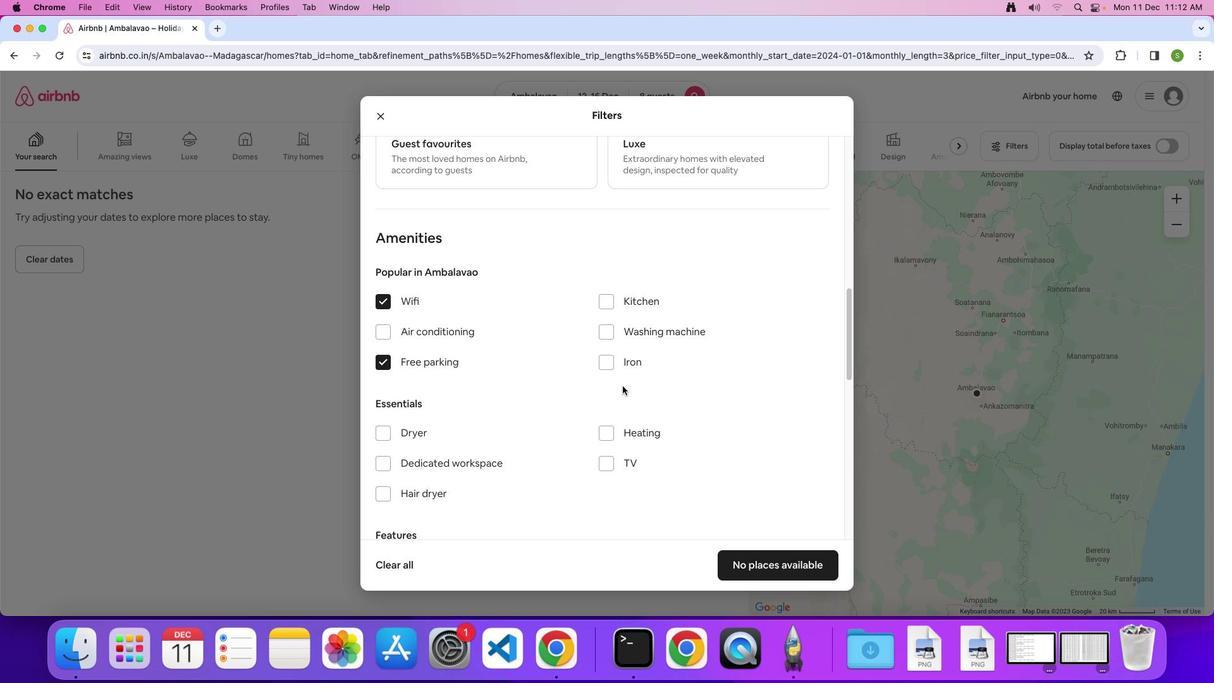 
Action: Mouse moved to (623, 385)
Screenshot: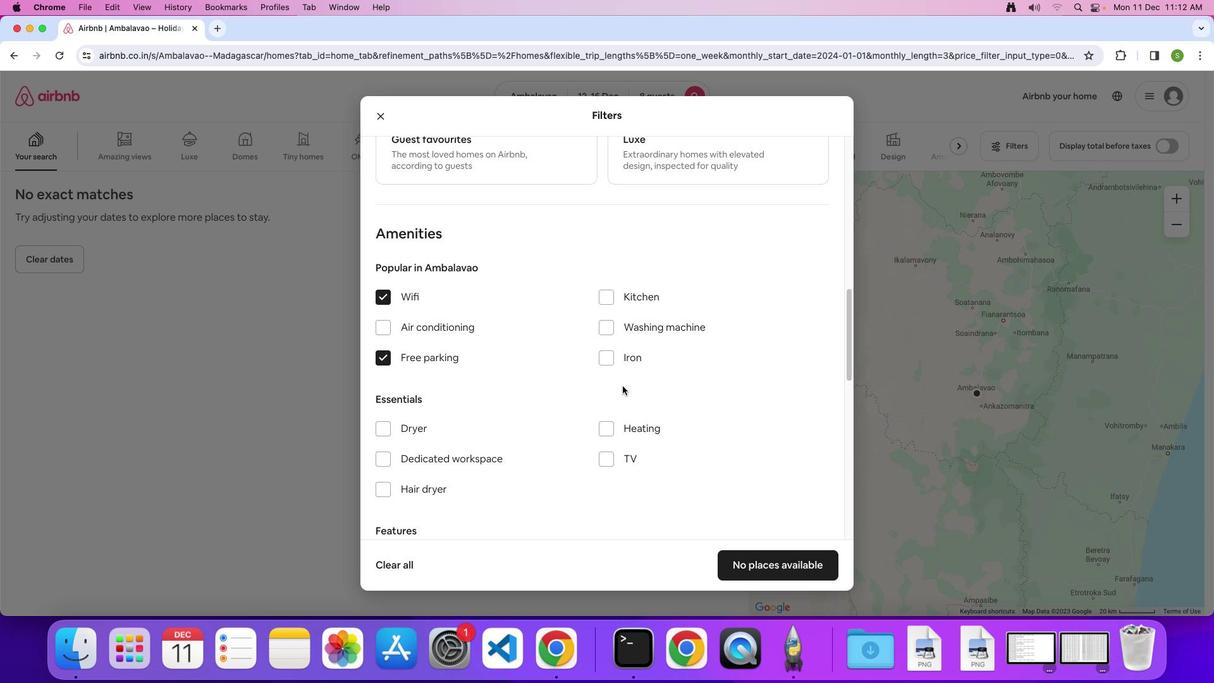 
Action: Mouse scrolled (623, 385) with delta (0, 0)
Screenshot: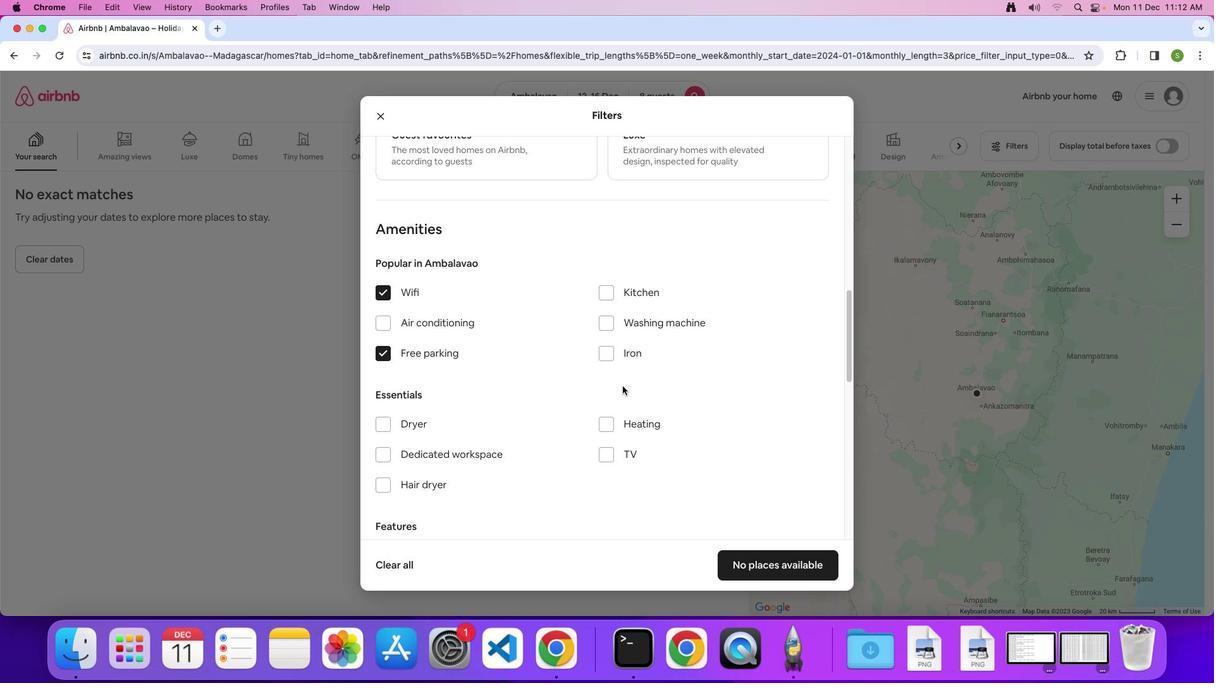 
Action: Mouse scrolled (623, 385) with delta (0, 0)
Screenshot: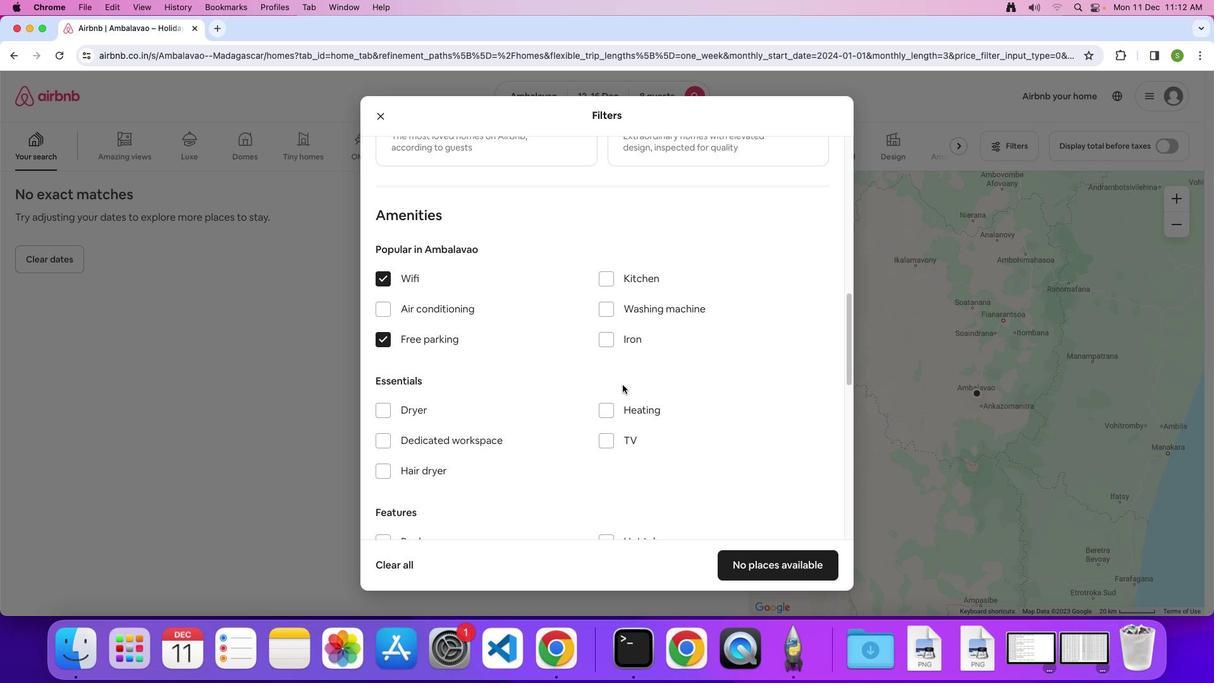 
Action: Mouse scrolled (623, 385) with delta (0, 0)
Screenshot: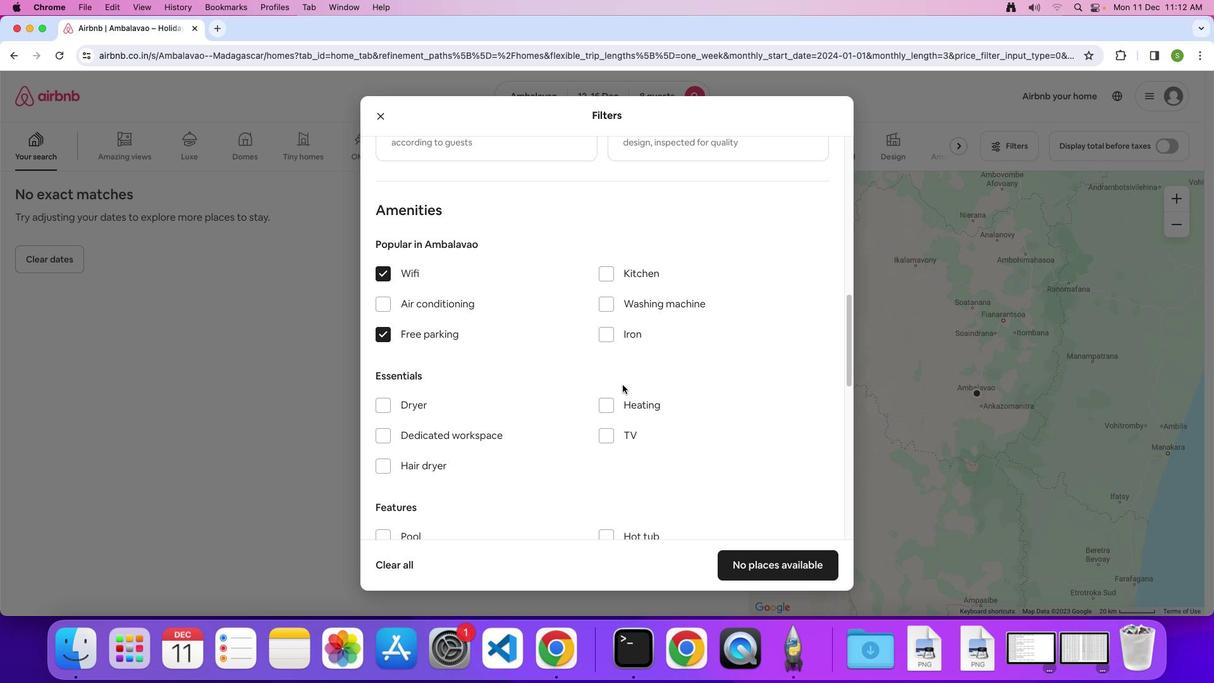 
Action: Mouse moved to (622, 385)
Screenshot: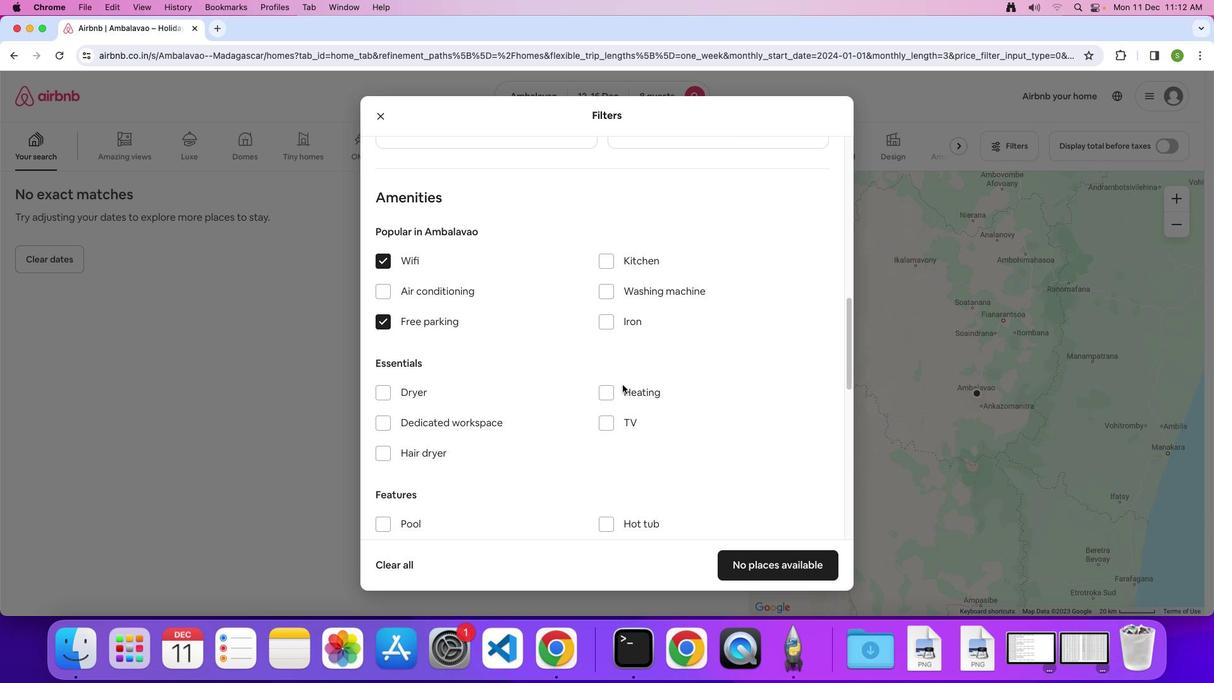 
Action: Mouse scrolled (622, 385) with delta (0, 0)
Screenshot: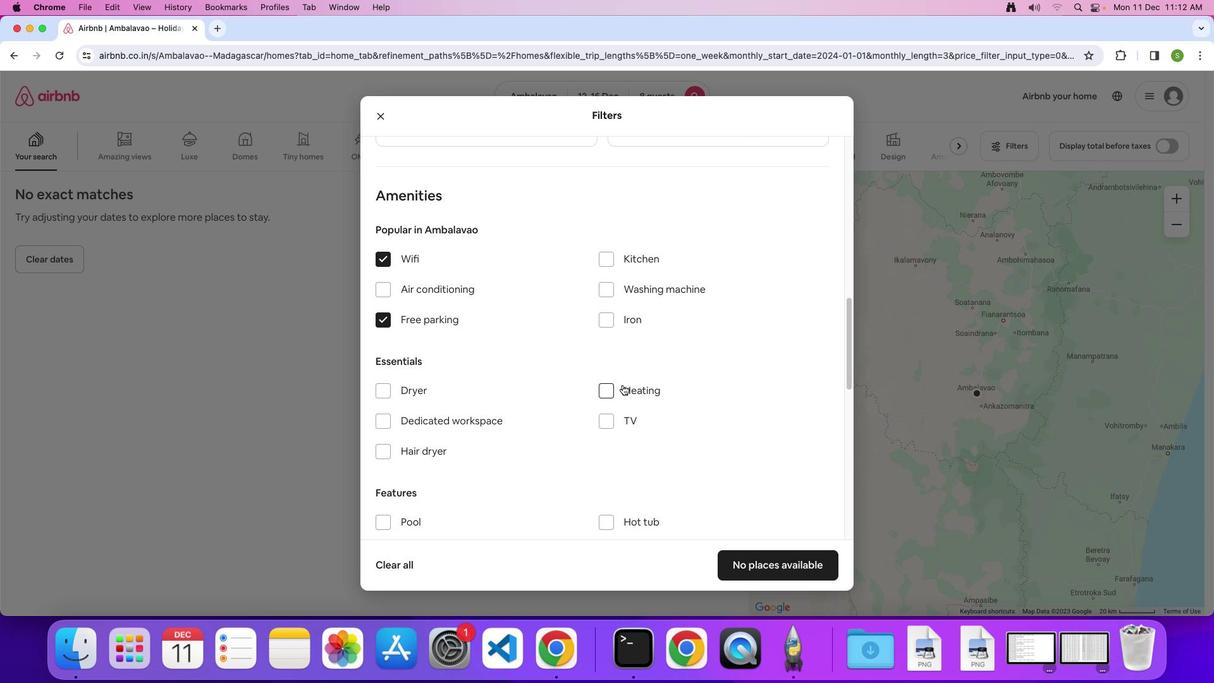 
Action: Mouse scrolled (622, 385) with delta (0, 0)
Screenshot: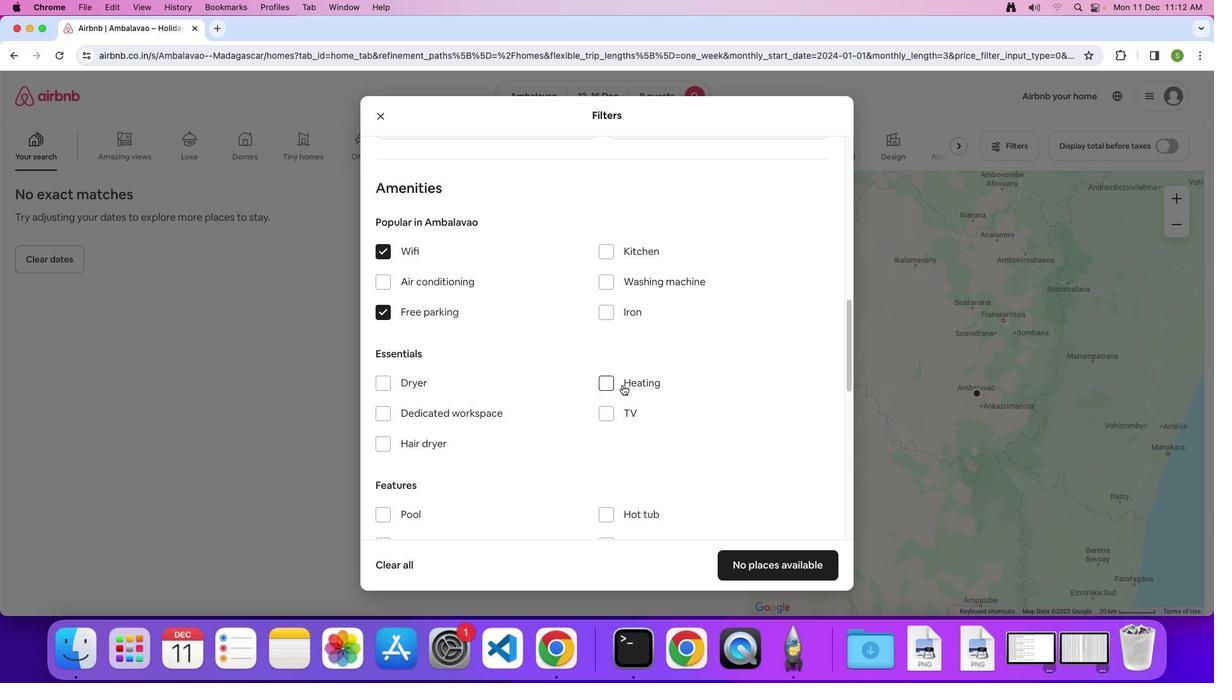
Action: Mouse scrolled (622, 385) with delta (0, -1)
Screenshot: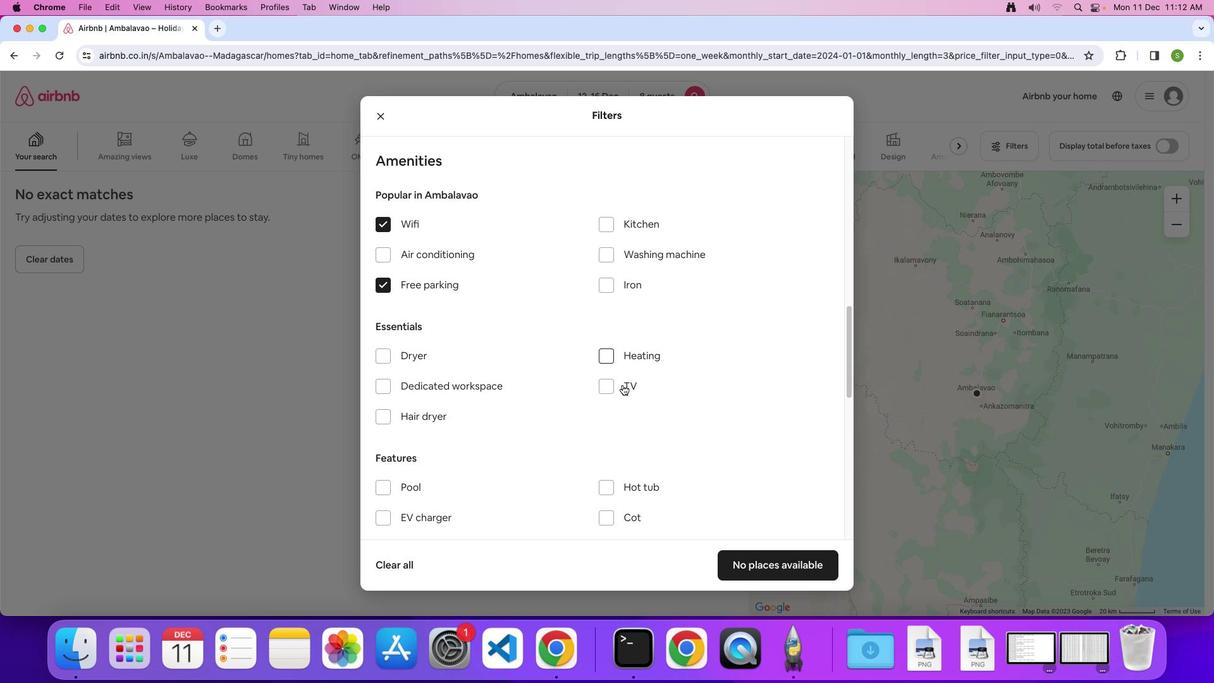 
Action: Mouse moved to (611, 356)
Screenshot: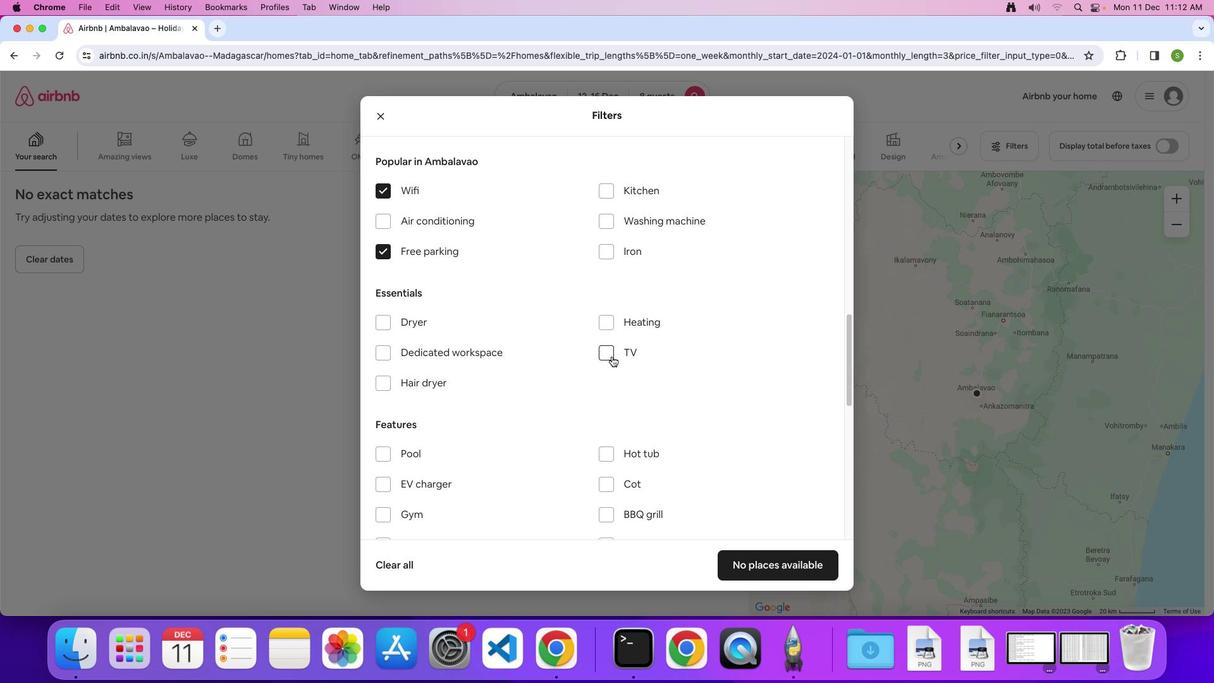 
Action: Mouse pressed left at (611, 356)
Screenshot: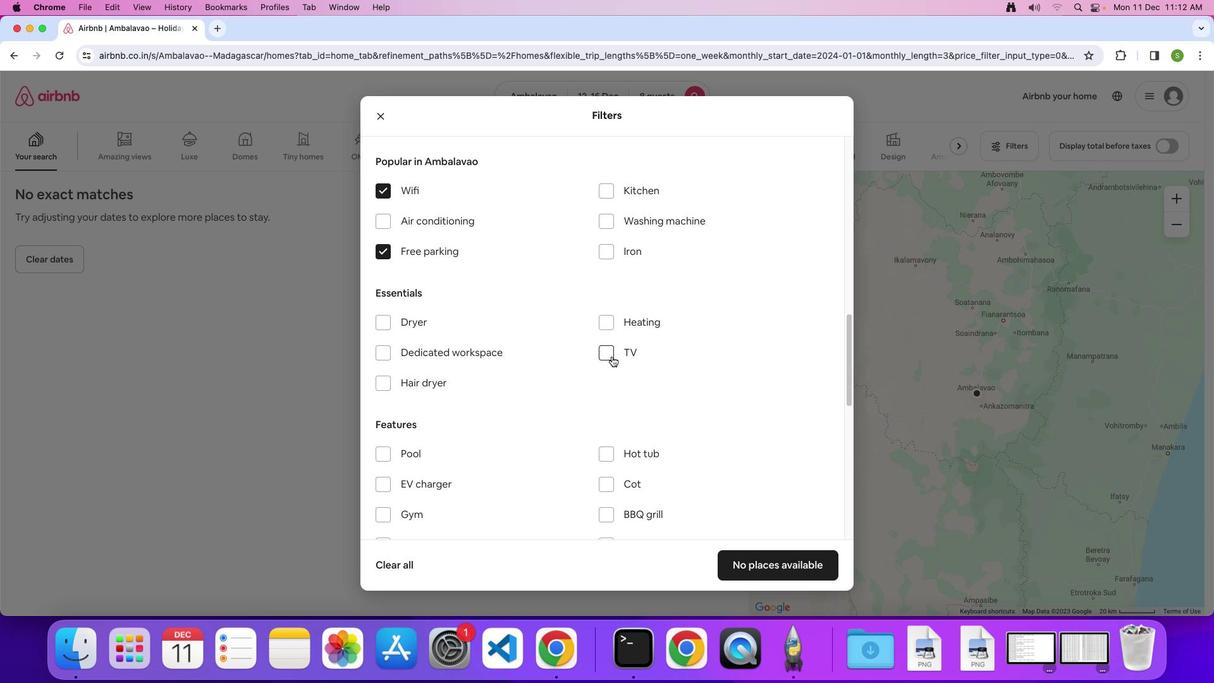 
Action: Mouse scrolled (611, 356) with delta (0, 0)
Screenshot: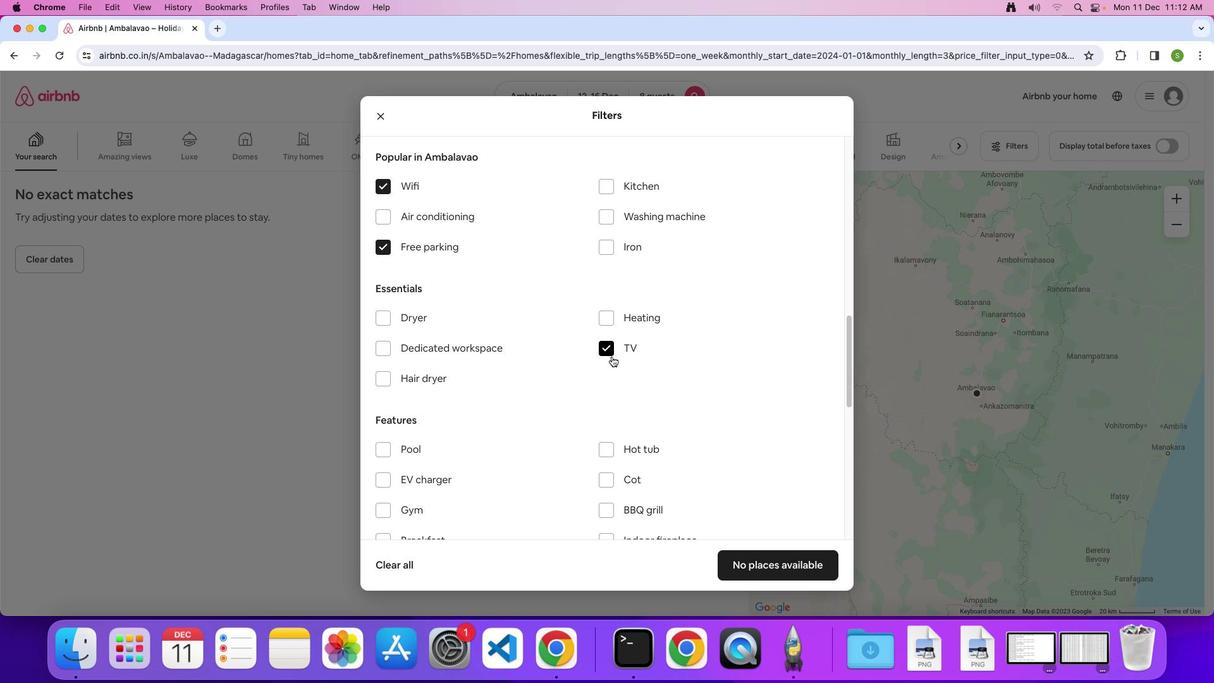 
Action: Mouse scrolled (611, 356) with delta (0, 0)
Screenshot: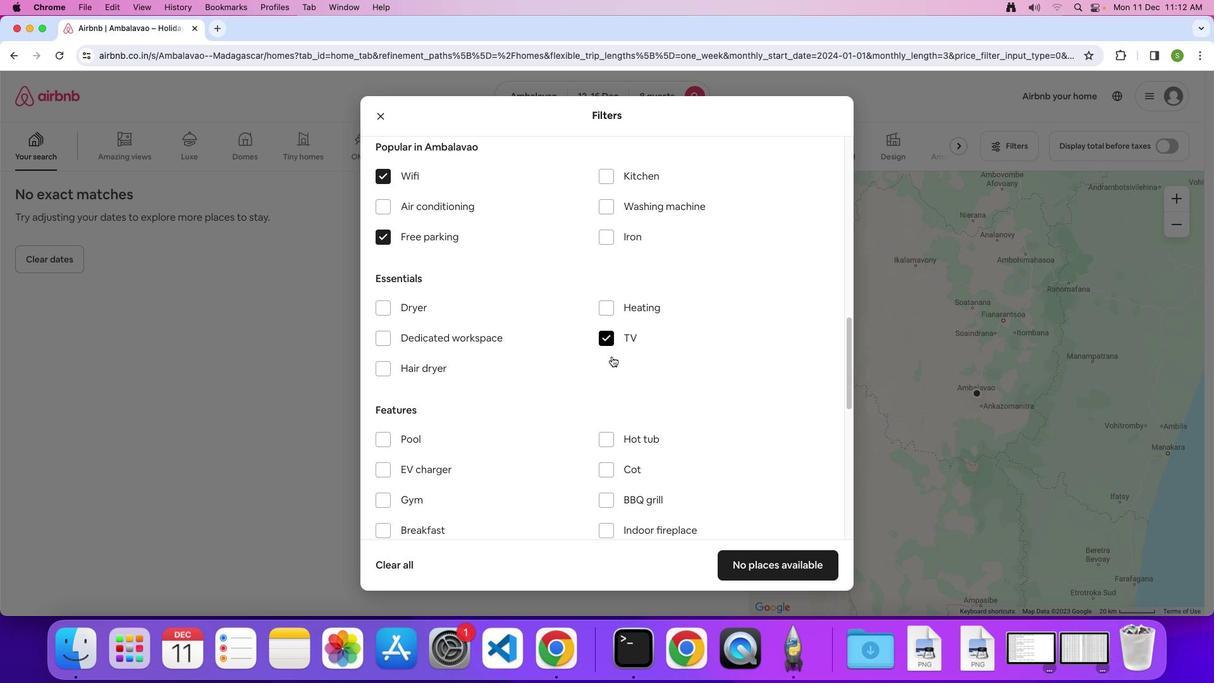 
Action: Mouse scrolled (611, 356) with delta (0, 0)
Screenshot: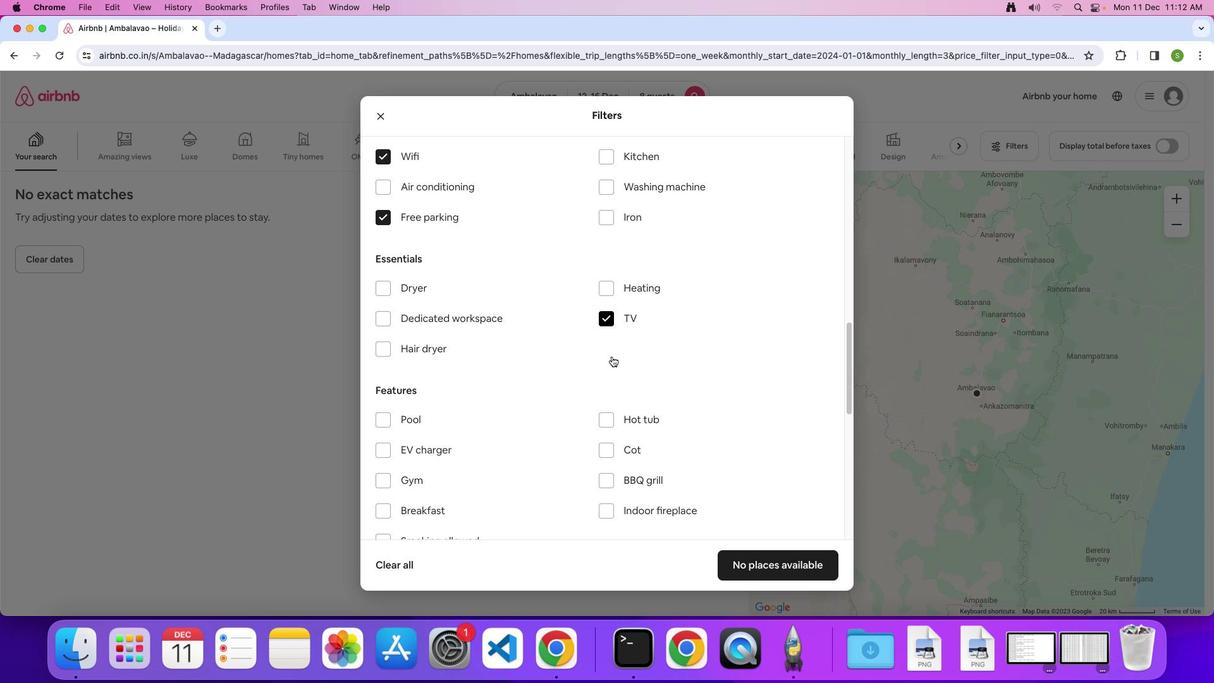 
Action: Mouse scrolled (611, 356) with delta (0, 0)
Screenshot: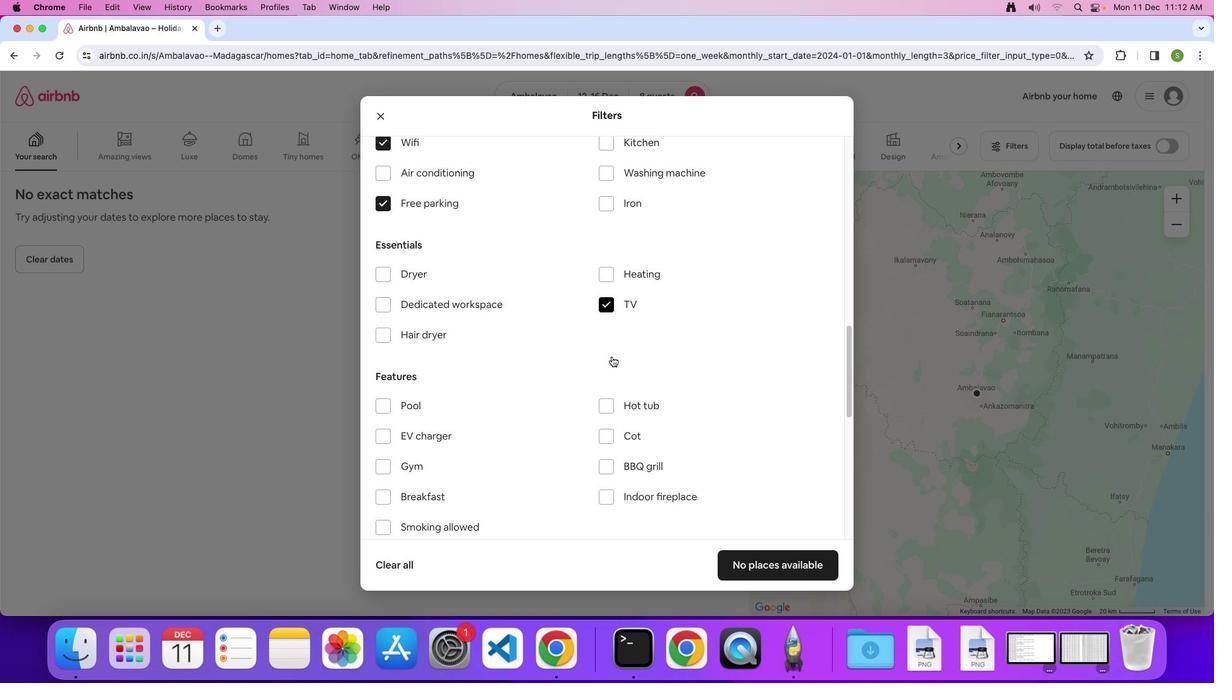 
Action: Mouse scrolled (611, 356) with delta (0, -1)
Screenshot: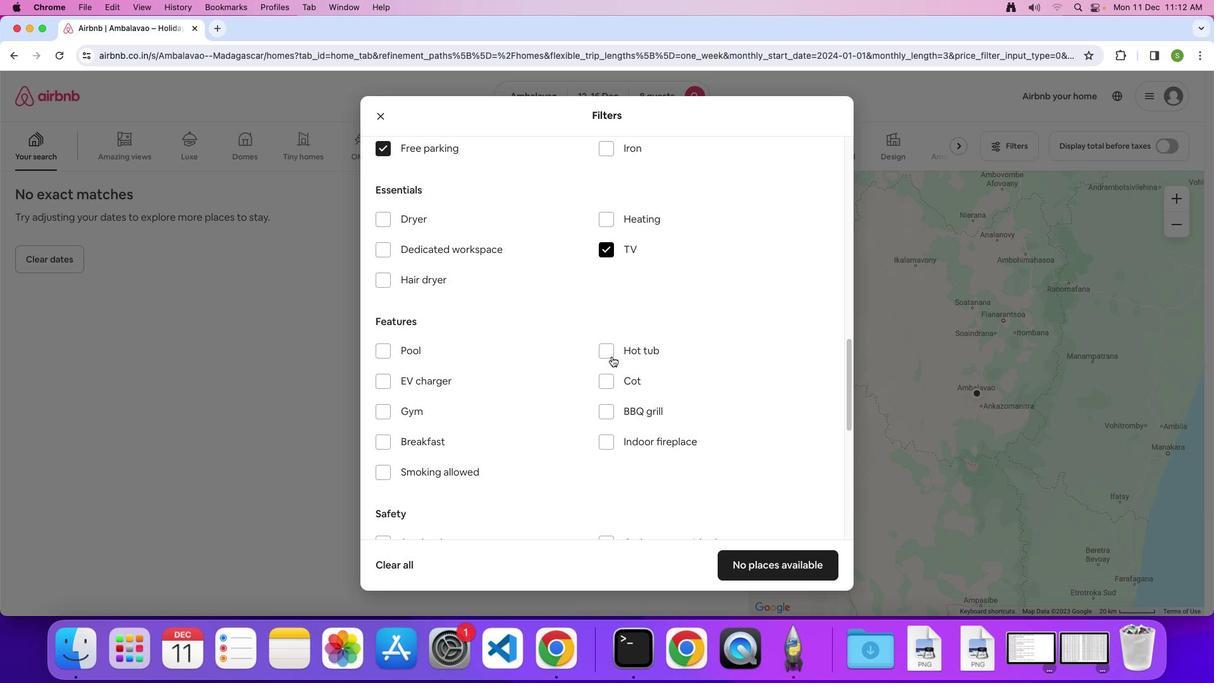 
Action: Mouse moved to (384, 377)
Screenshot: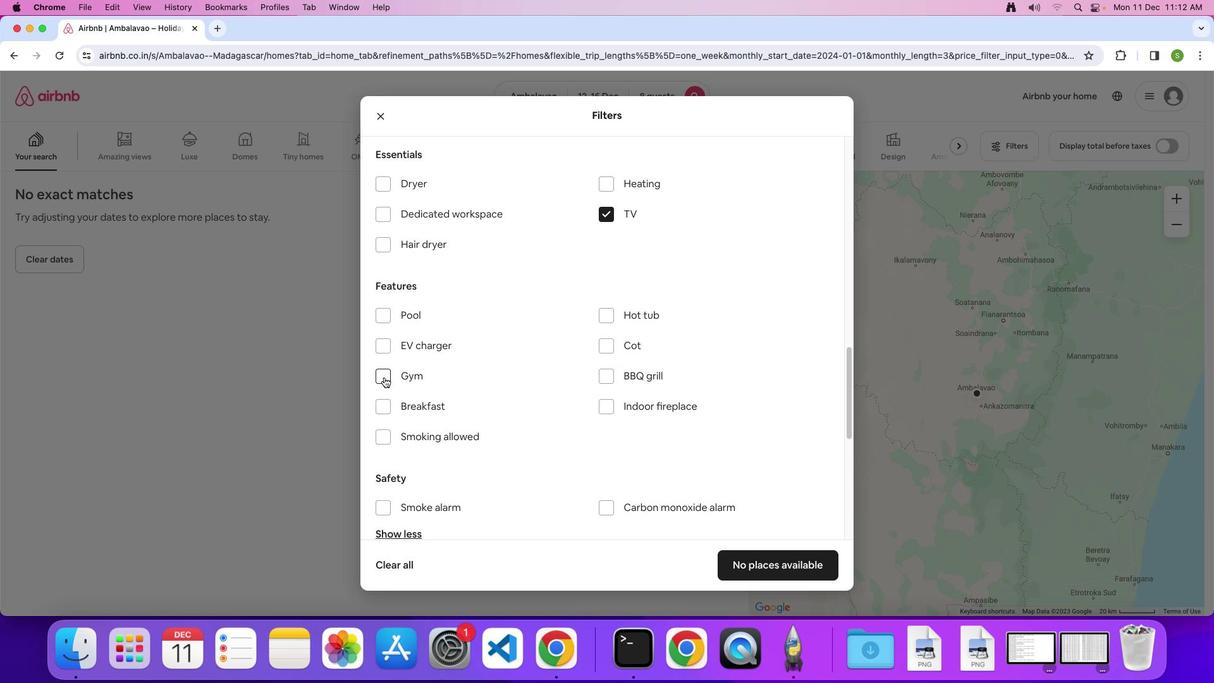 
Action: Mouse pressed left at (384, 377)
Screenshot: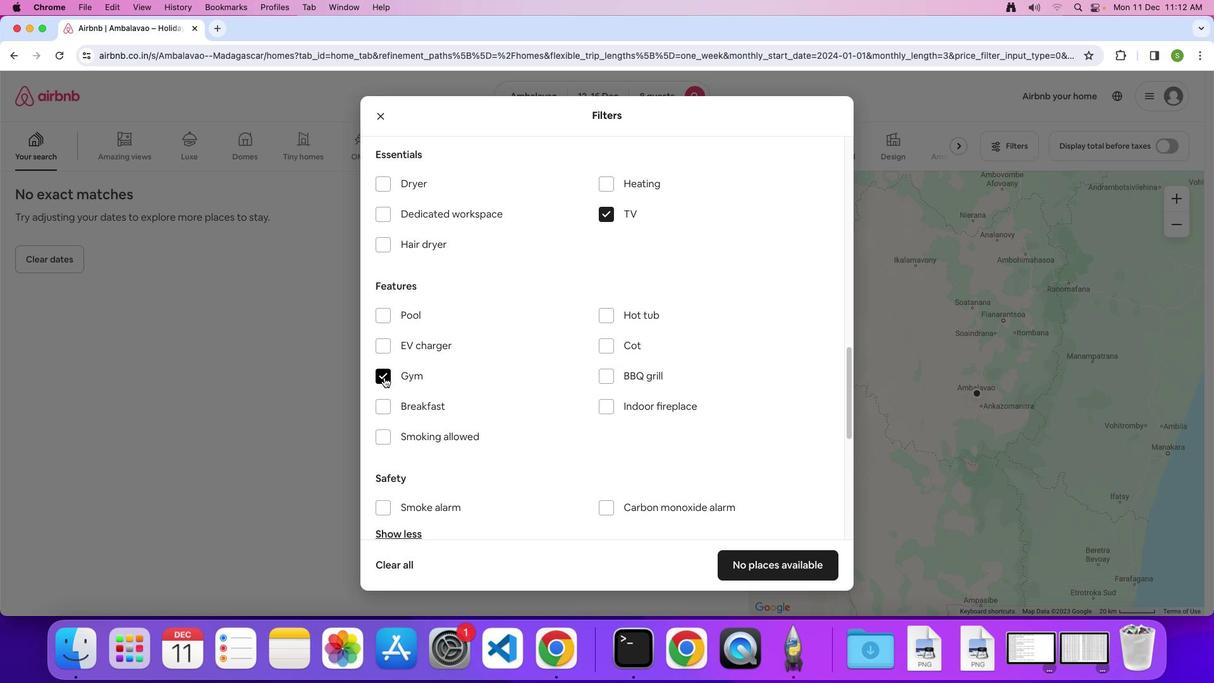 
Action: Mouse moved to (382, 402)
Screenshot: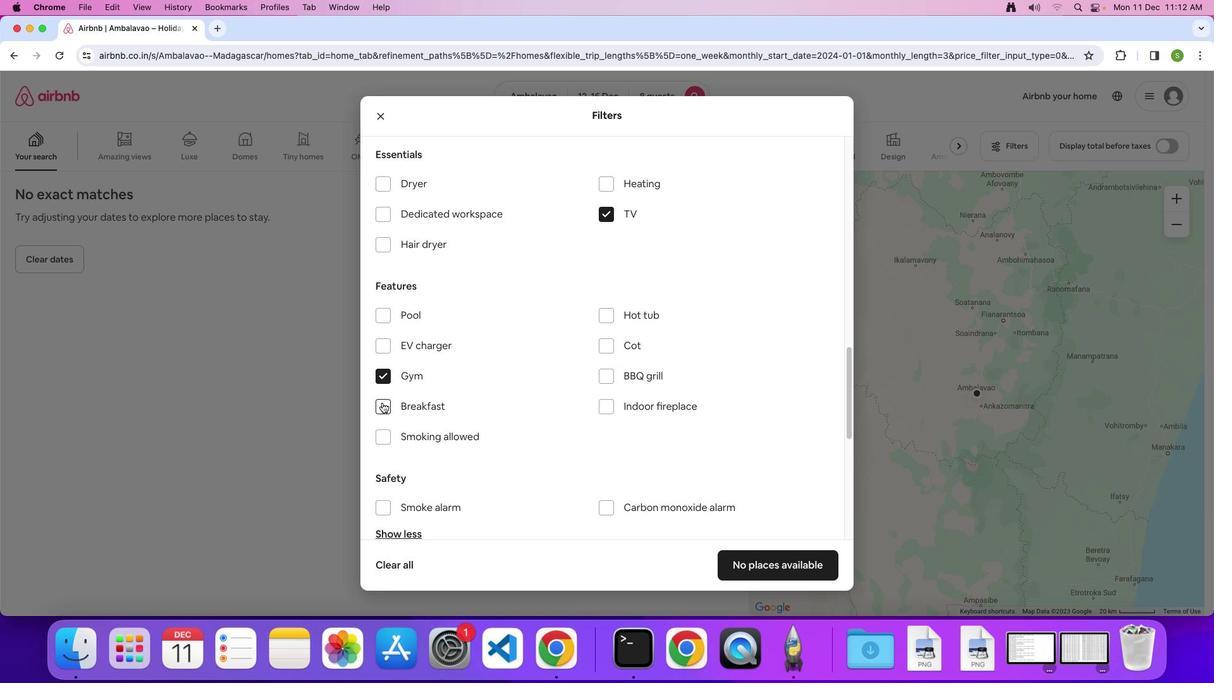 
Action: Mouse pressed left at (382, 402)
Screenshot: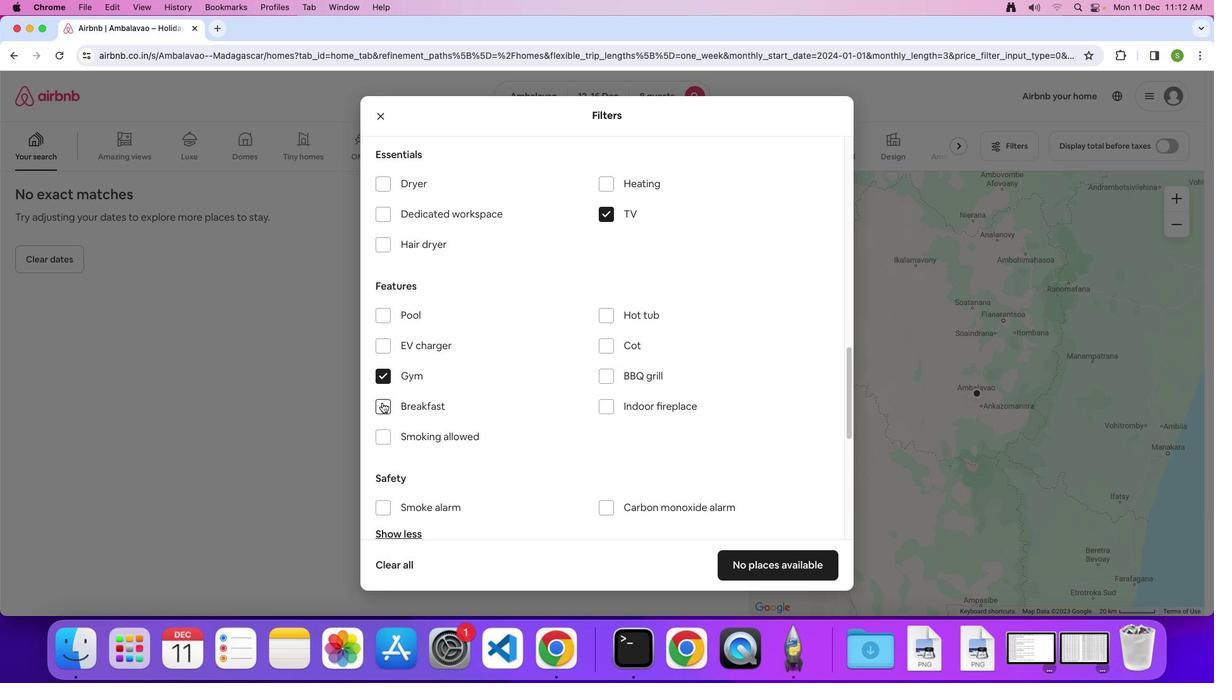 
Action: Mouse moved to (504, 371)
Screenshot: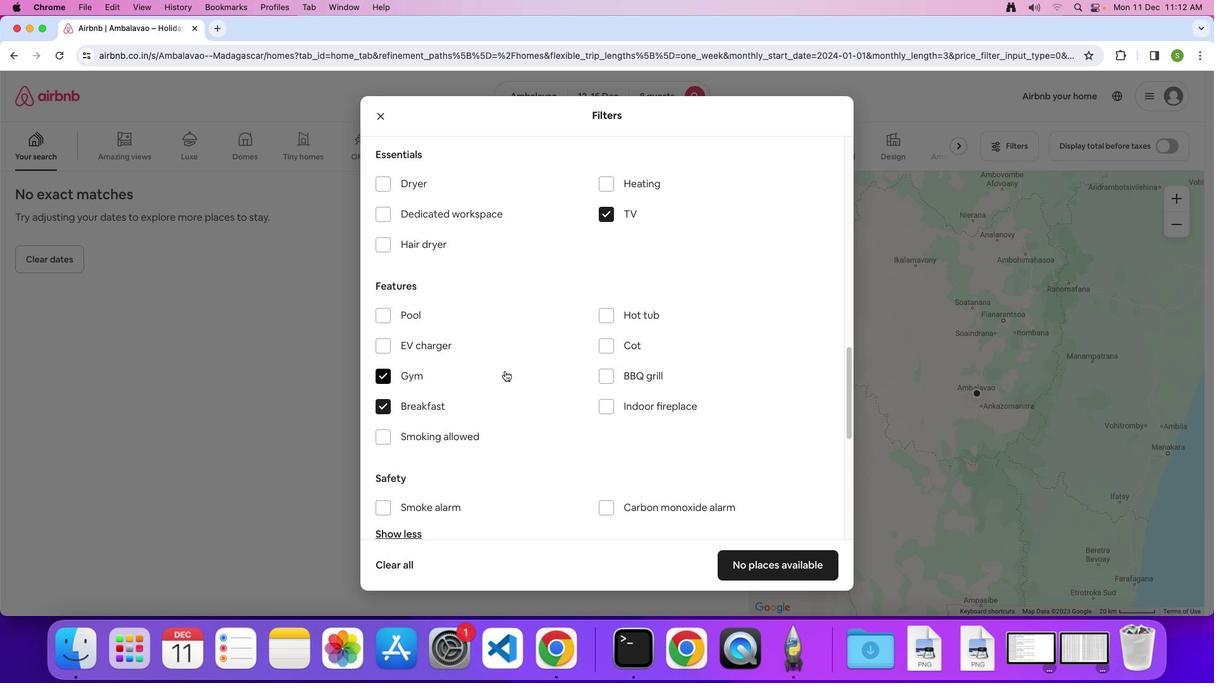 
Action: Mouse scrolled (504, 371) with delta (0, 0)
Screenshot: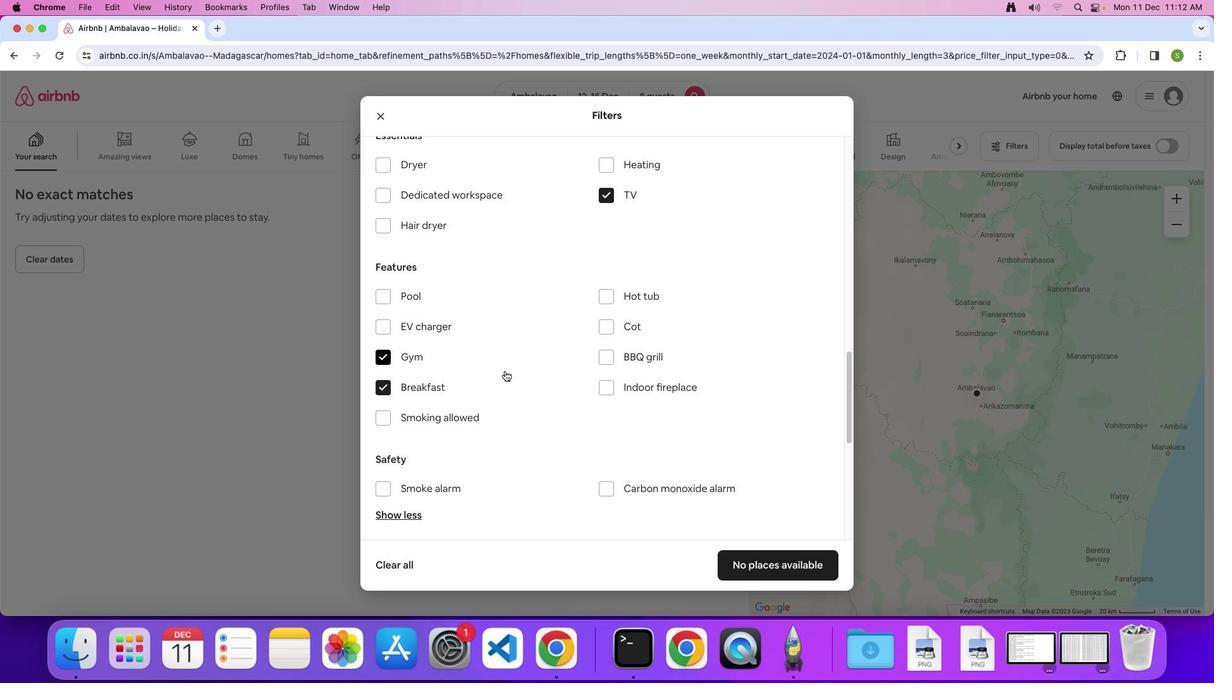 
Action: Mouse scrolled (504, 371) with delta (0, 0)
Screenshot: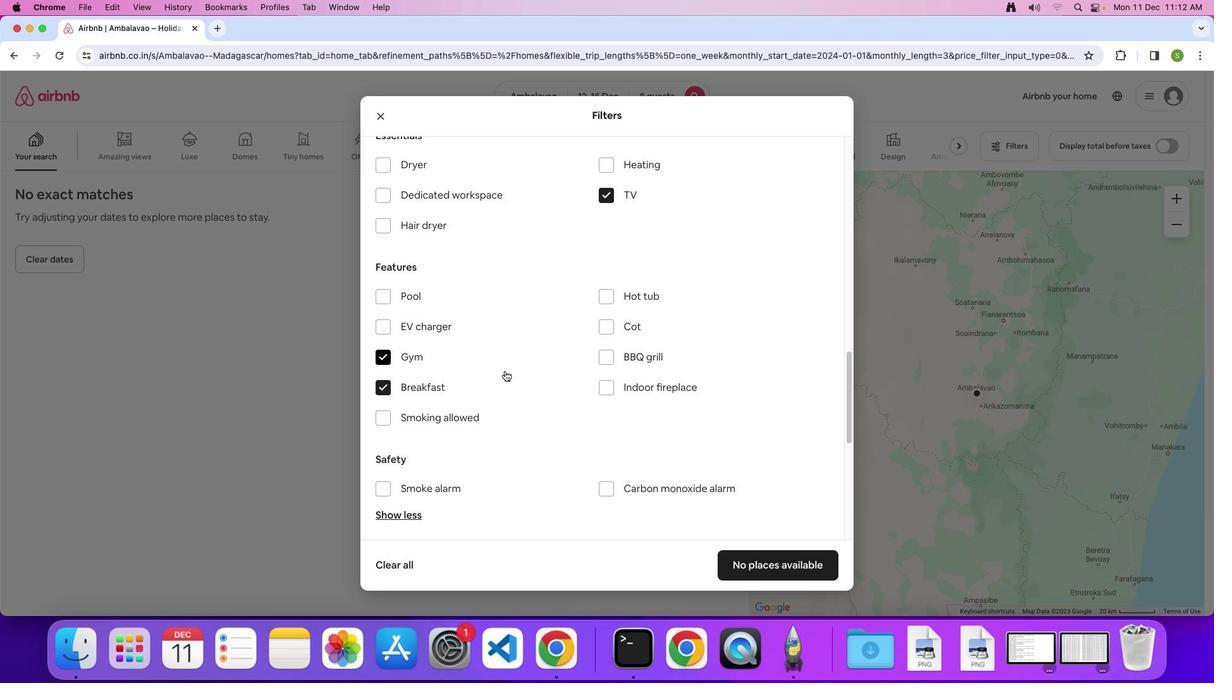 
Action: Mouse scrolled (504, 371) with delta (0, -1)
Screenshot: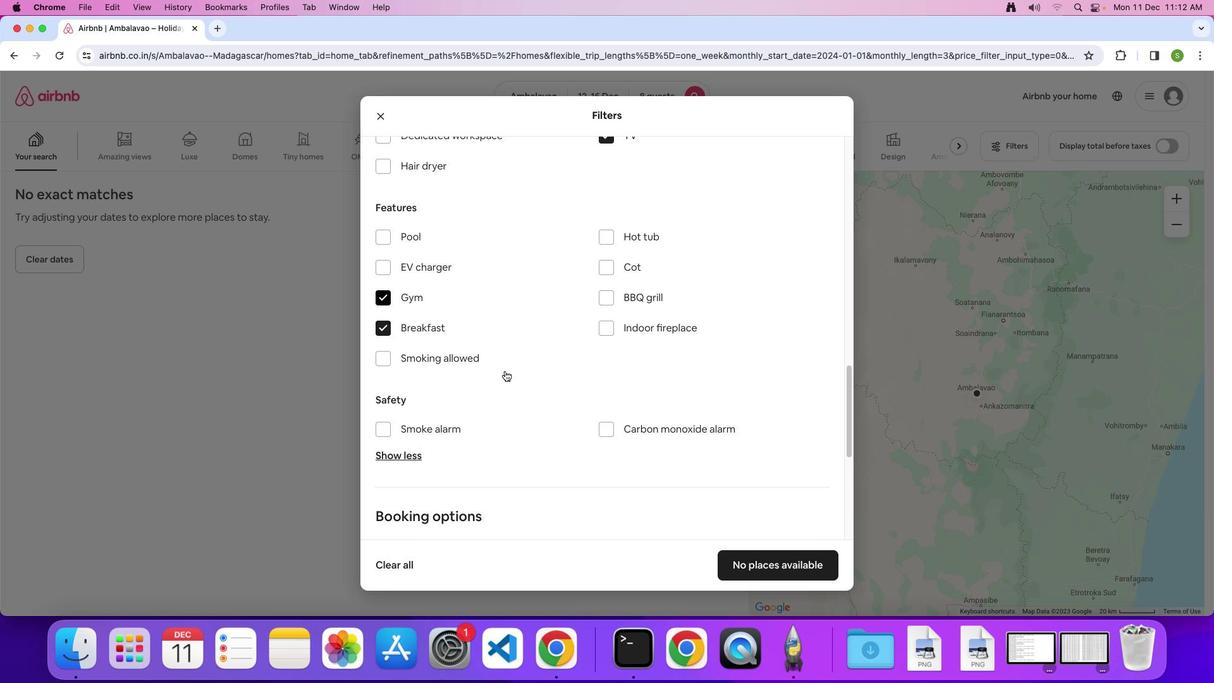
Action: Mouse scrolled (504, 371) with delta (0, 0)
Screenshot: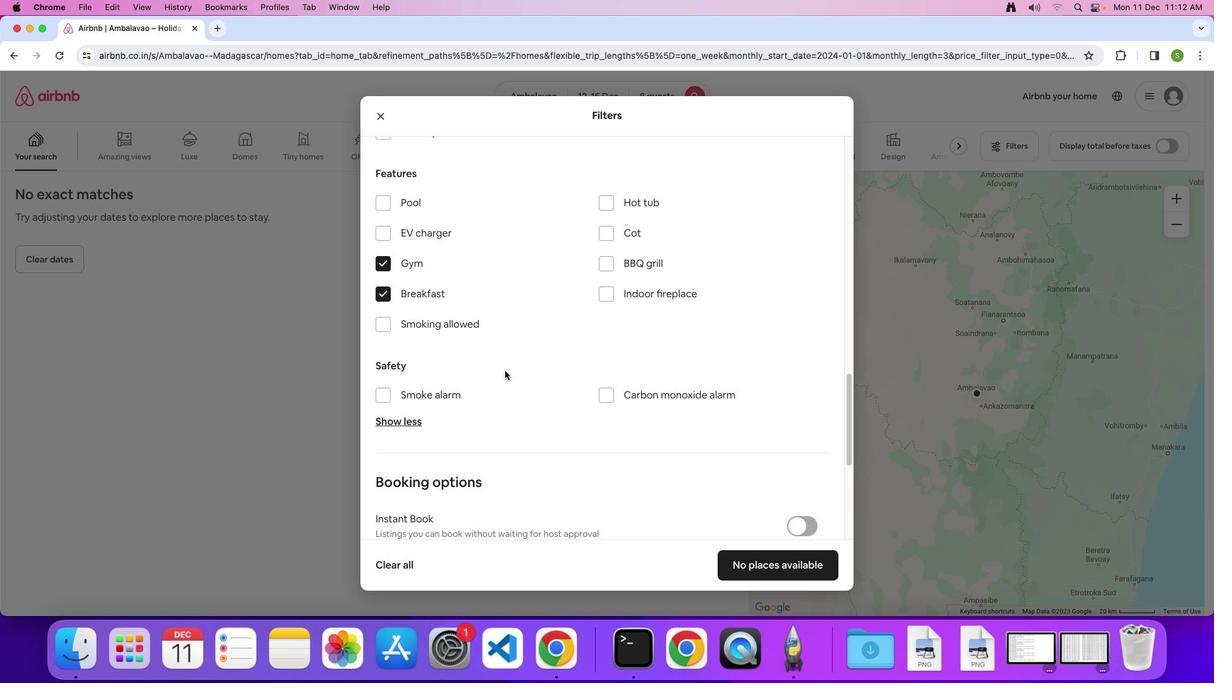 
Action: Mouse scrolled (504, 371) with delta (0, 0)
Screenshot: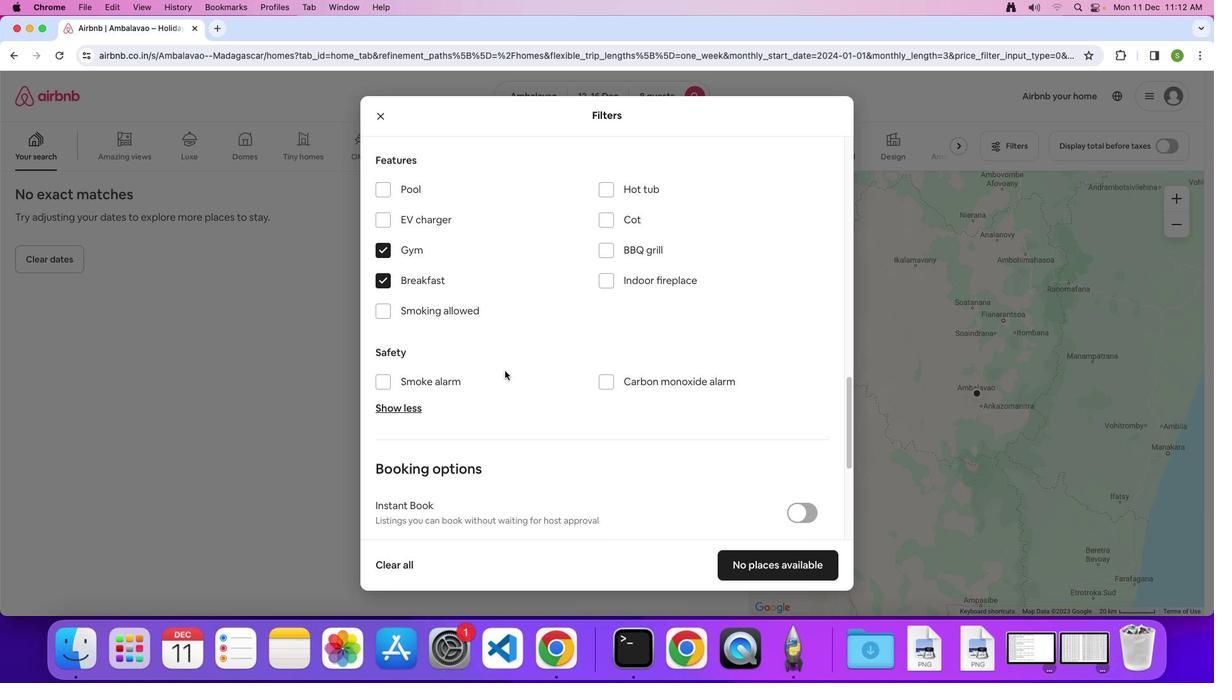 
Action: Mouse scrolled (504, 371) with delta (0, -1)
Screenshot: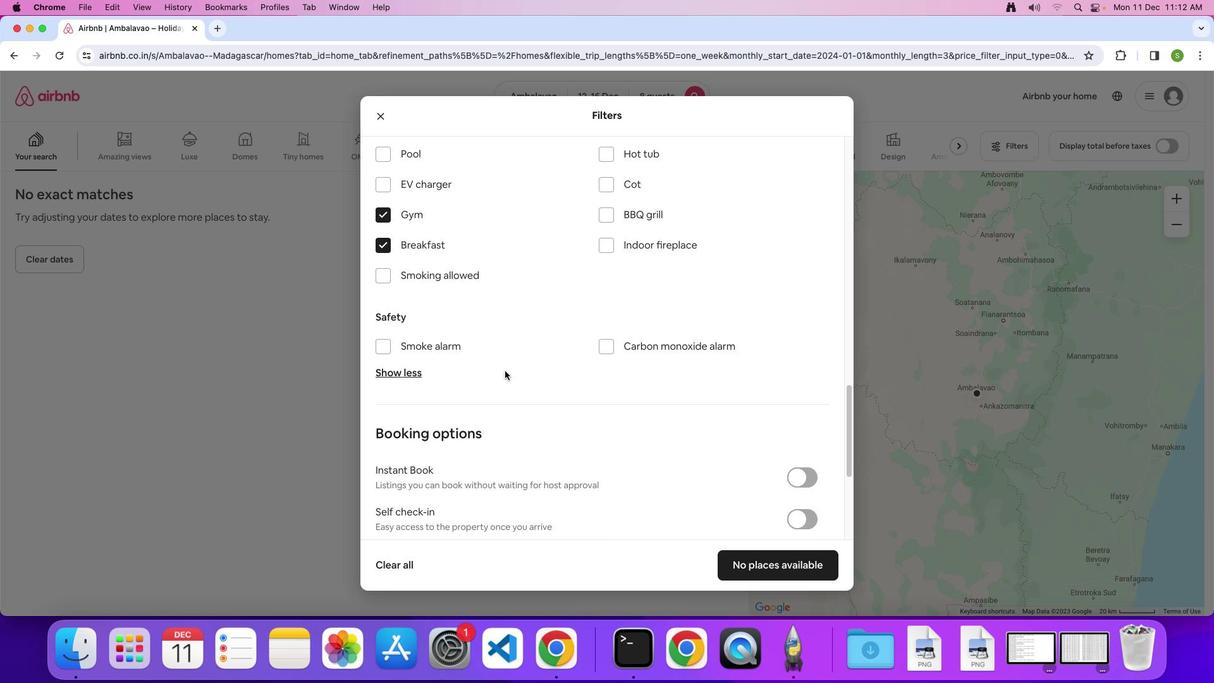 
Action: Mouse scrolled (504, 371) with delta (0, 0)
Screenshot: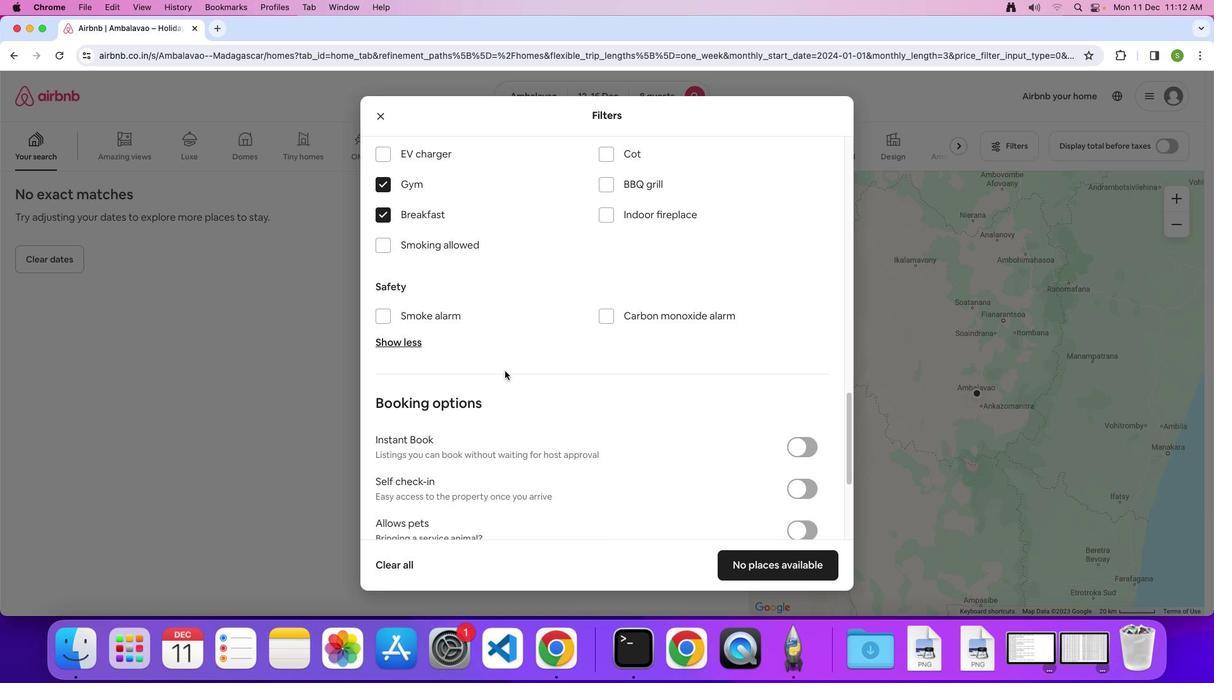 
Action: Mouse scrolled (504, 371) with delta (0, 0)
Screenshot: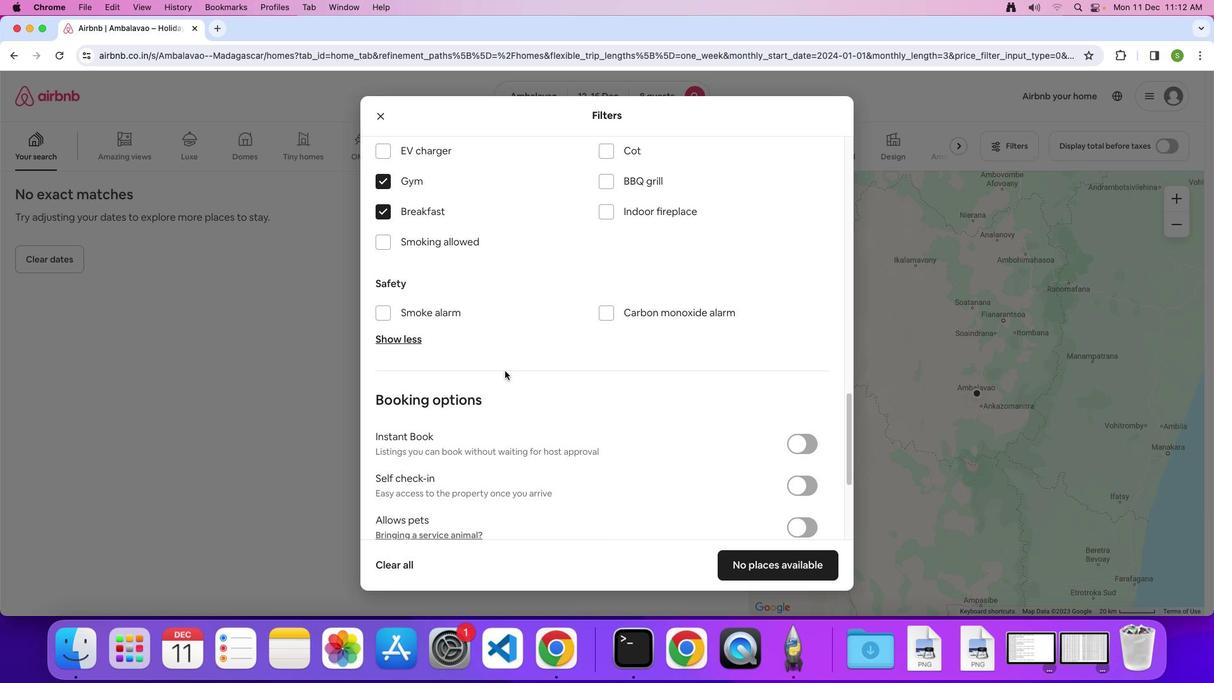
Action: Mouse scrolled (504, 371) with delta (0, 0)
Screenshot: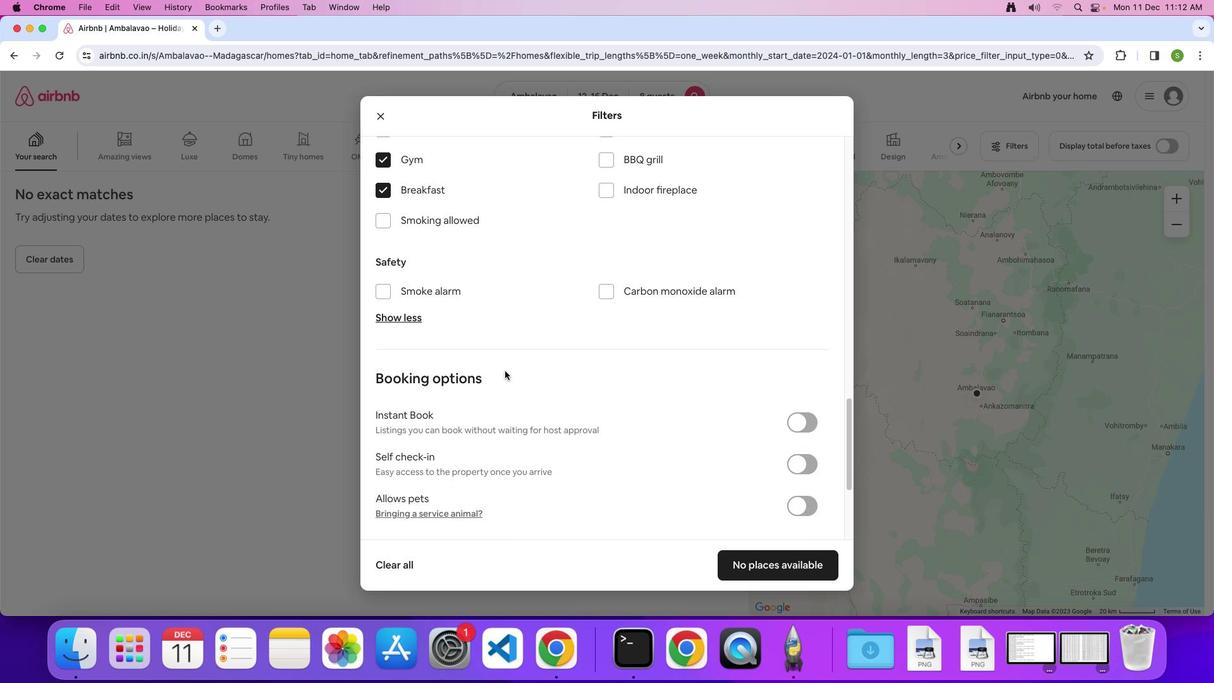 
Action: Mouse scrolled (504, 371) with delta (0, 0)
Screenshot: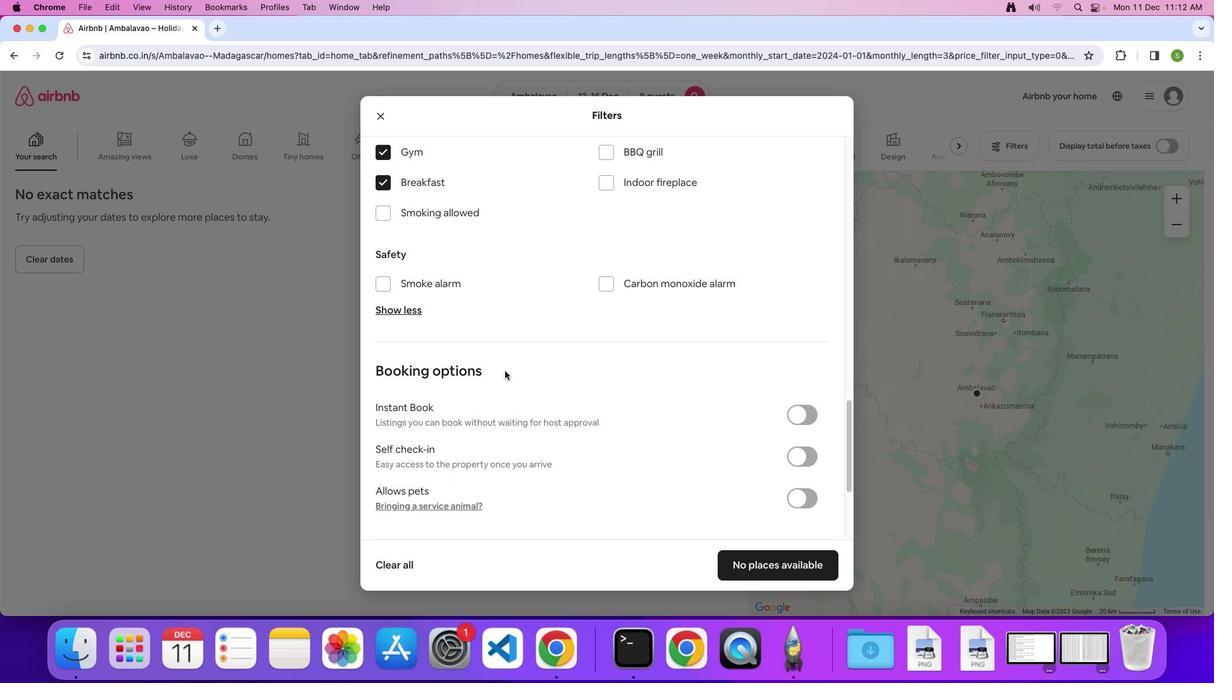 
Action: Mouse moved to (771, 562)
Screenshot: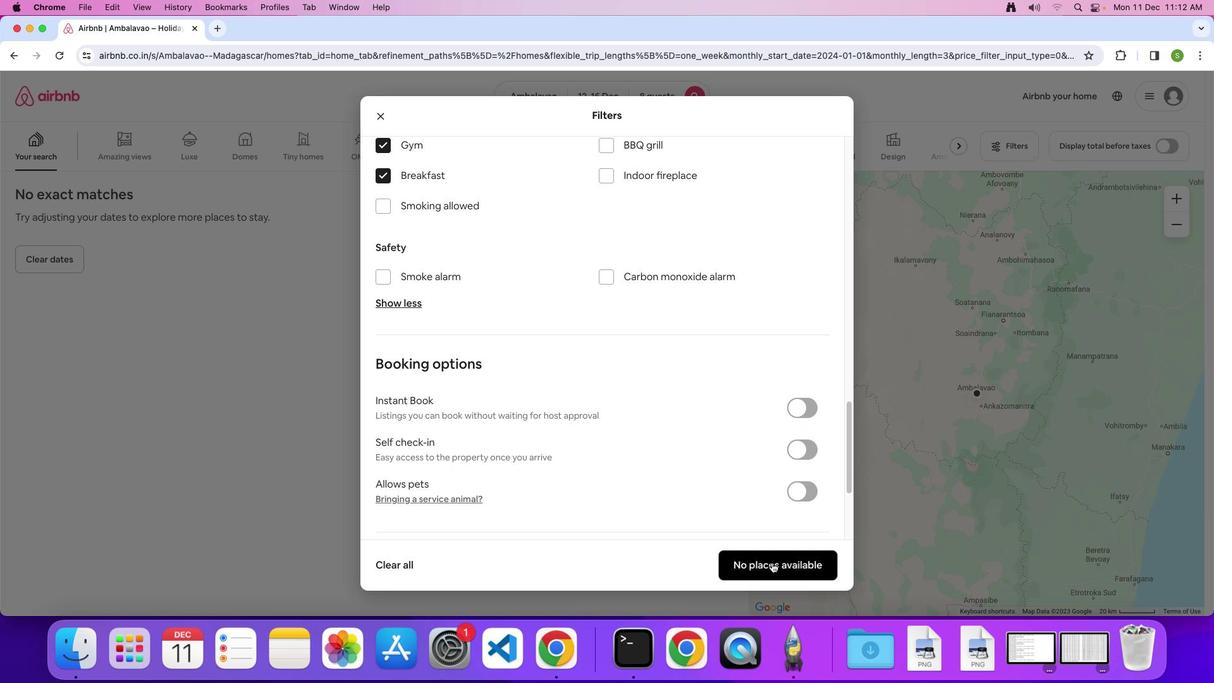 
Action: Mouse pressed left at (771, 562)
Screenshot: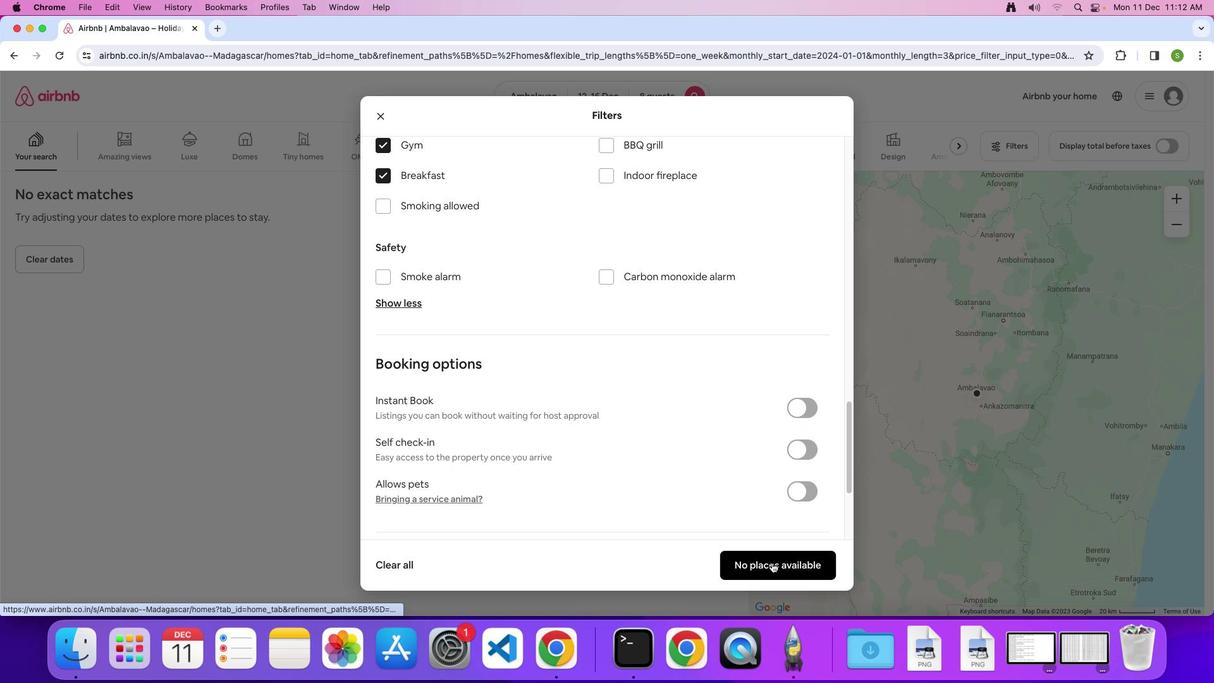 
Action: Mouse moved to (566, 377)
Screenshot: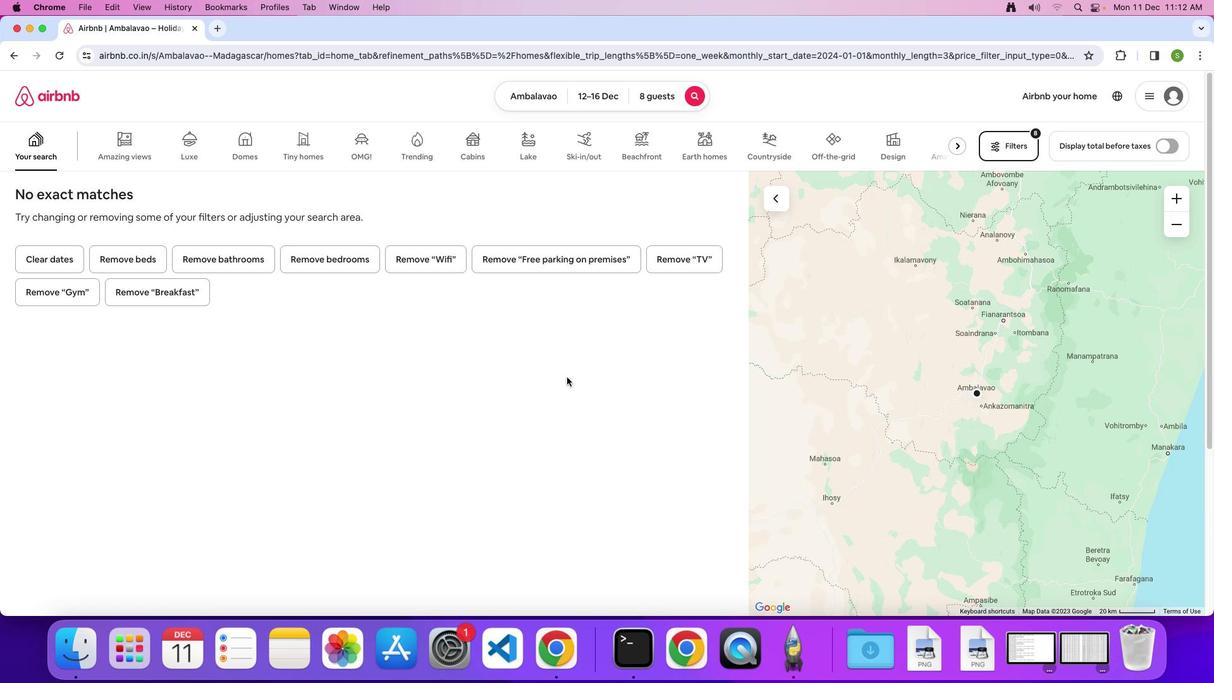 
